 Task: Look for space in Mairinque, Brazil from 15th June, 2023 to 21st June, 2023 for 5 adults in price range Rs.14000 to Rs.25000. Place can be entire place with 3 bedrooms having 3 beds and 3 bathrooms. Property type can be house, flat, guest house. Booking option can be shelf check-in. Required host language is Spanish.
Action: Mouse moved to (585, 148)
Screenshot: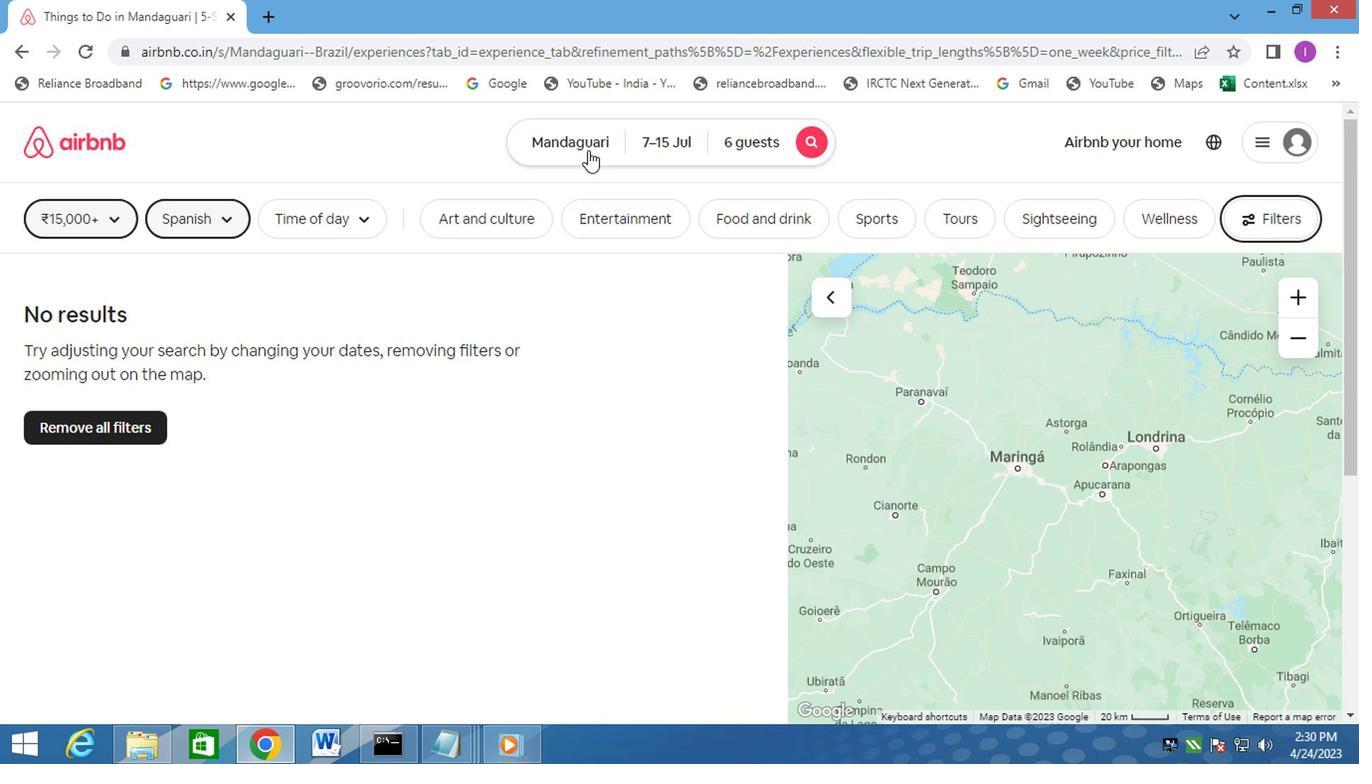
Action: Mouse pressed left at (585, 148)
Screenshot: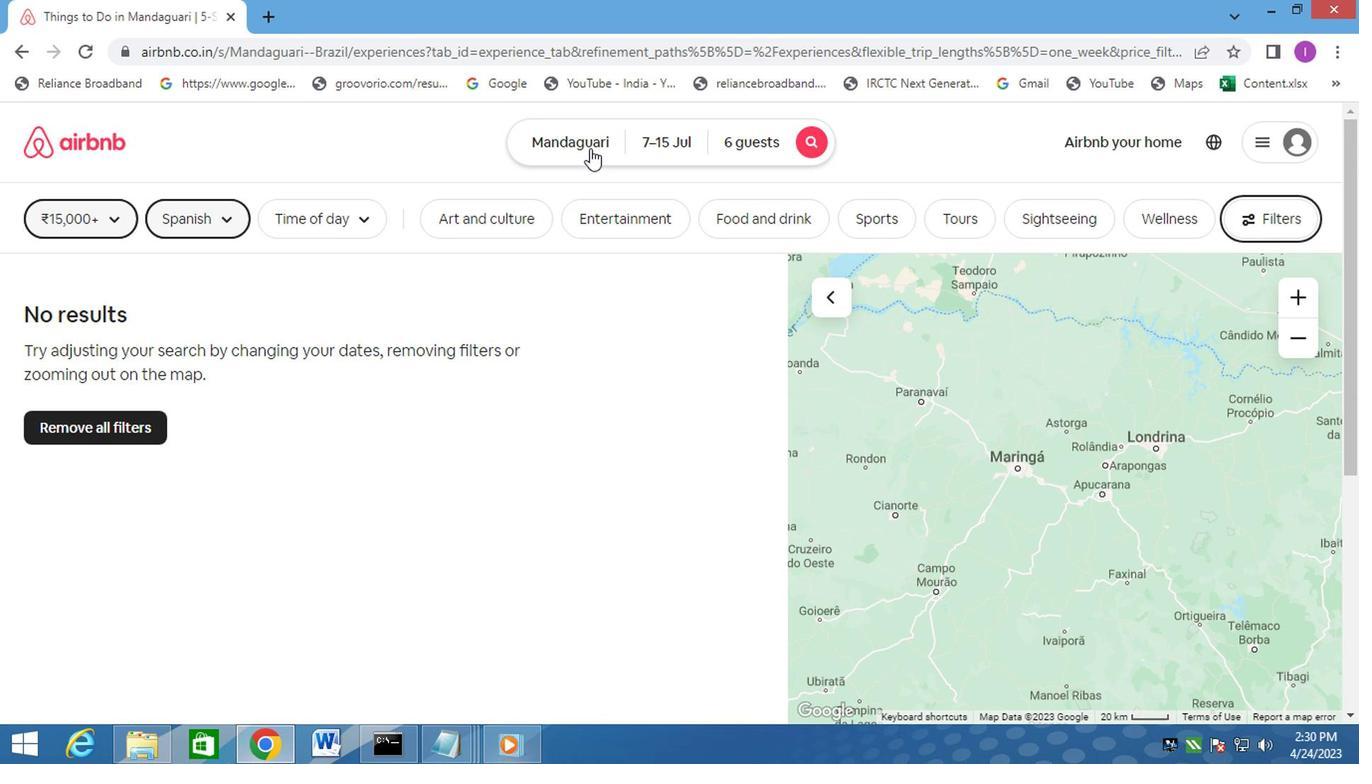 
Action: Mouse moved to (541, 206)
Screenshot: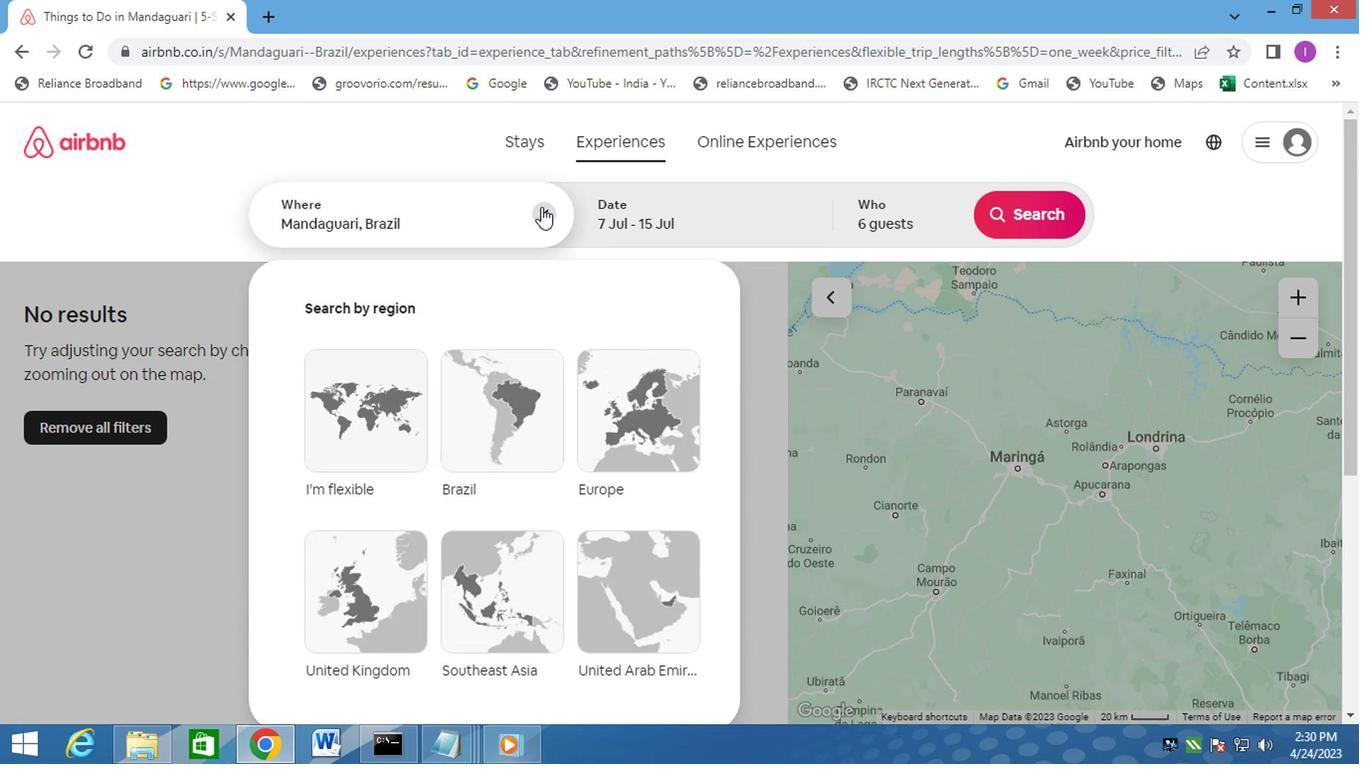 
Action: Mouse pressed left at (541, 206)
Screenshot: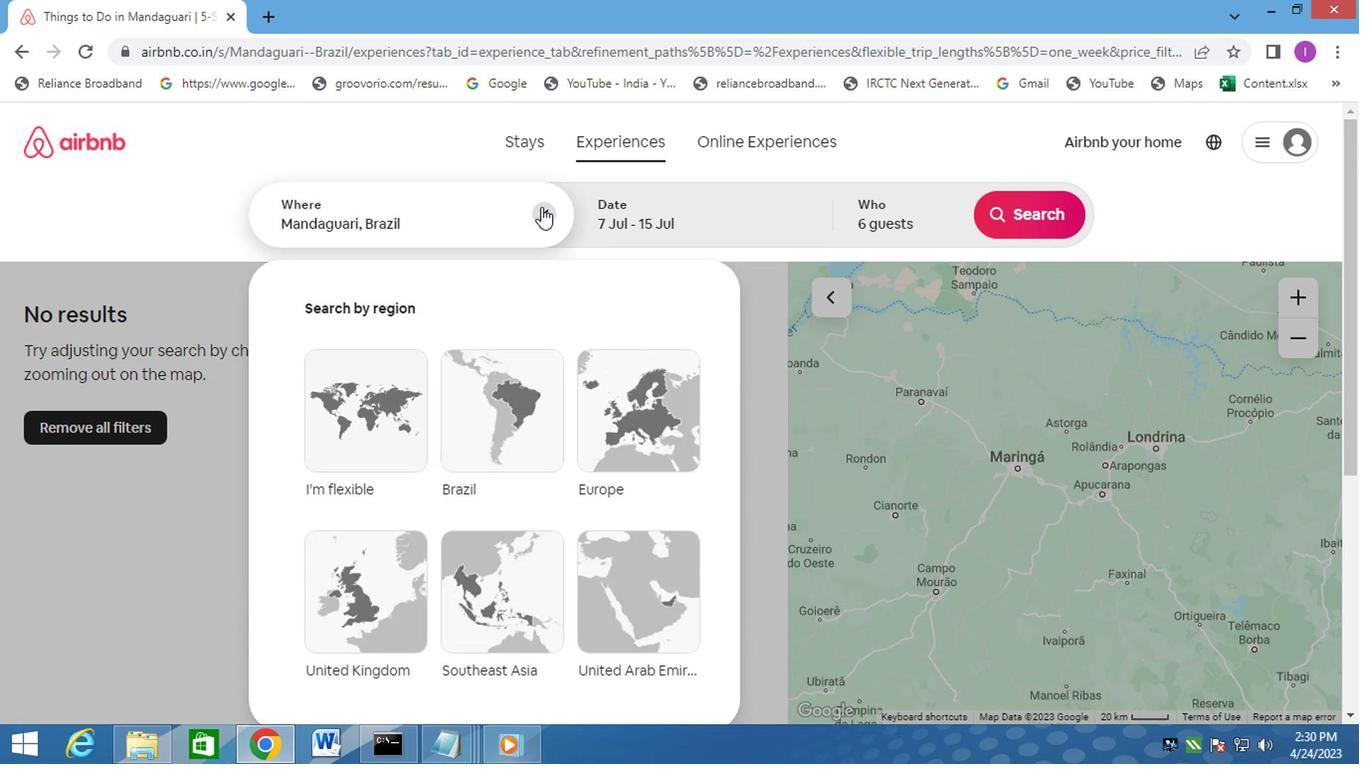 
Action: Mouse moved to (415, 225)
Screenshot: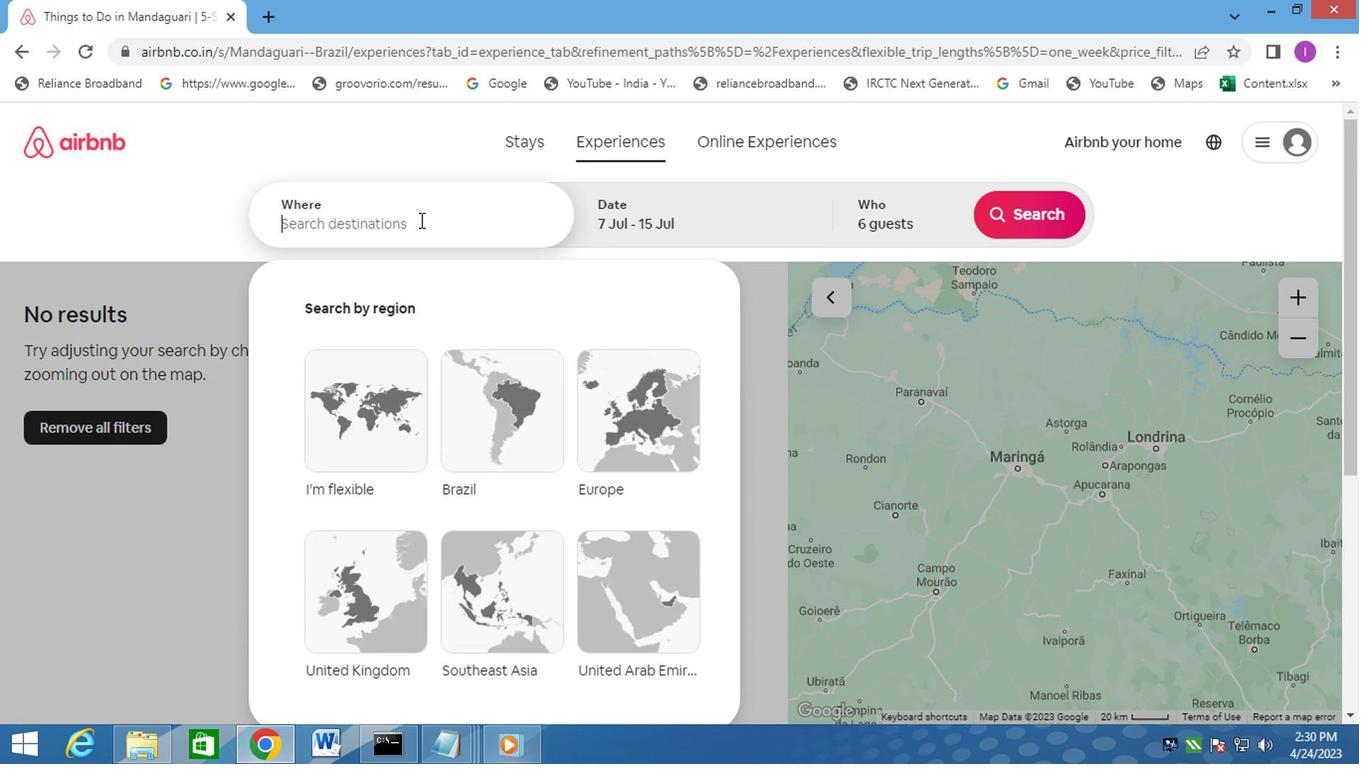 
Action: Key pressed <Key.shift>MAIRINQUE,<Key.shift>BRAZIL
Screenshot: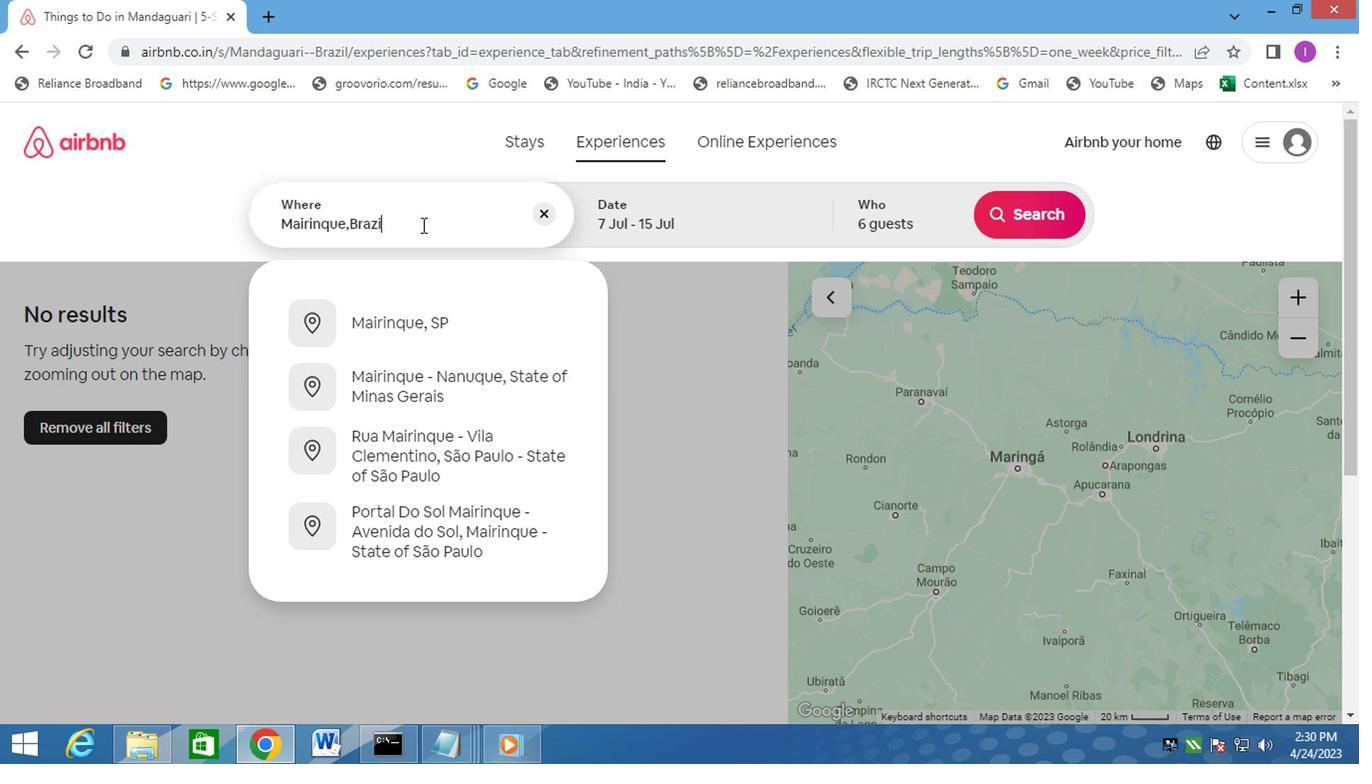 
Action: Mouse moved to (710, 210)
Screenshot: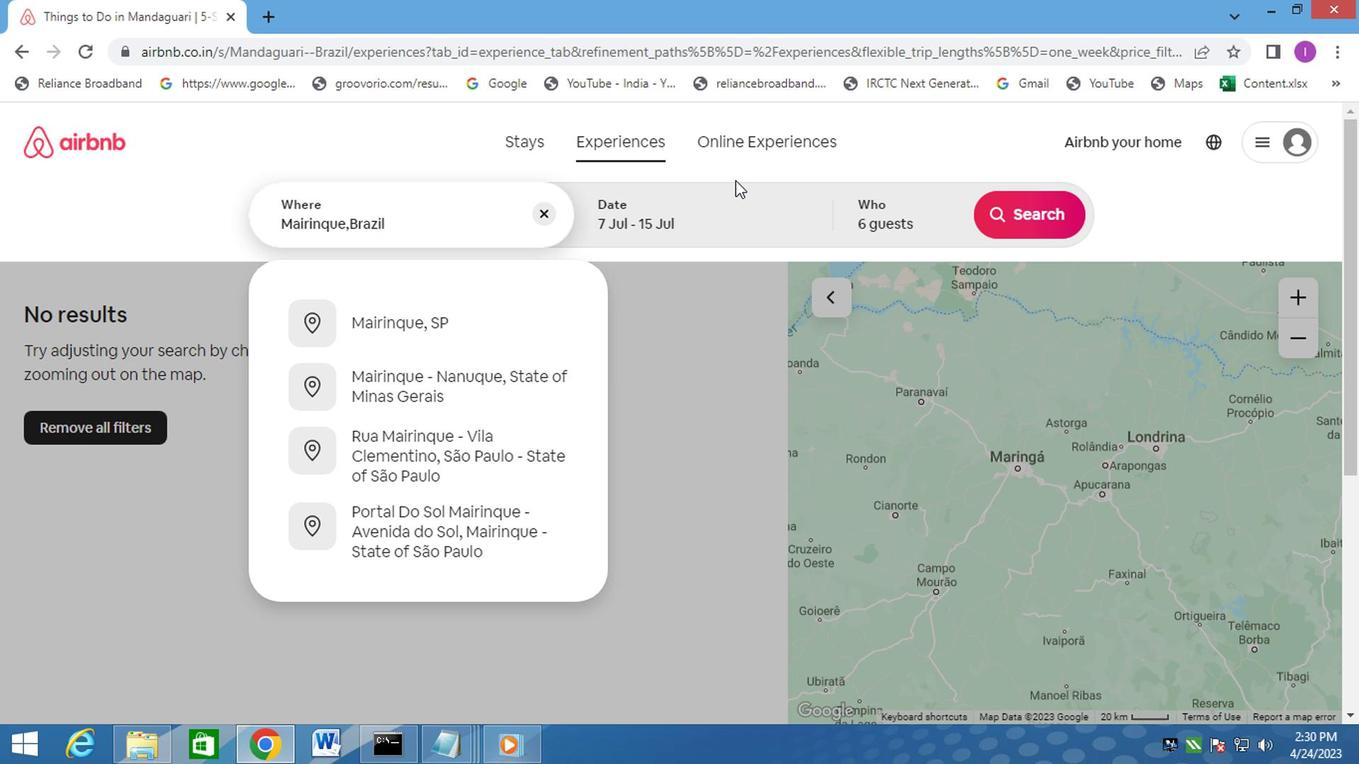 
Action: Mouse pressed left at (710, 210)
Screenshot: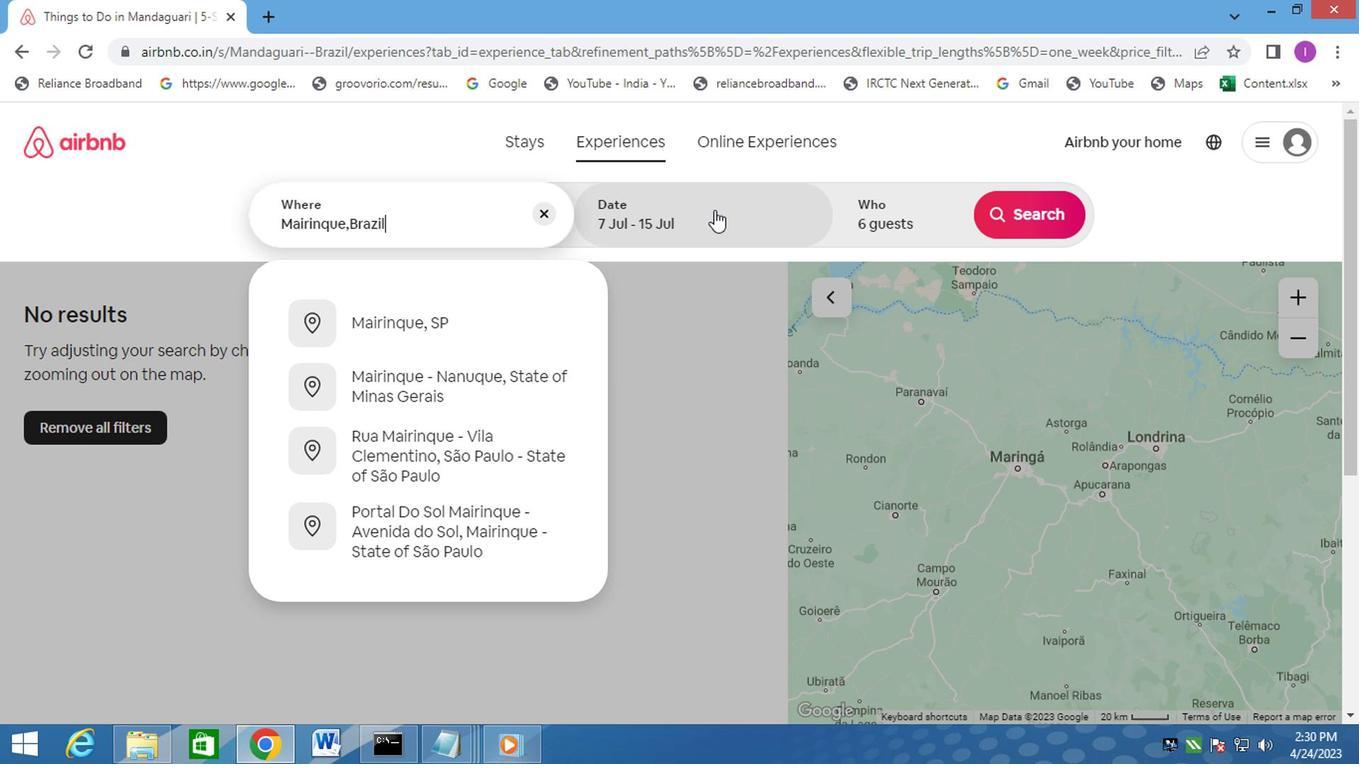 
Action: Mouse moved to (305, 327)
Screenshot: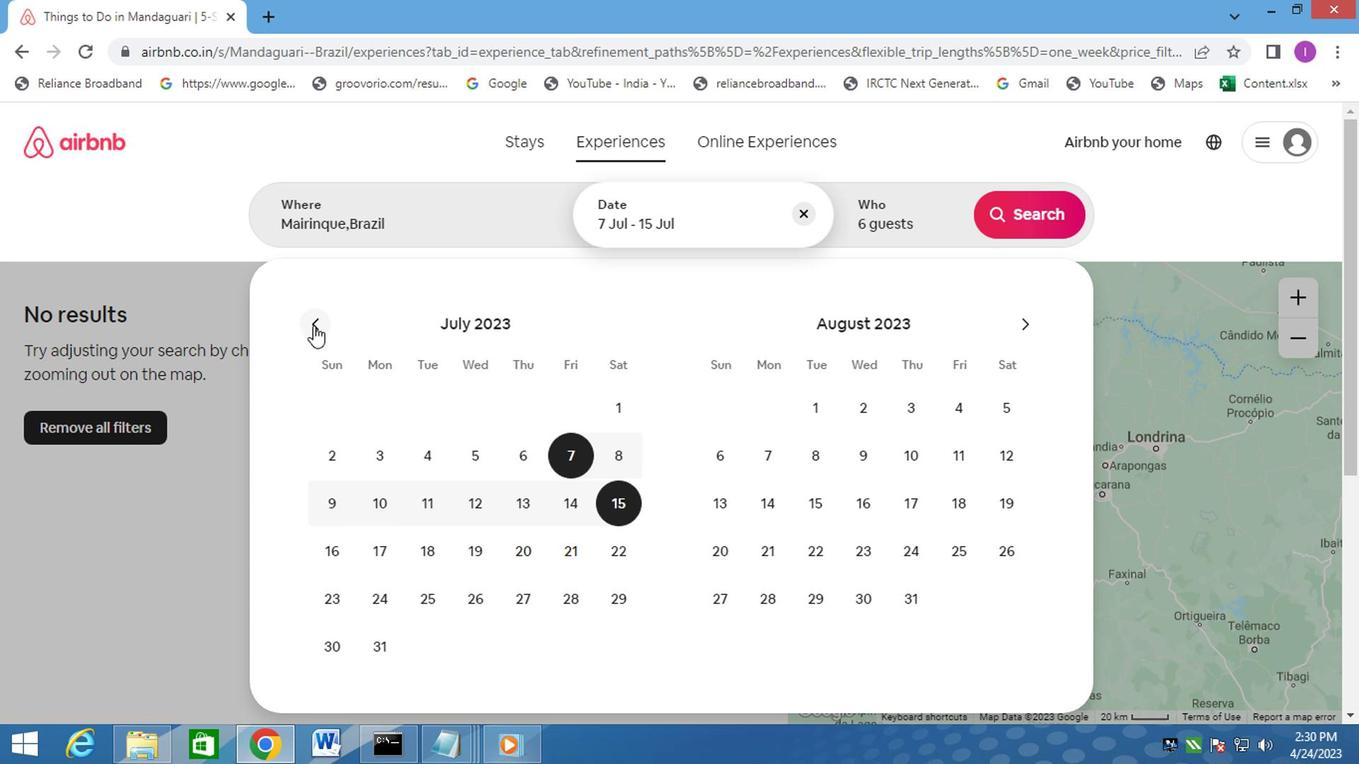 
Action: Mouse pressed left at (305, 327)
Screenshot: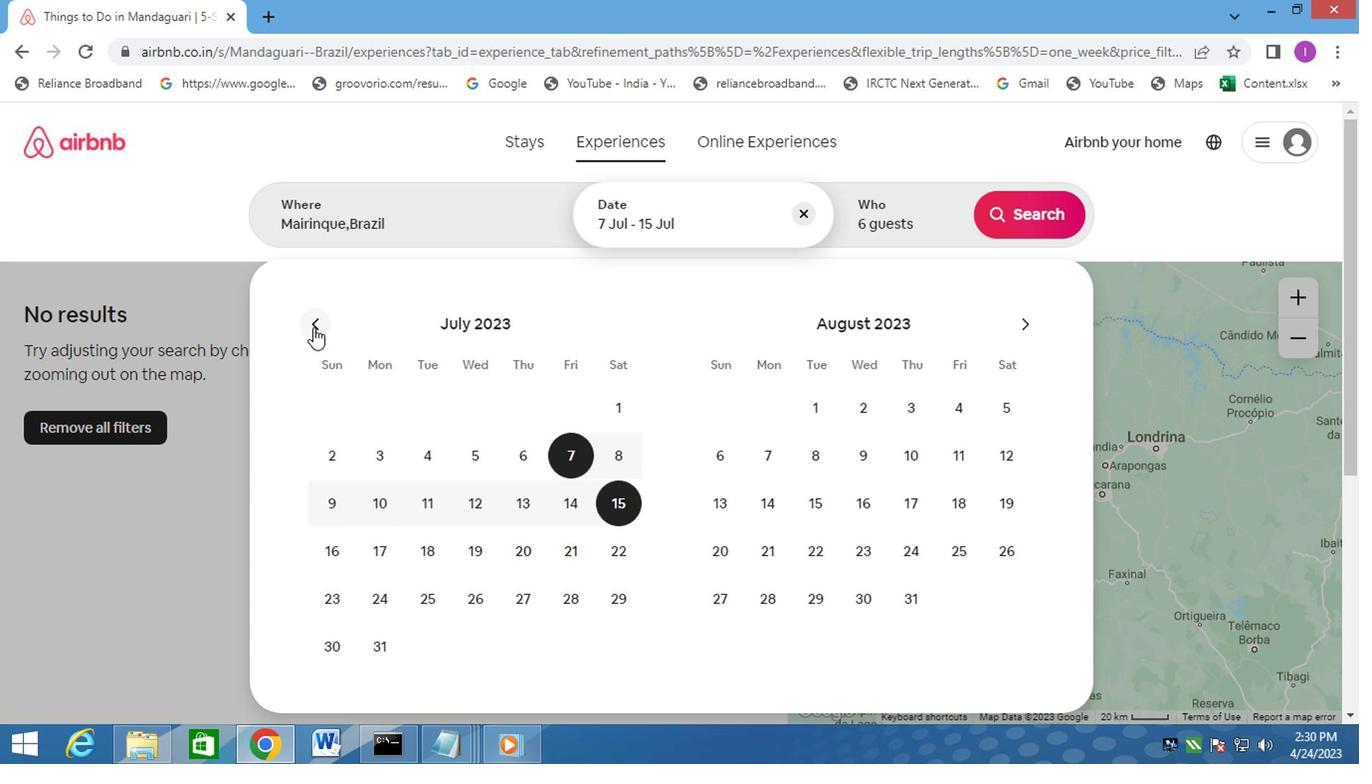 
Action: Mouse moved to (517, 499)
Screenshot: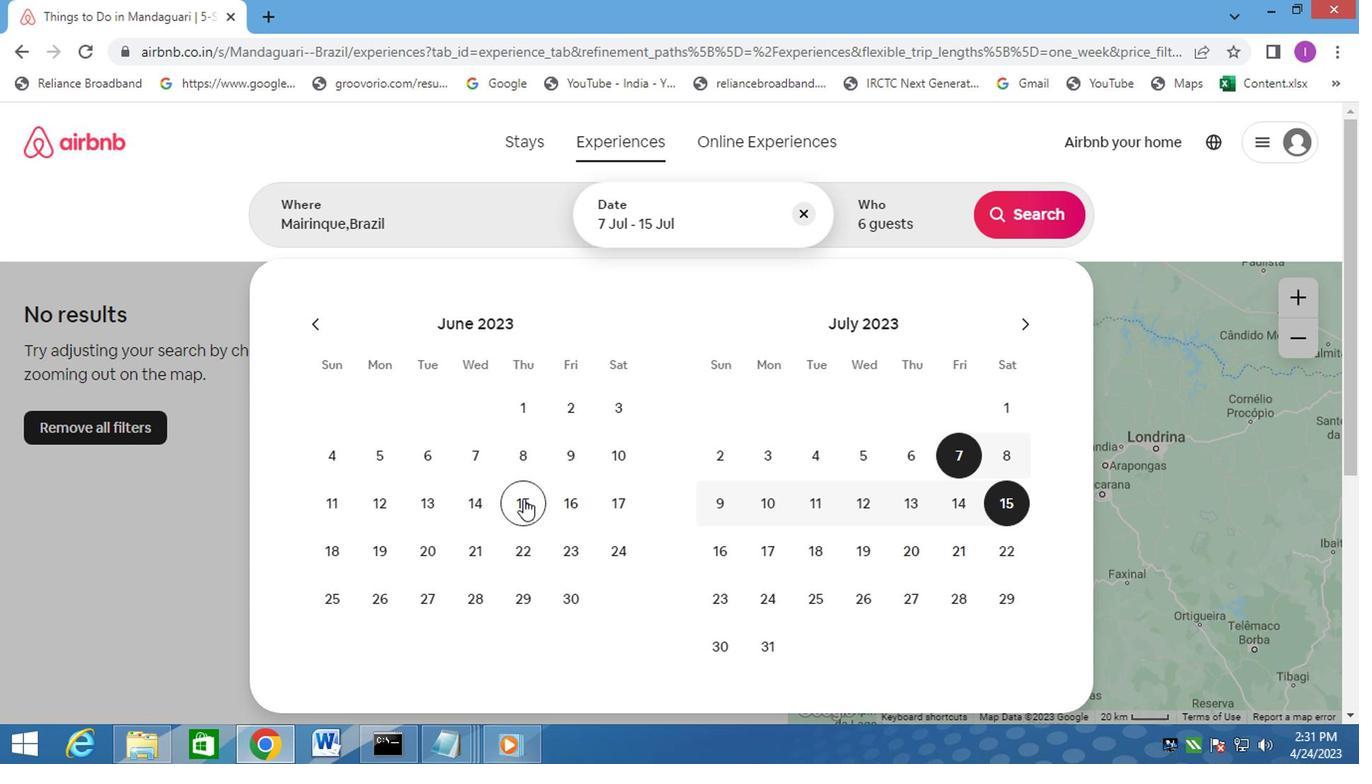 
Action: Mouse pressed left at (517, 499)
Screenshot: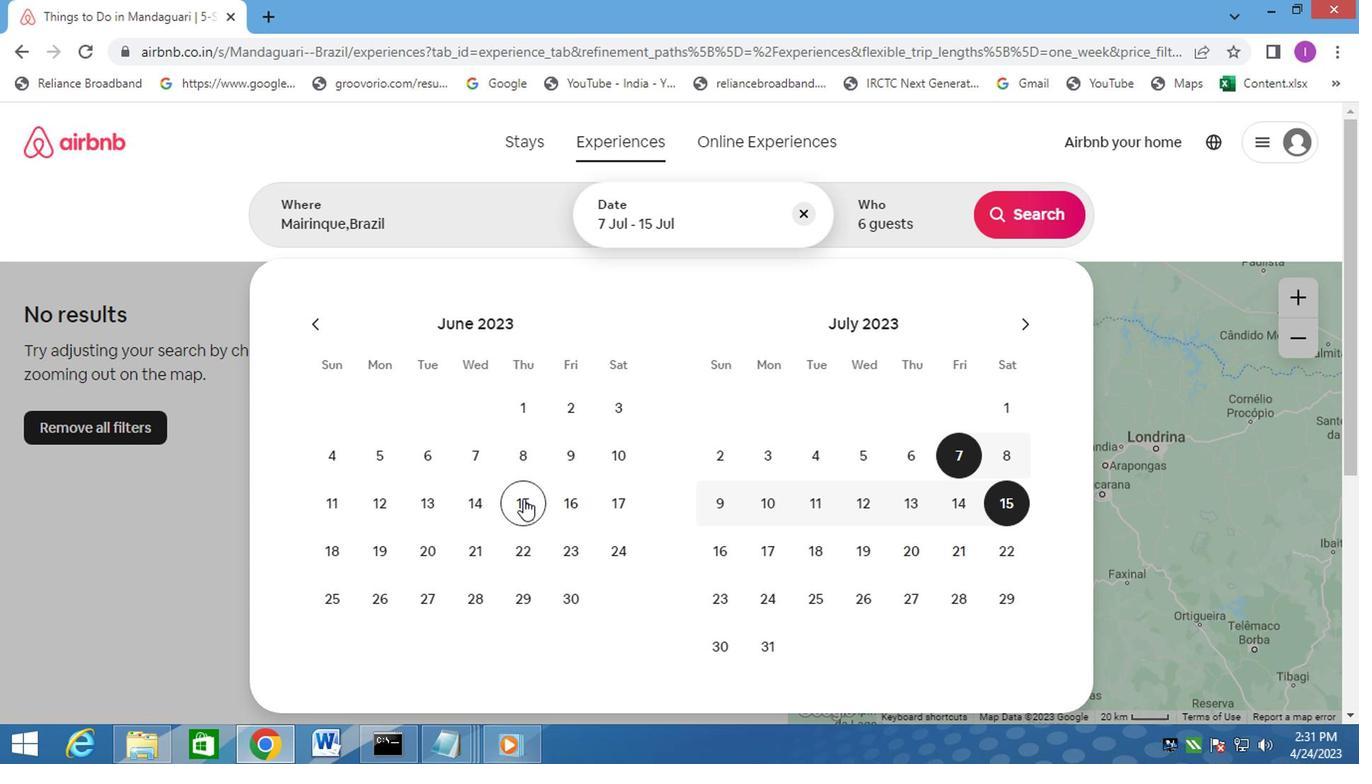 
Action: Mouse moved to (475, 548)
Screenshot: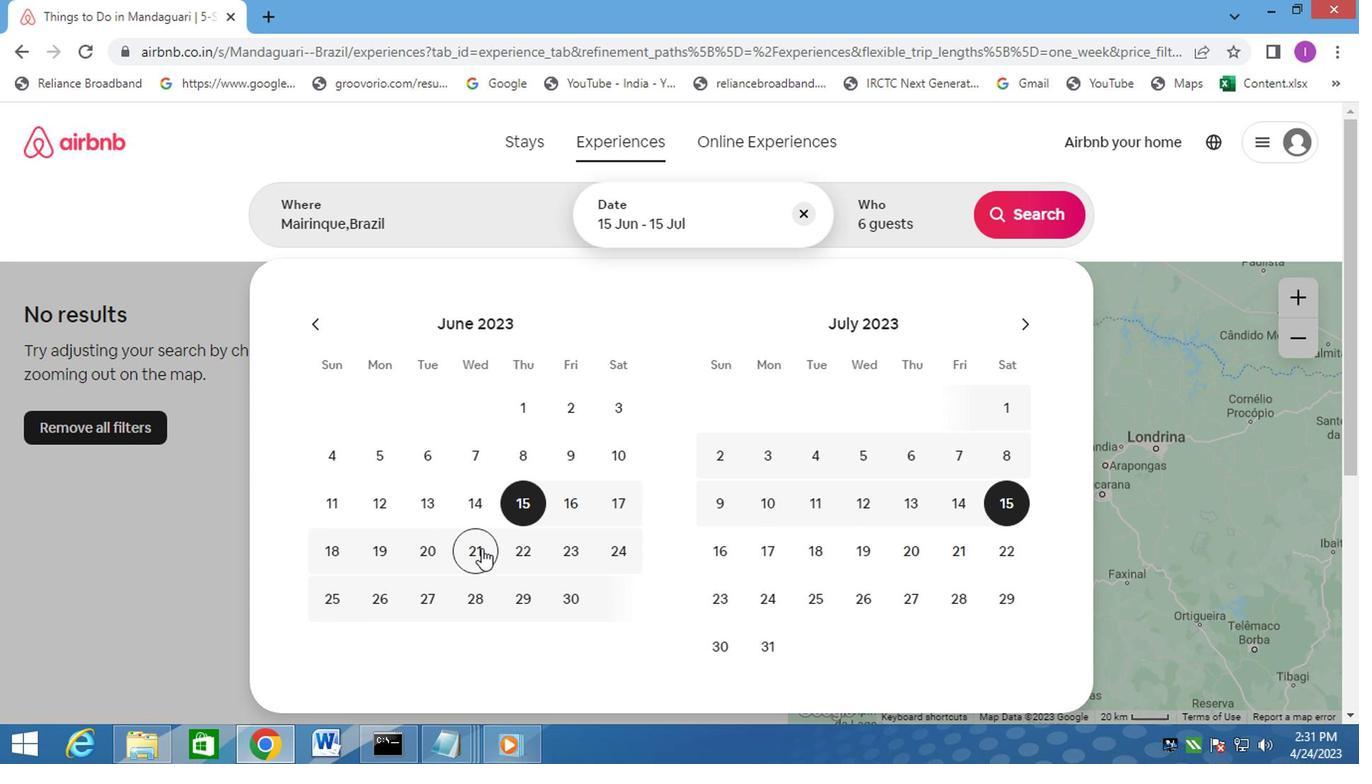 
Action: Mouse pressed left at (475, 548)
Screenshot: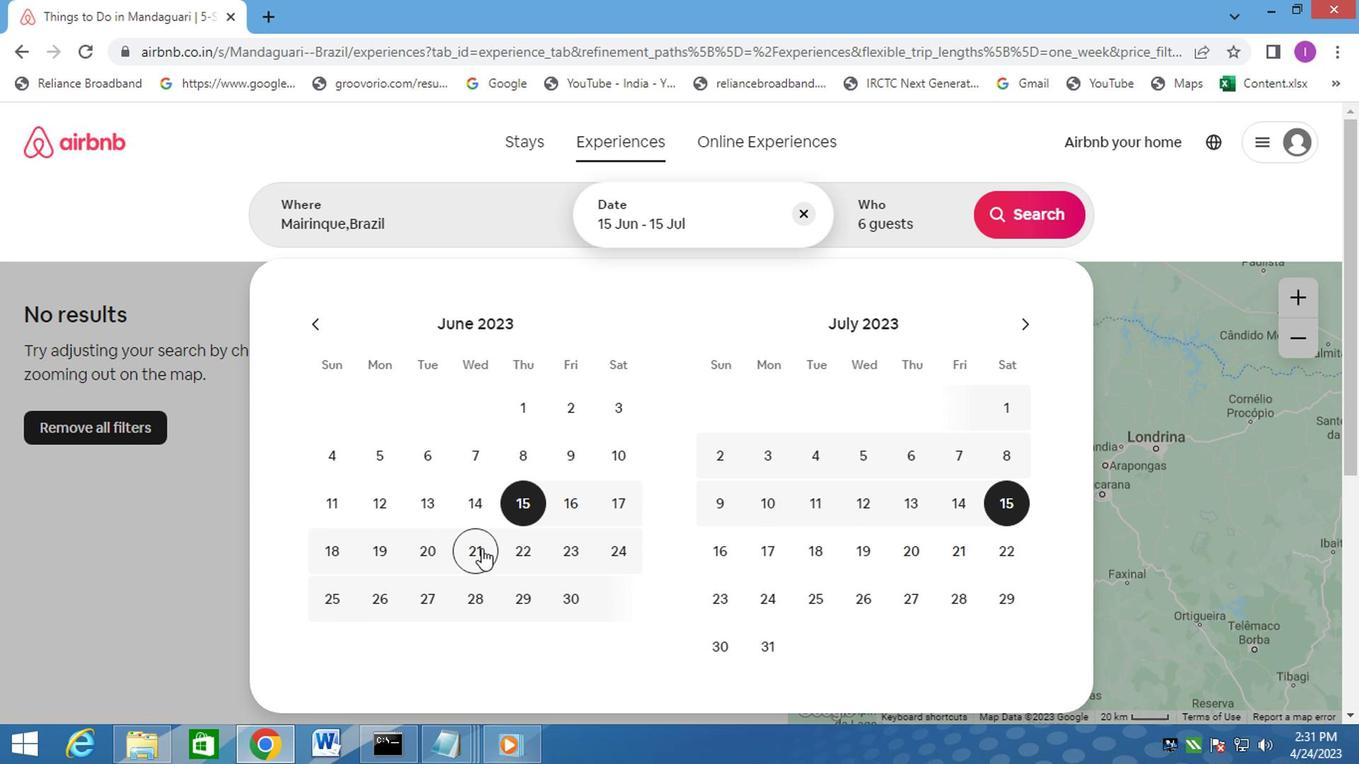 
Action: Mouse moved to (920, 214)
Screenshot: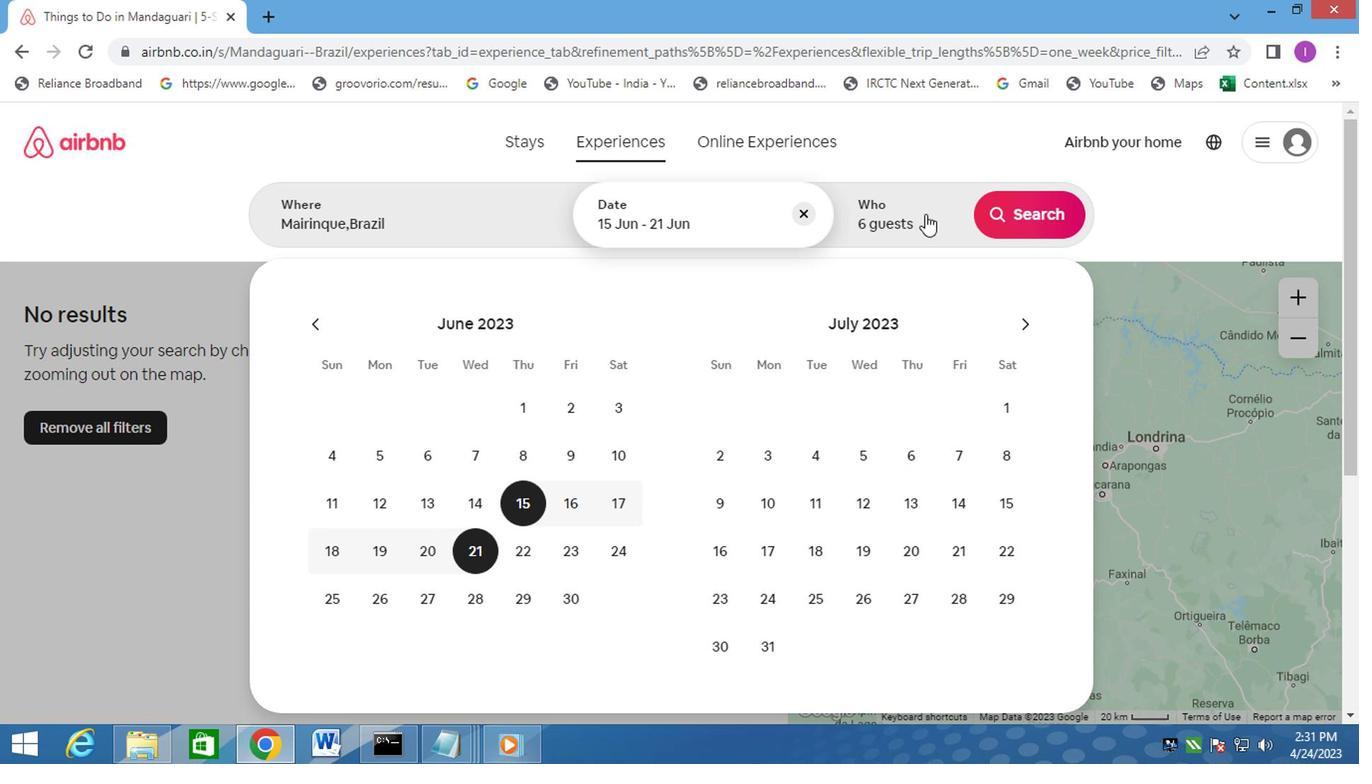 
Action: Mouse pressed left at (920, 214)
Screenshot: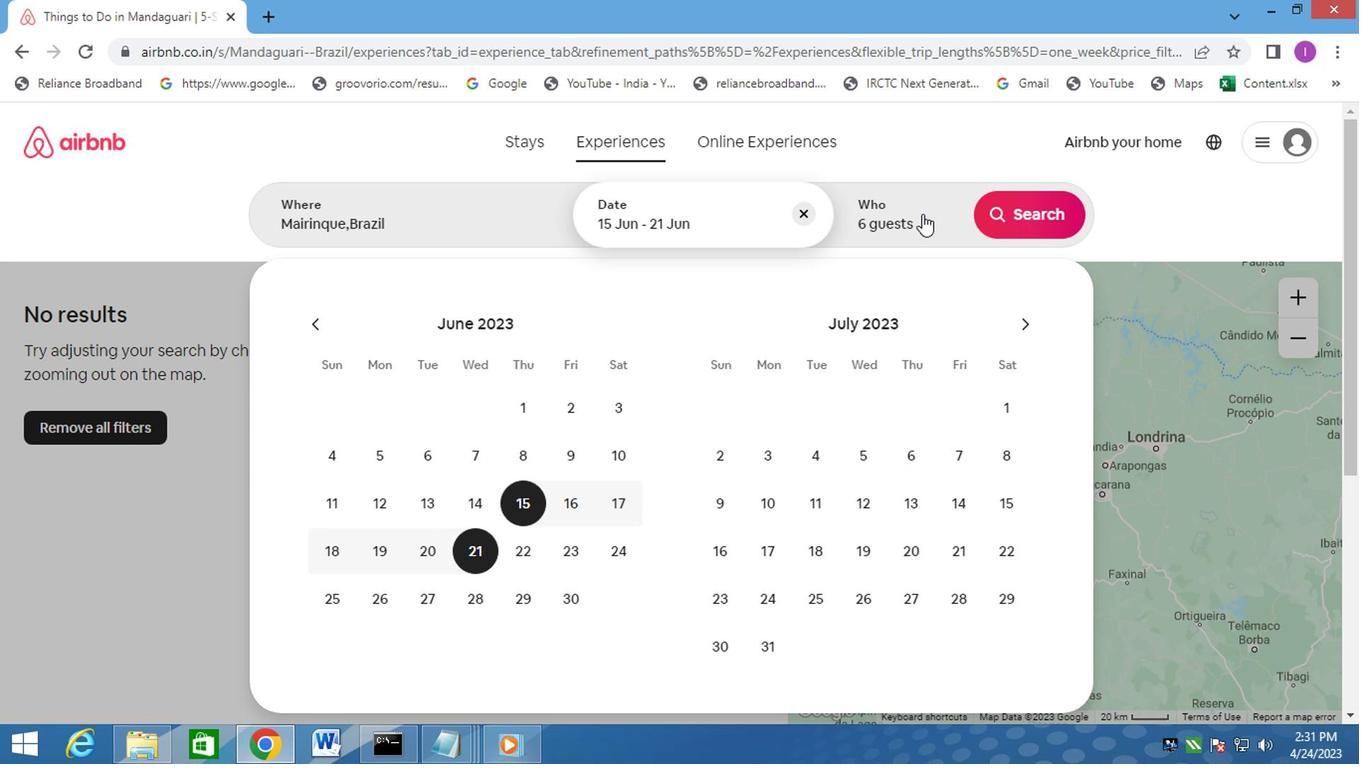
Action: Mouse moved to (964, 321)
Screenshot: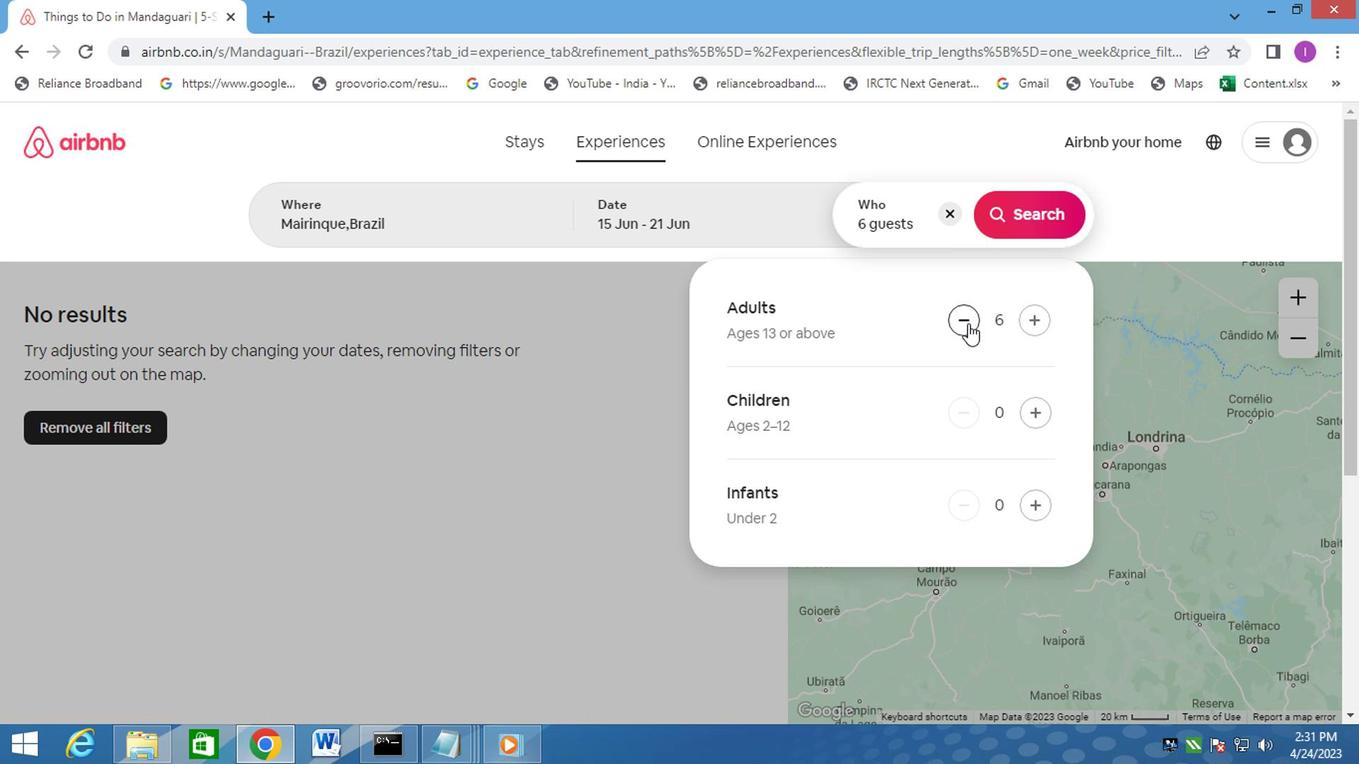
Action: Mouse pressed left at (964, 321)
Screenshot: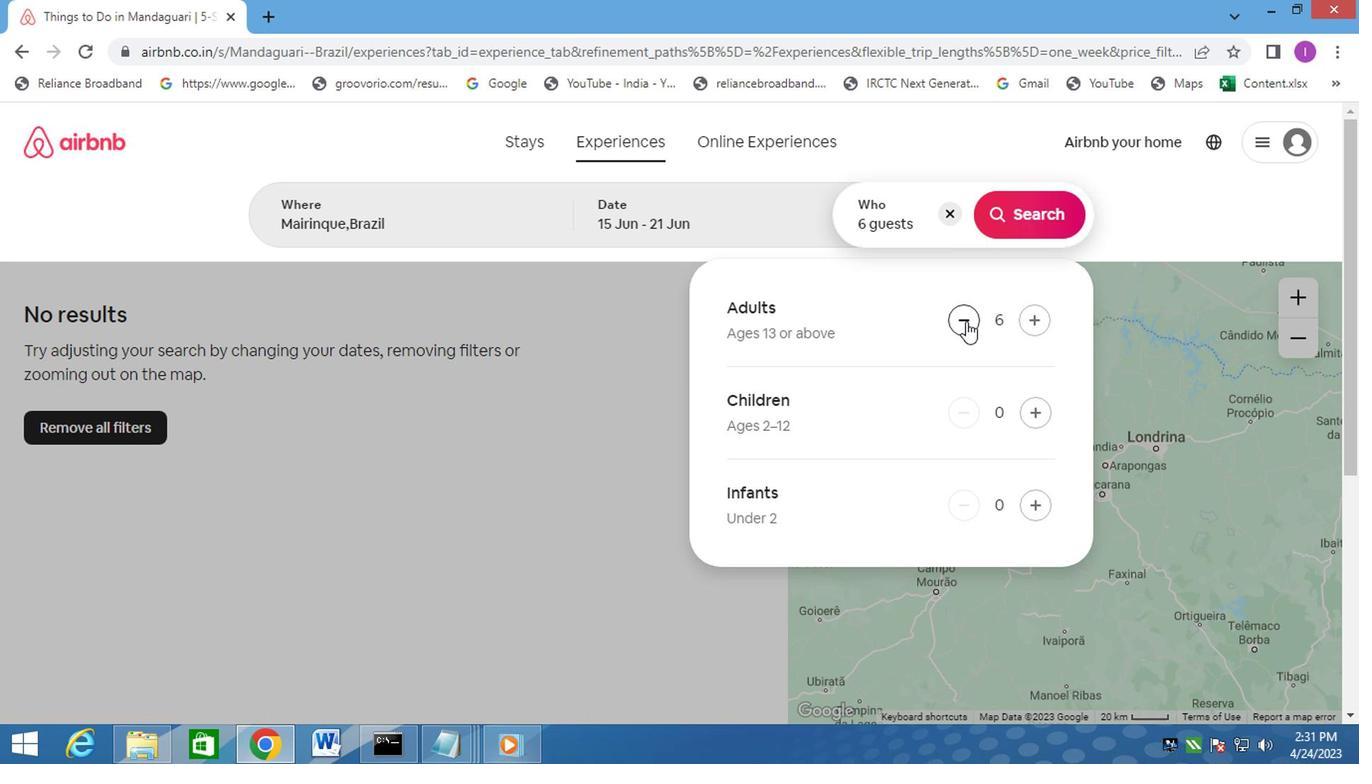 
Action: Mouse moved to (1034, 207)
Screenshot: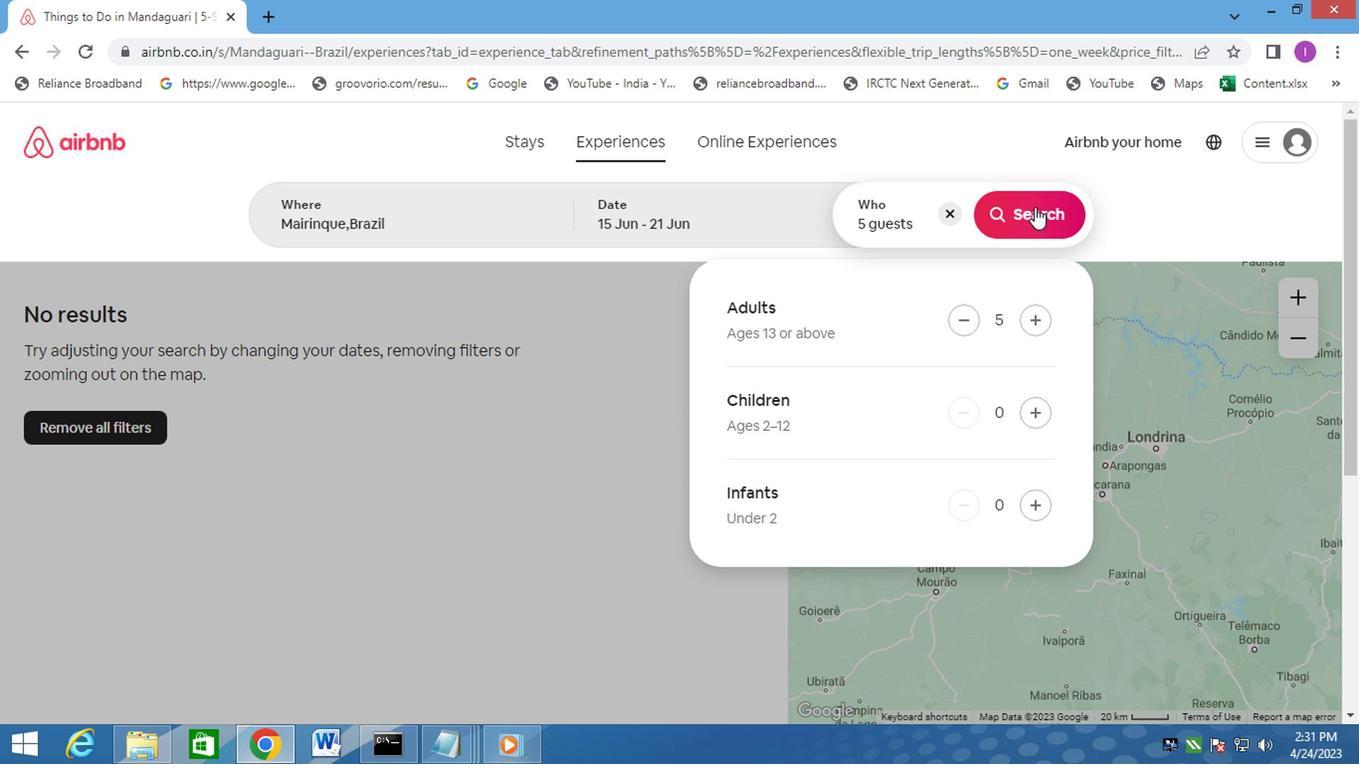 
Action: Mouse pressed left at (1034, 207)
Screenshot: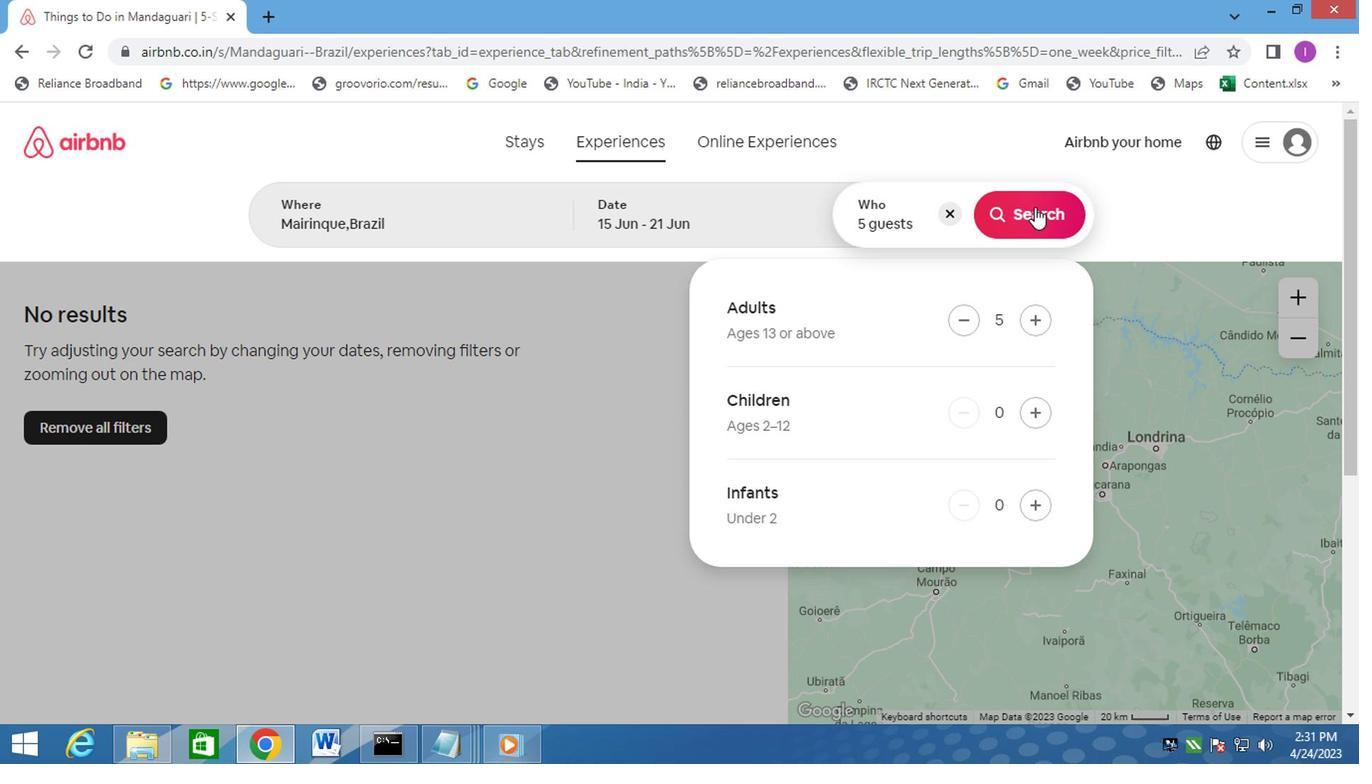 
Action: Mouse moved to (1286, 217)
Screenshot: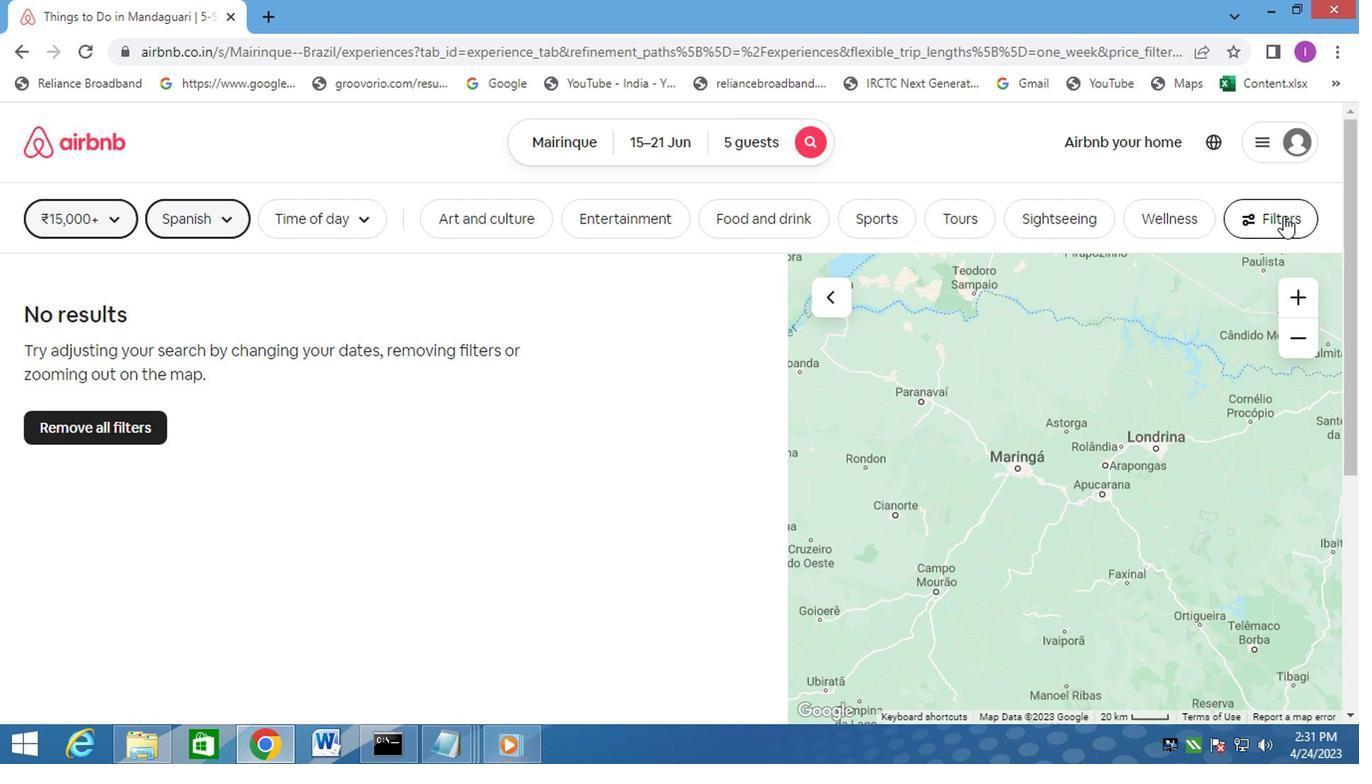
Action: Mouse pressed left at (1286, 217)
Screenshot: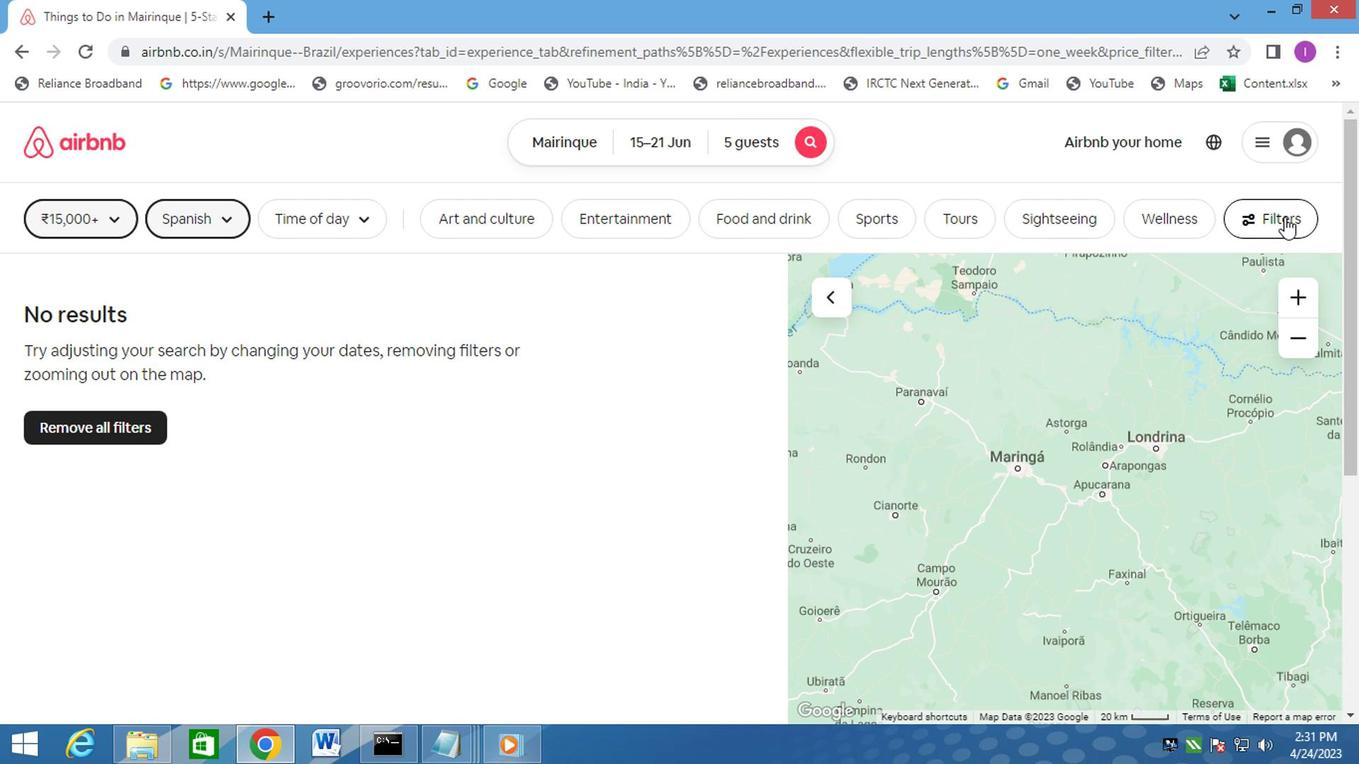 
Action: Mouse moved to (566, 298)
Screenshot: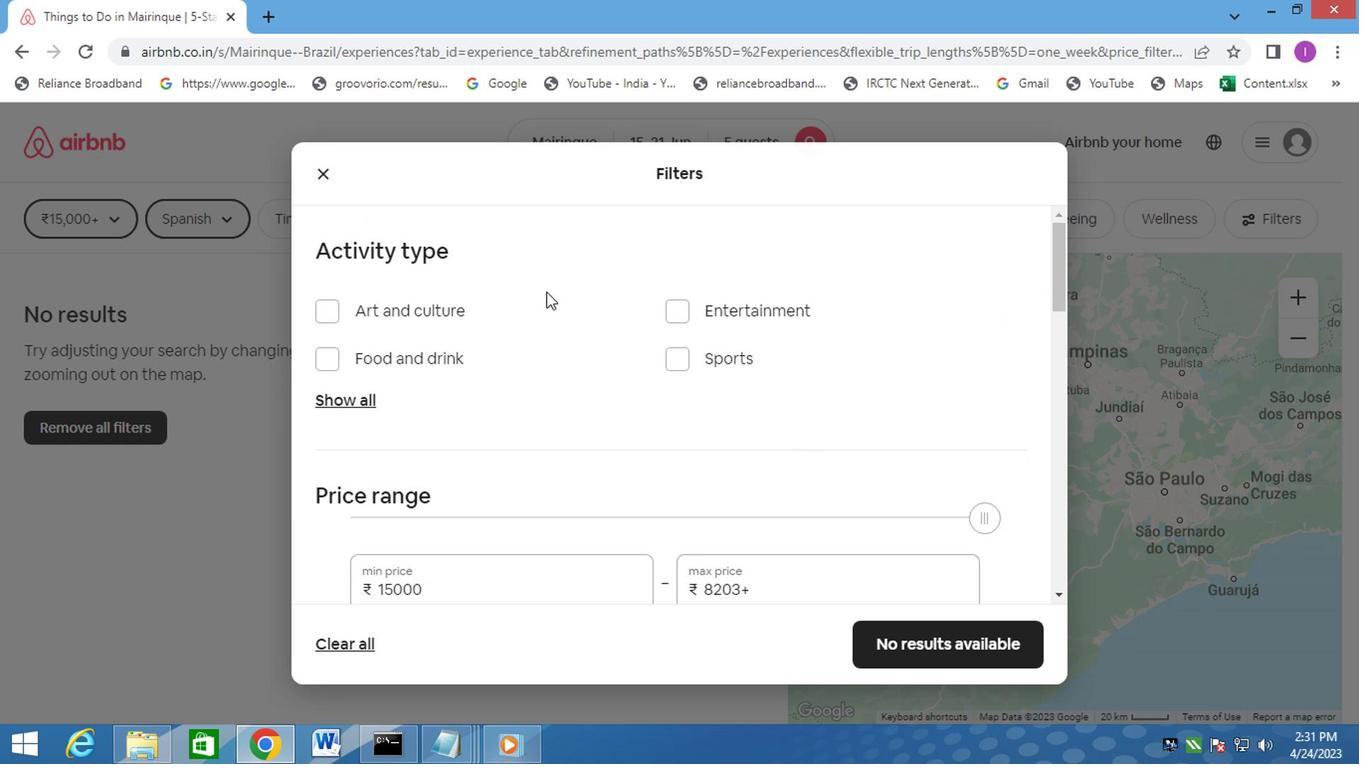
Action: Mouse scrolled (566, 298) with delta (0, 0)
Screenshot: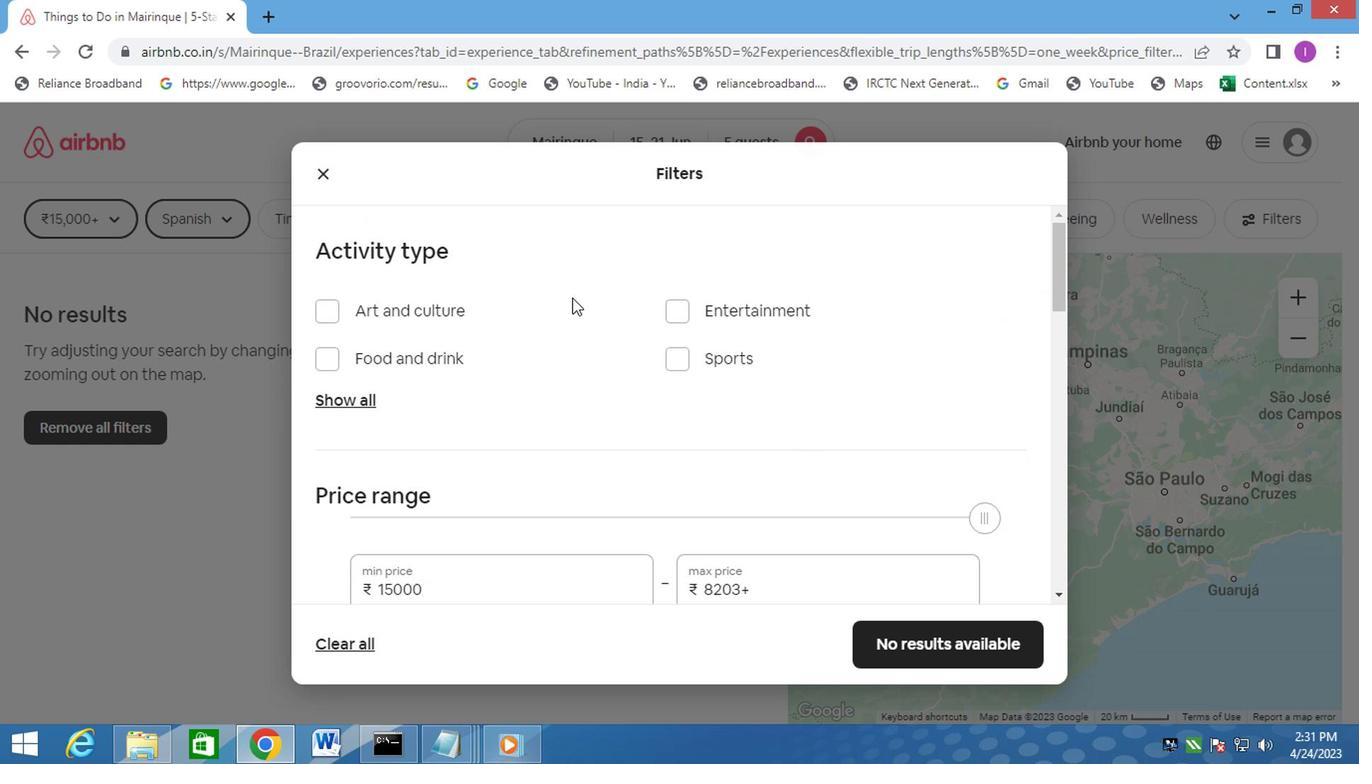 
Action: Mouse scrolled (566, 298) with delta (0, 0)
Screenshot: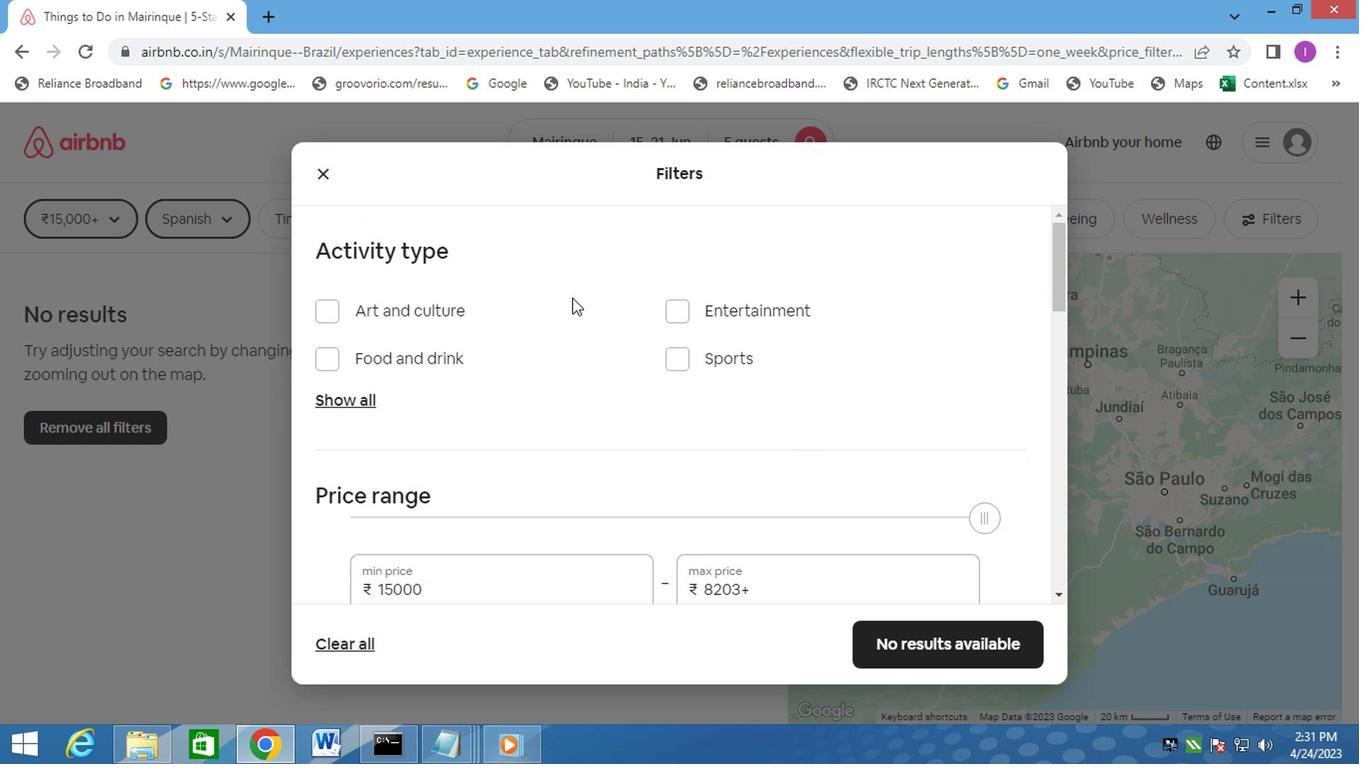 
Action: Mouse moved to (568, 298)
Screenshot: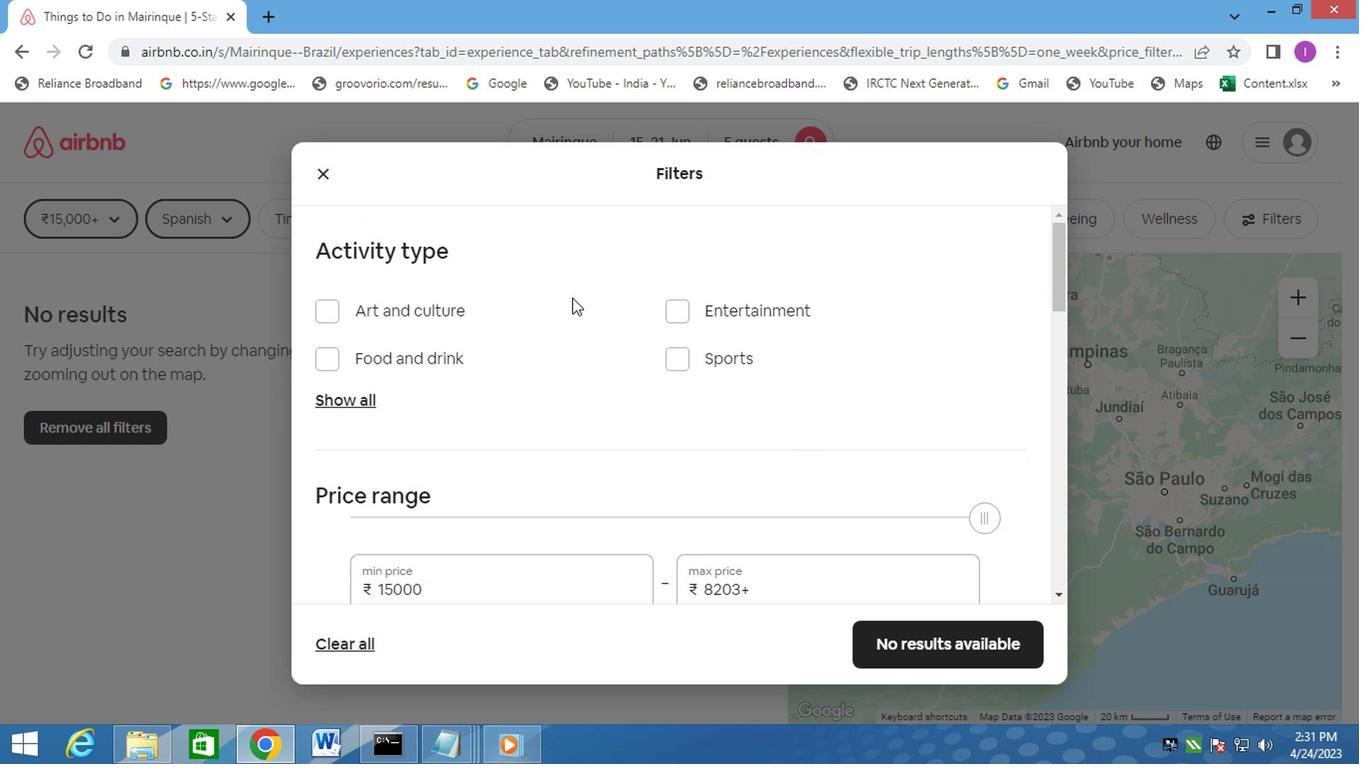 
Action: Mouse scrolled (568, 298) with delta (0, 0)
Screenshot: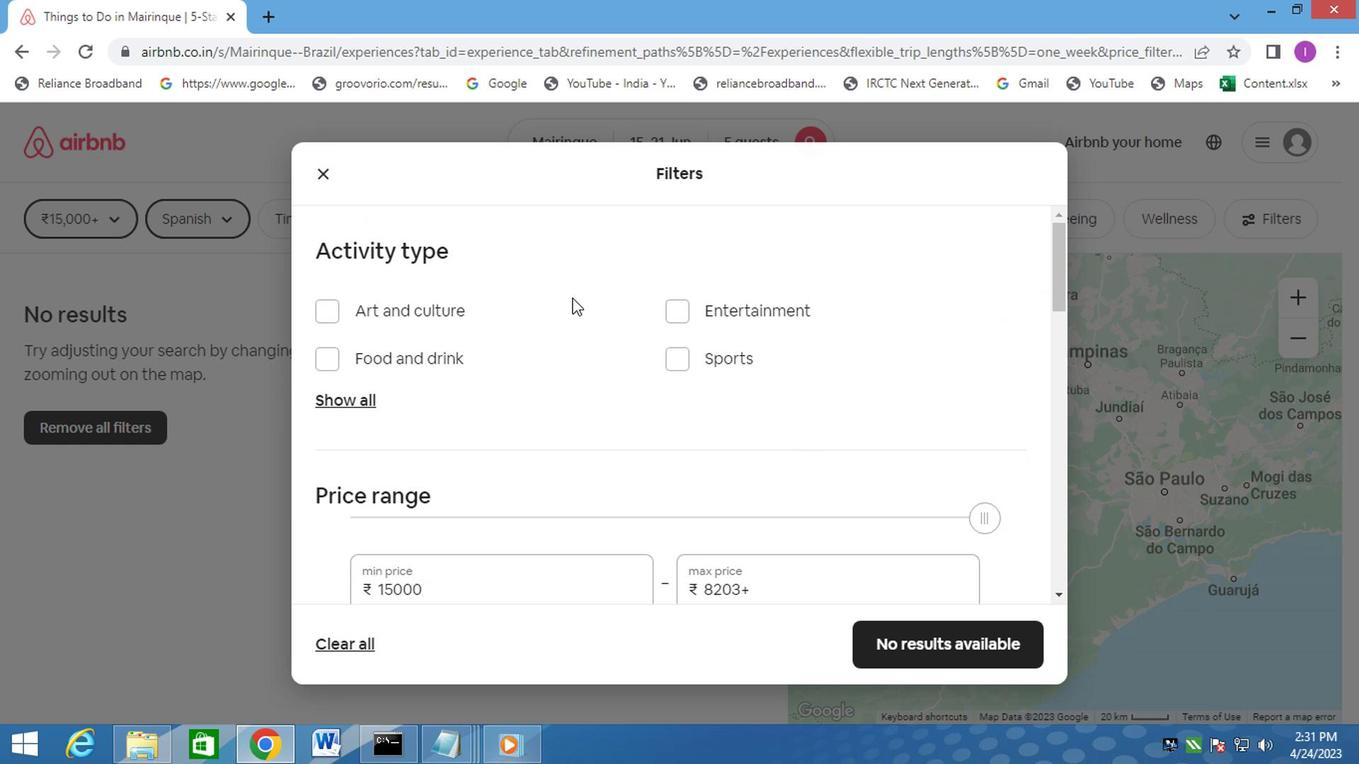 
Action: Mouse moved to (570, 303)
Screenshot: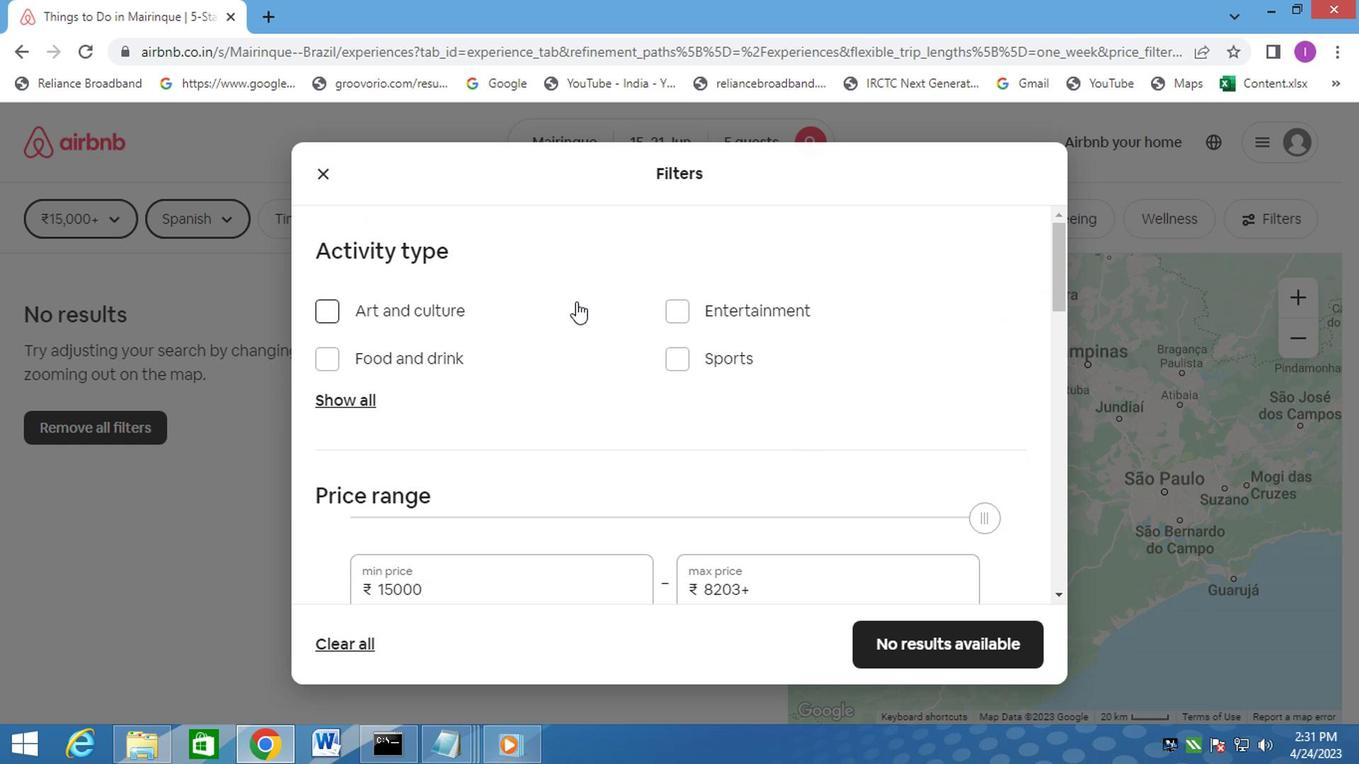 
Action: Mouse scrolled (570, 301) with delta (0, -1)
Screenshot: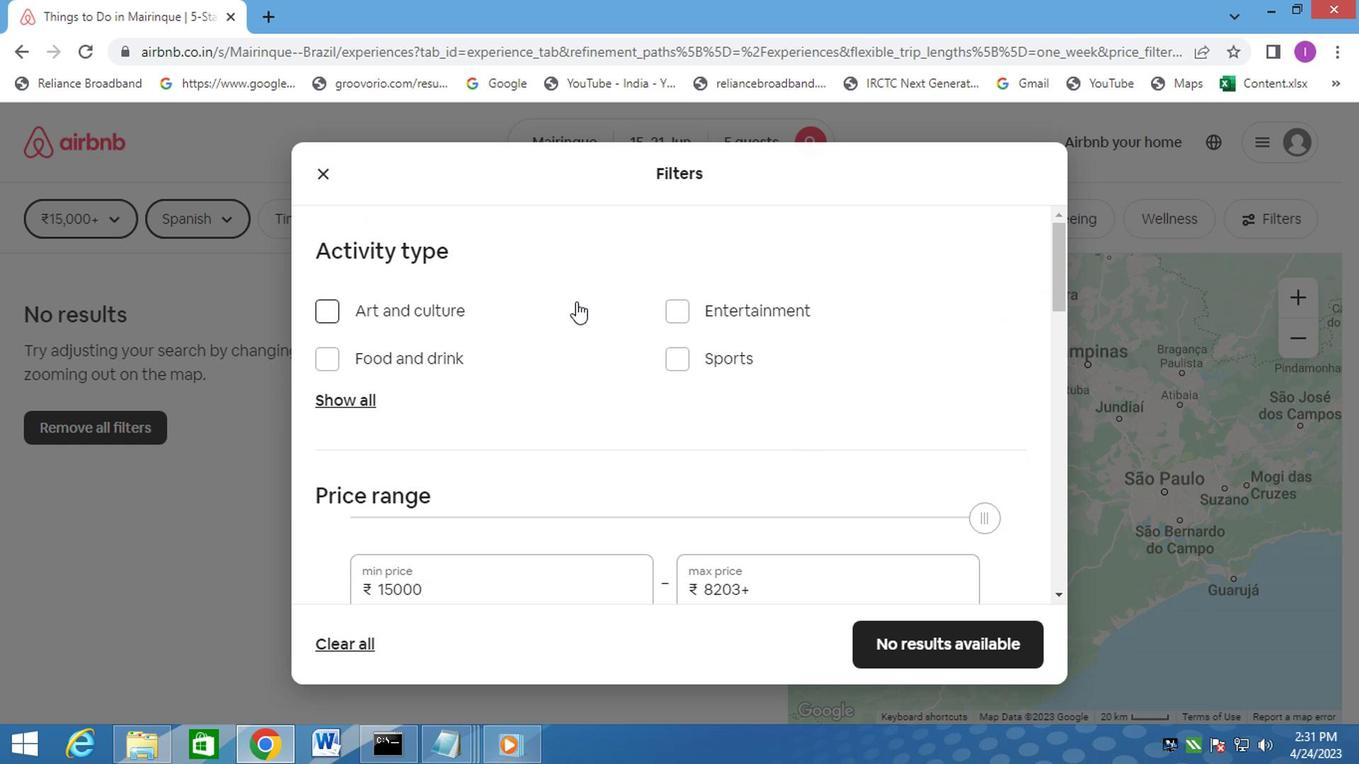 
Action: Mouse moved to (570, 303)
Screenshot: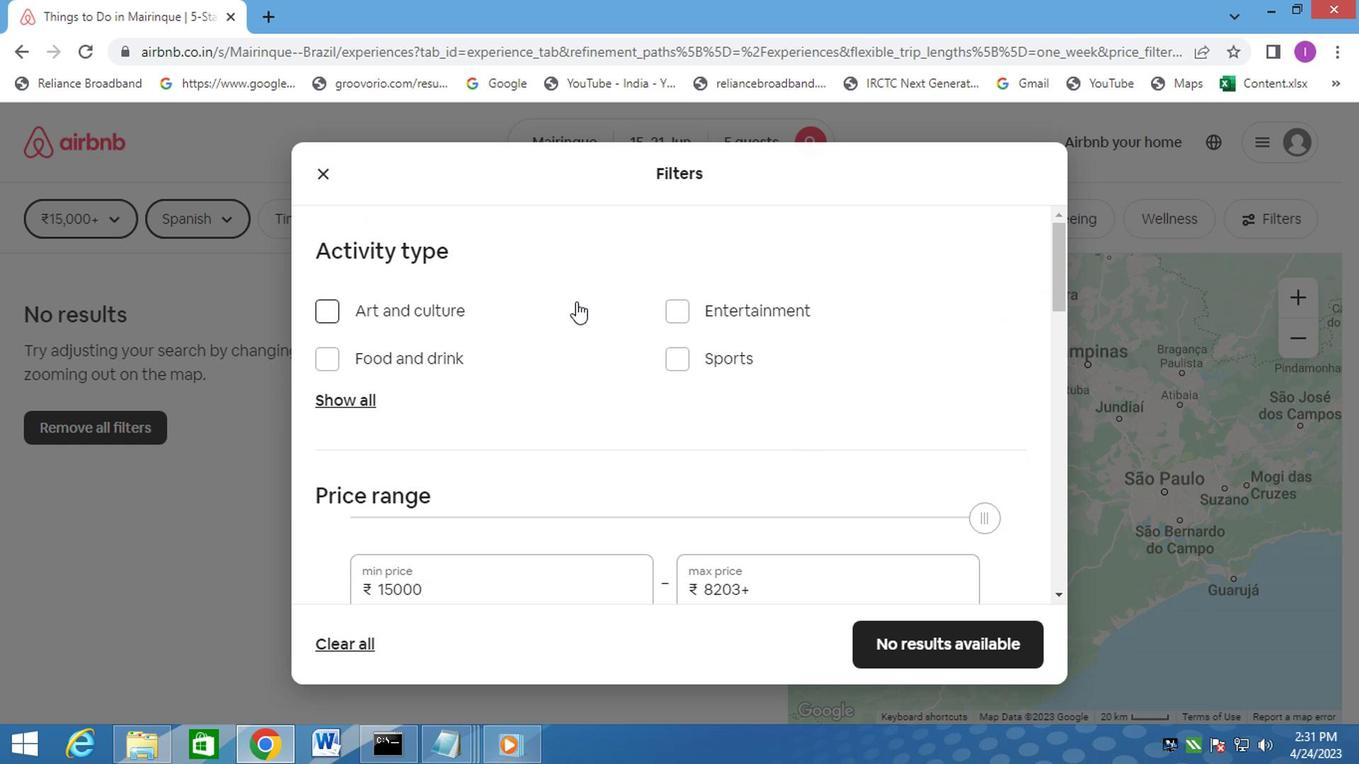 
Action: Mouse scrolled (570, 303) with delta (0, 0)
Screenshot: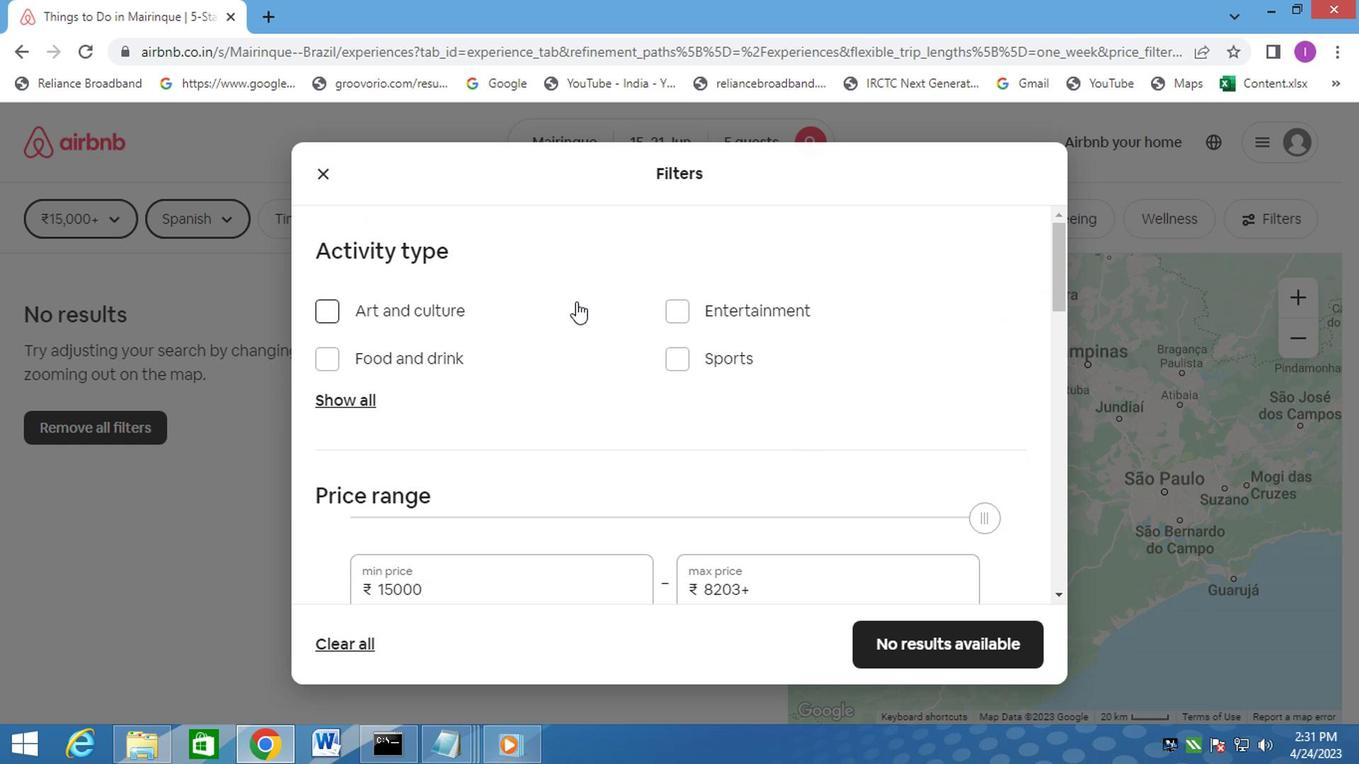 
Action: Mouse moved to (573, 308)
Screenshot: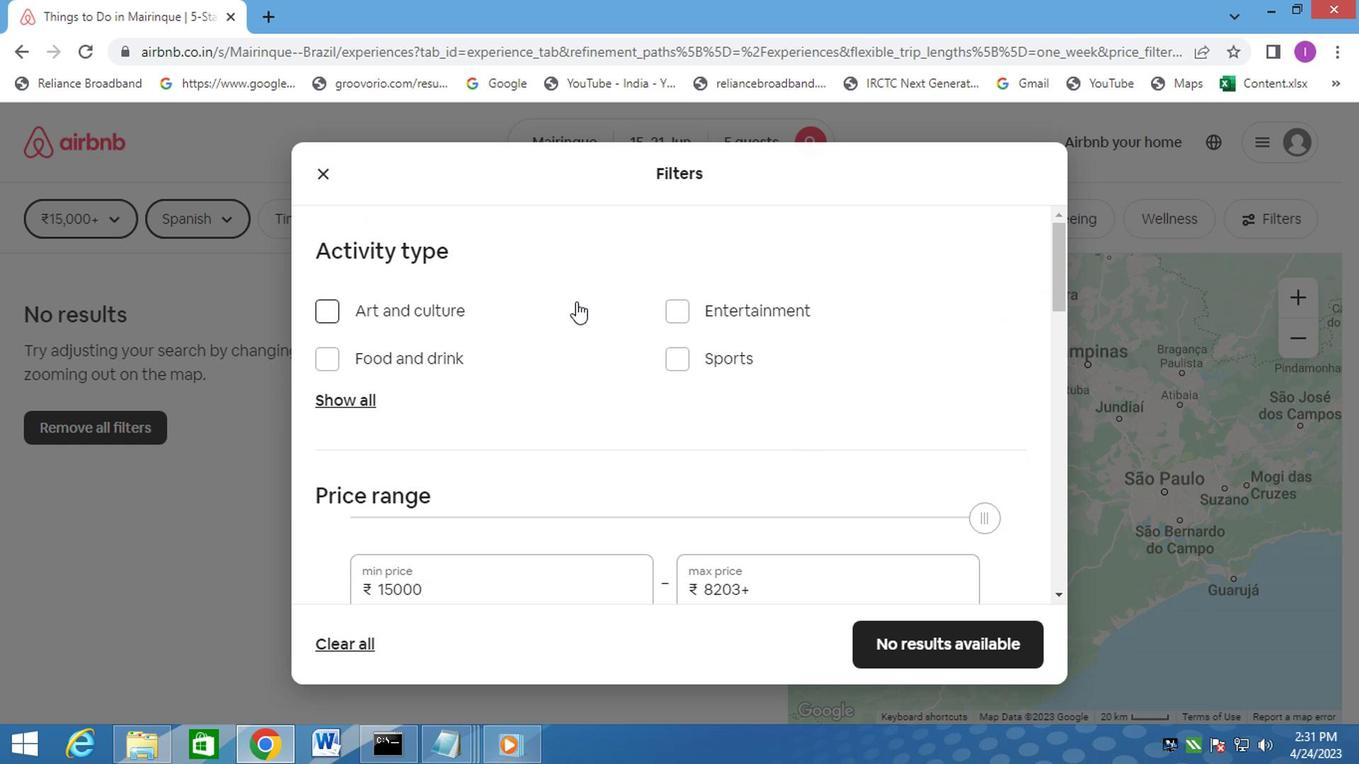 
Action: Mouse scrolled (573, 306) with delta (0, -1)
Screenshot: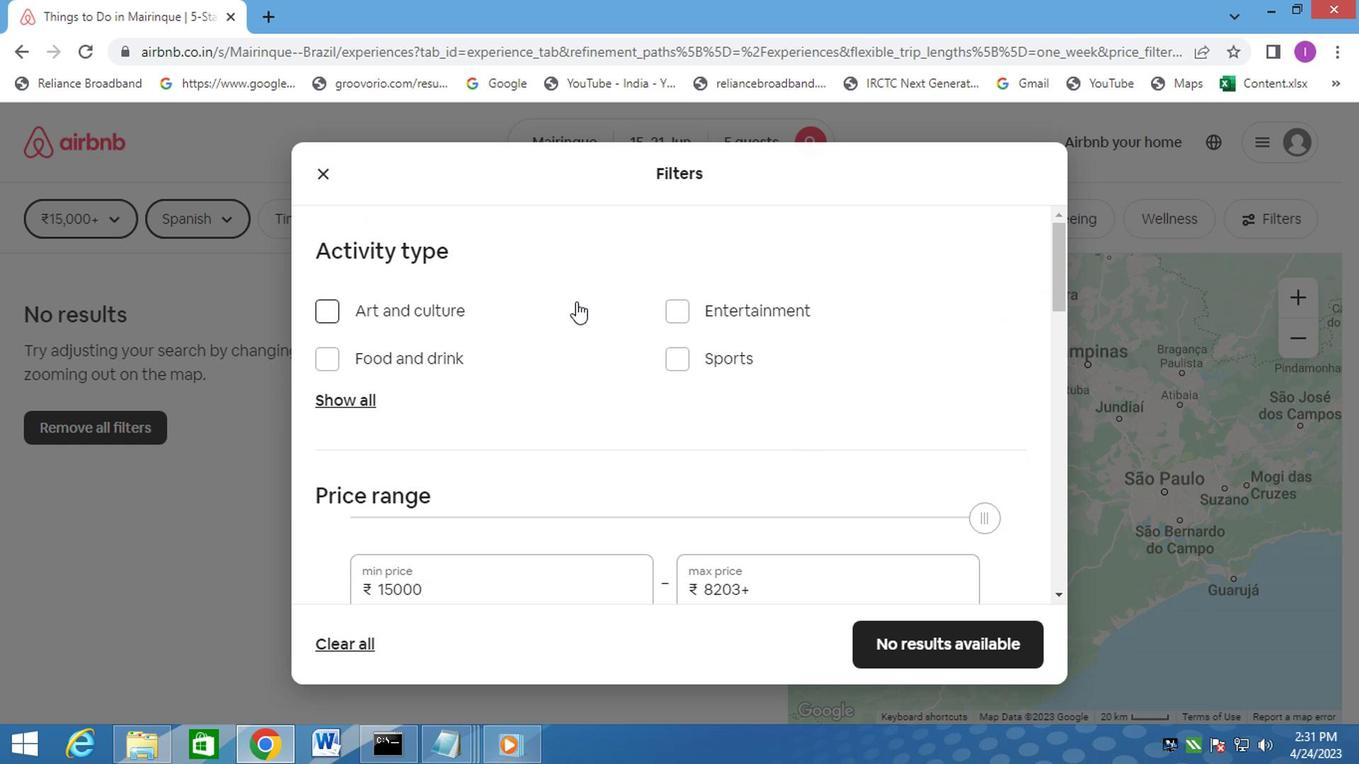 
Action: Mouse moved to (386, 291)
Screenshot: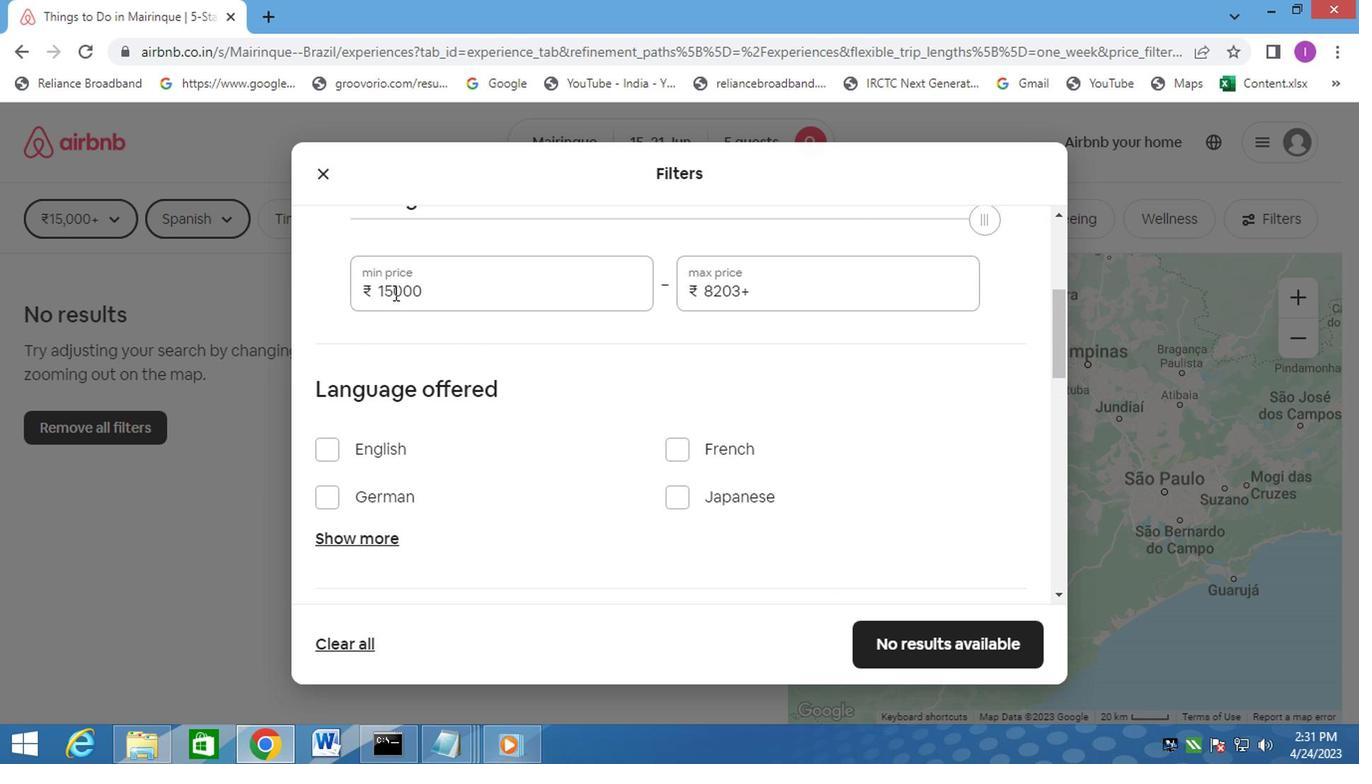 
Action: Mouse pressed left at (386, 291)
Screenshot: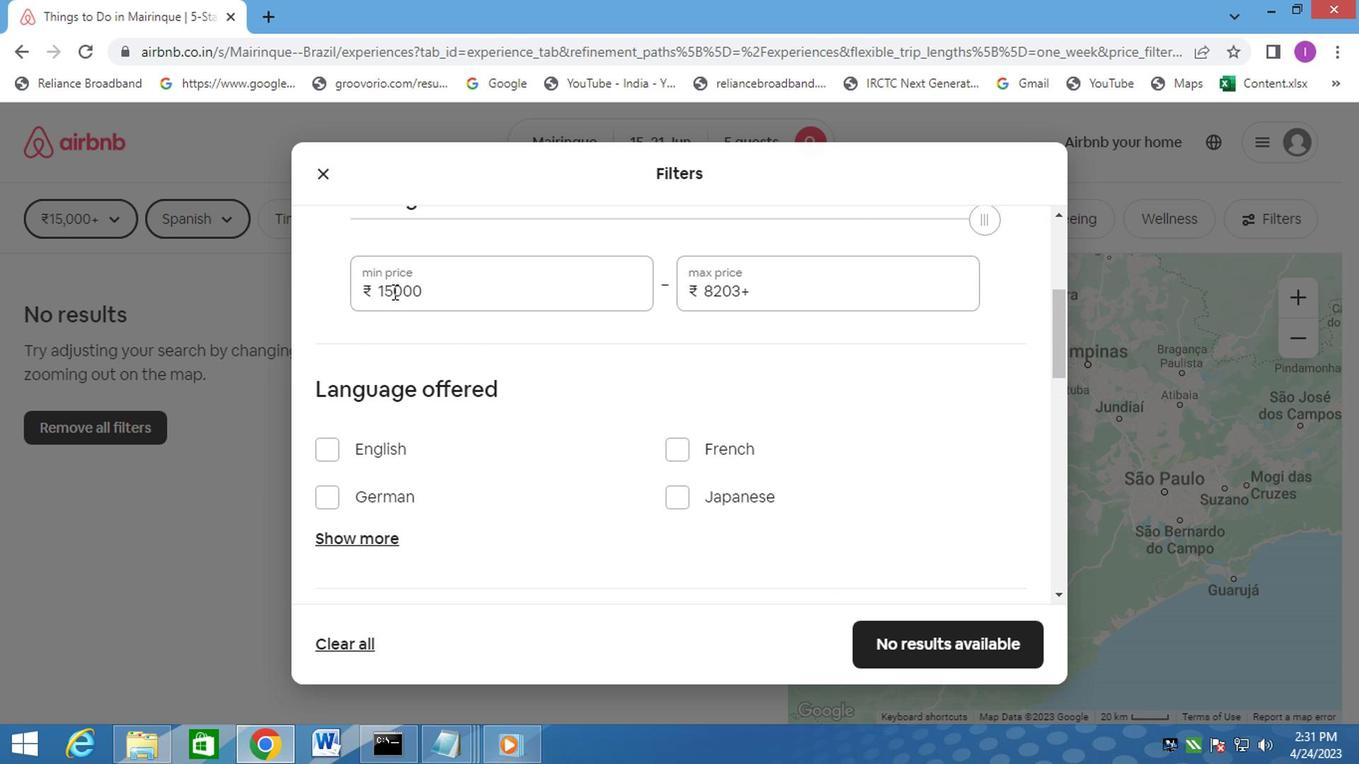 
Action: Mouse moved to (709, 246)
Screenshot: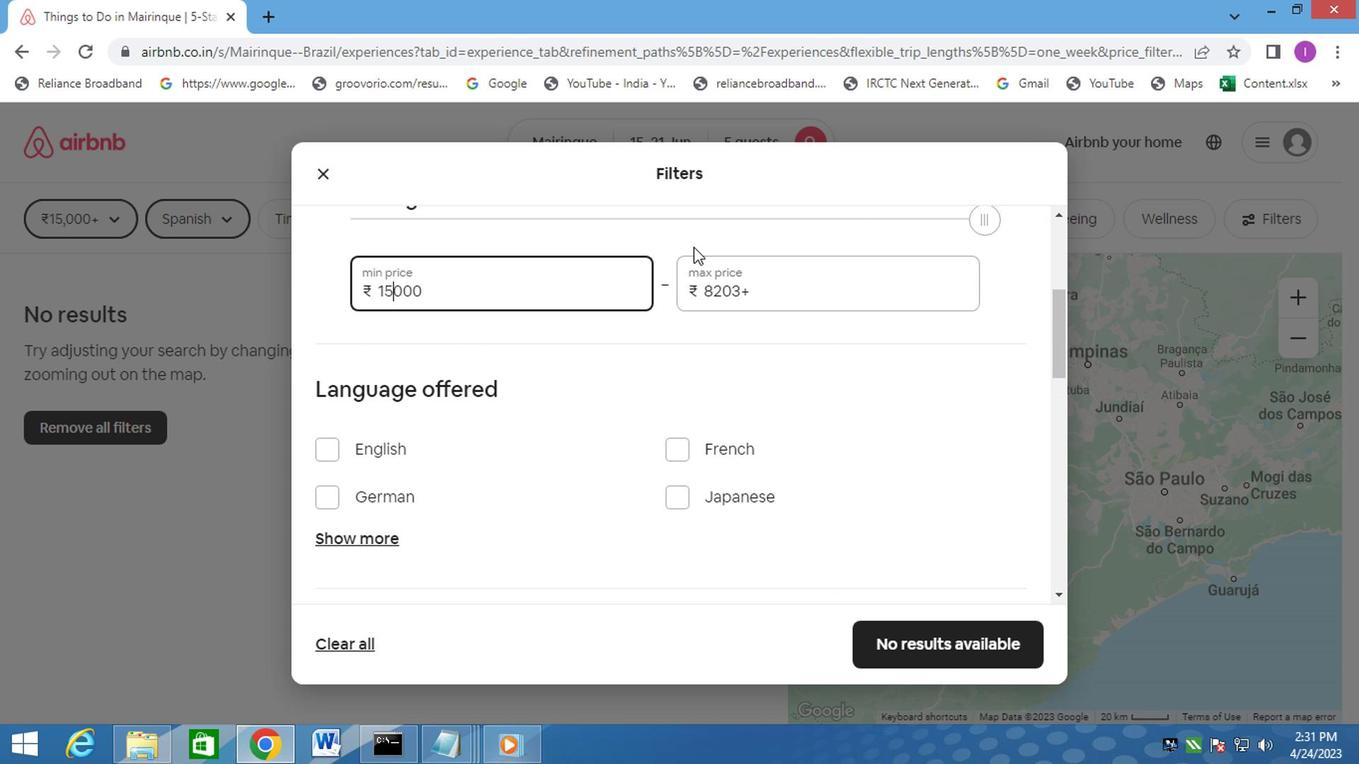 
Action: Key pressed <Key.backspace>4
Screenshot: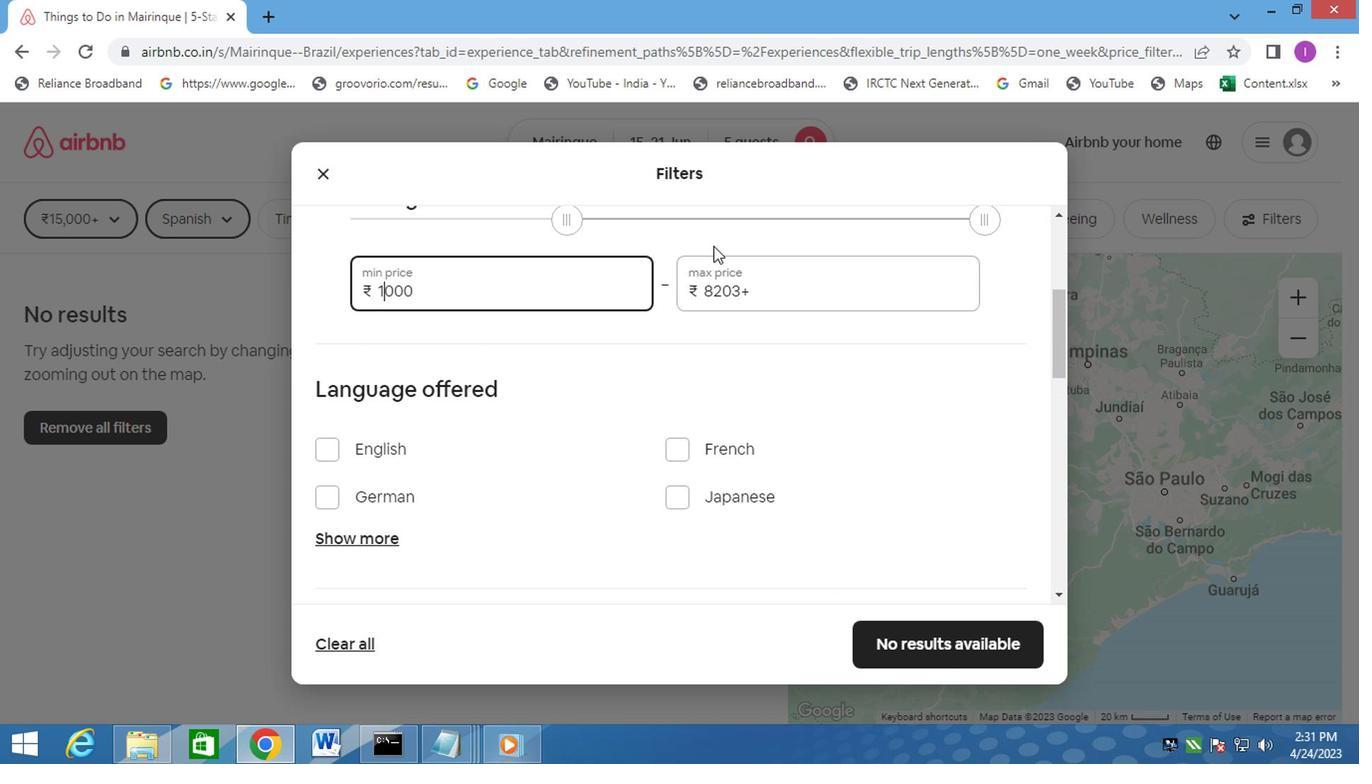 
Action: Mouse moved to (763, 286)
Screenshot: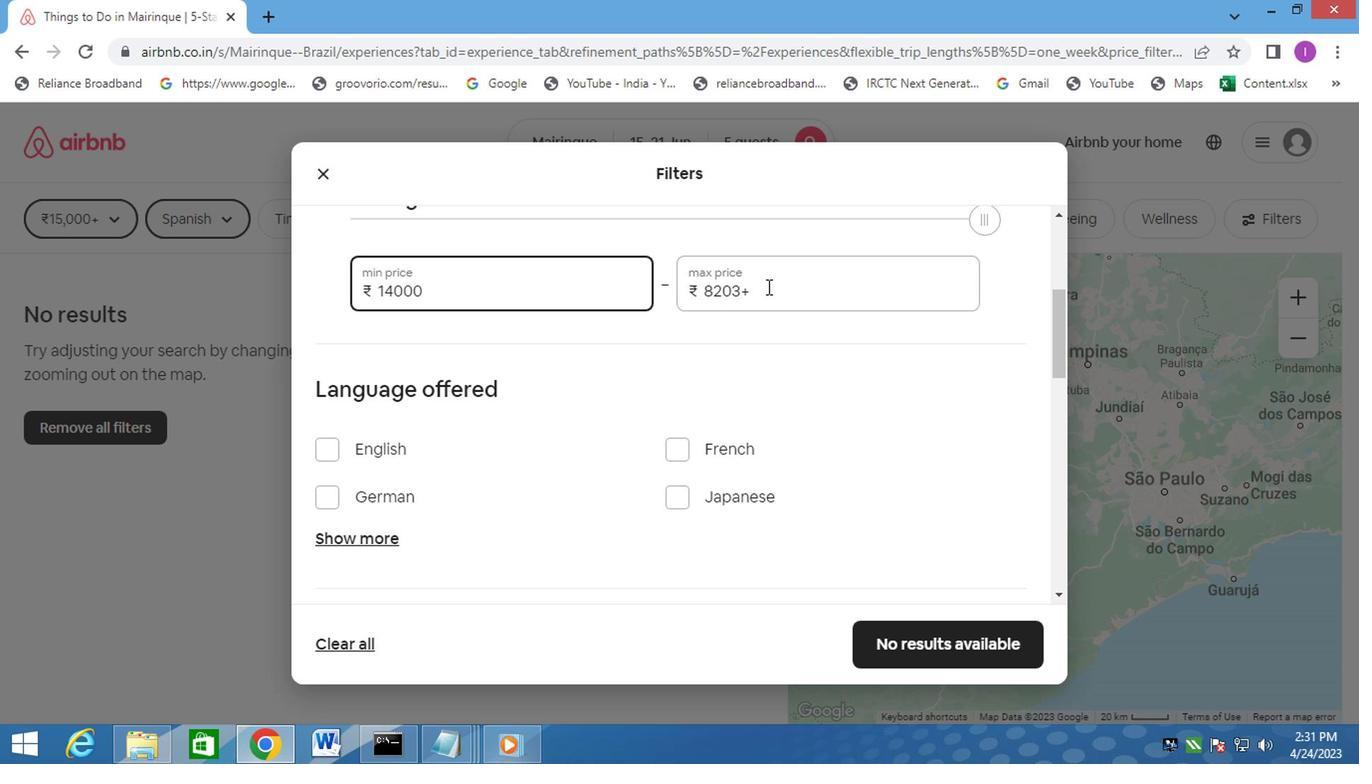 
Action: Mouse pressed left at (763, 286)
Screenshot: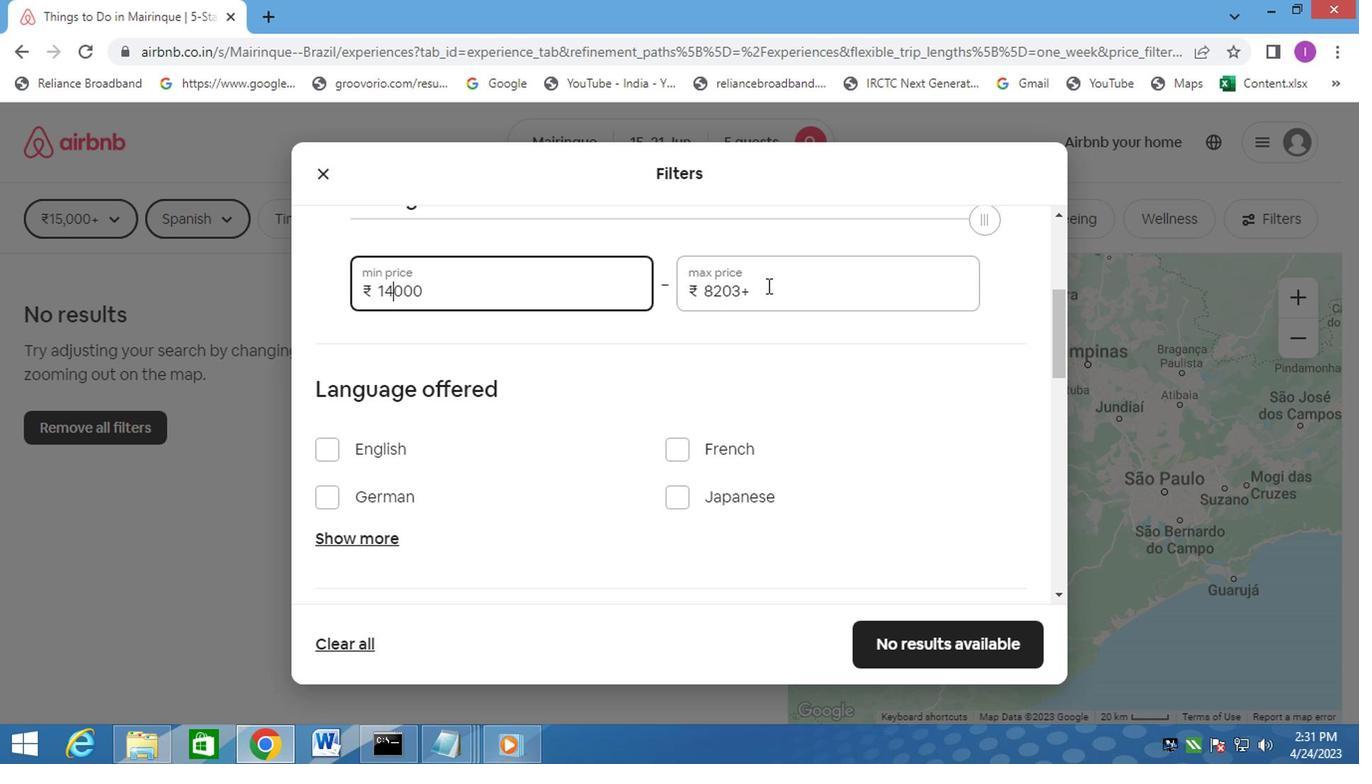
Action: Mouse moved to (457, 300)
Screenshot: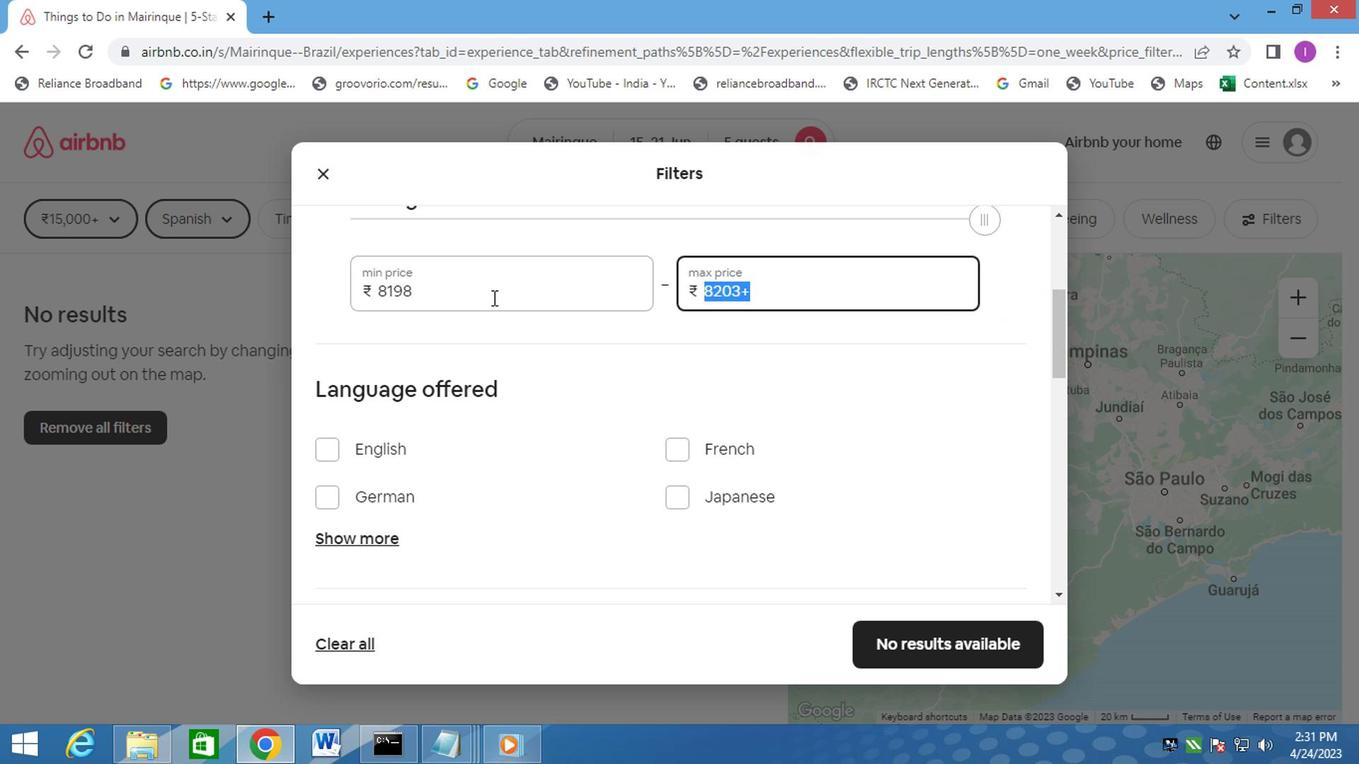 
Action: Mouse pressed left at (457, 300)
Screenshot: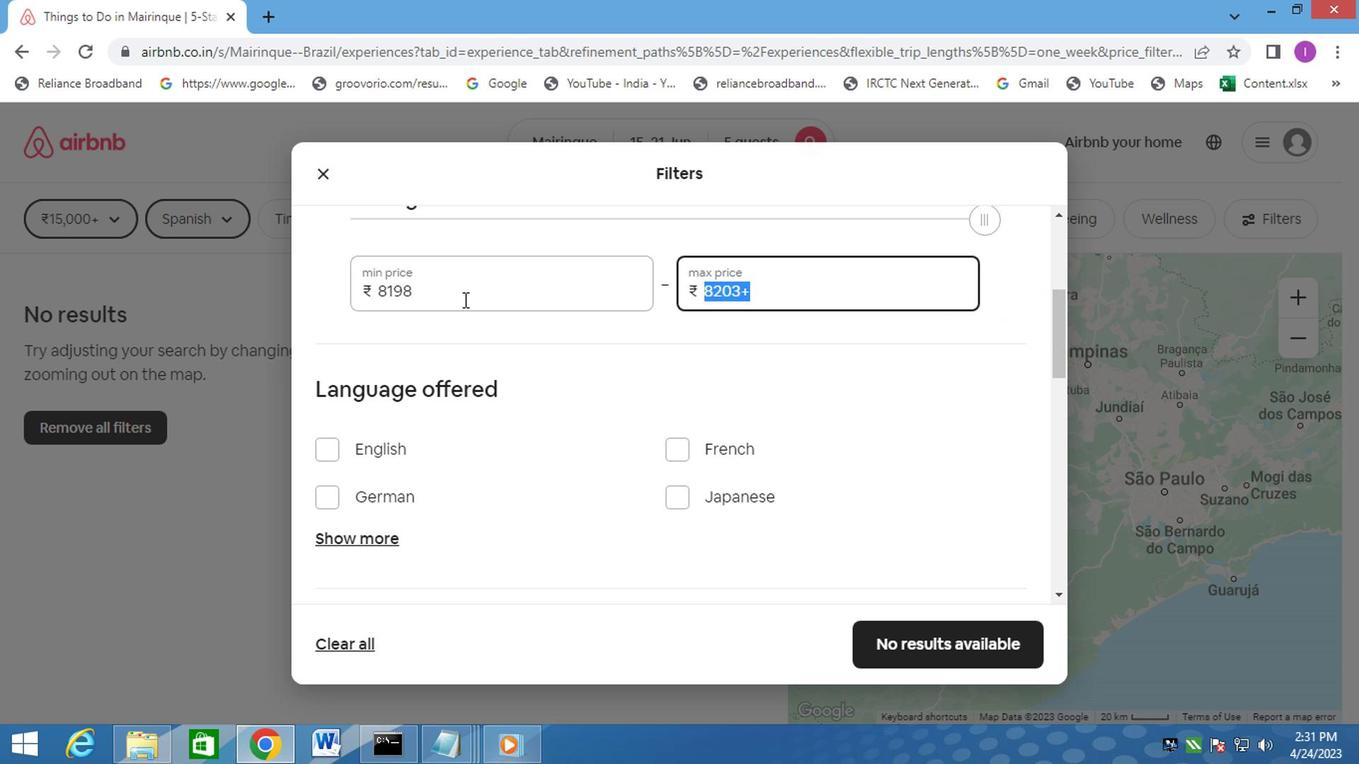 
Action: Mouse moved to (837, 257)
Screenshot: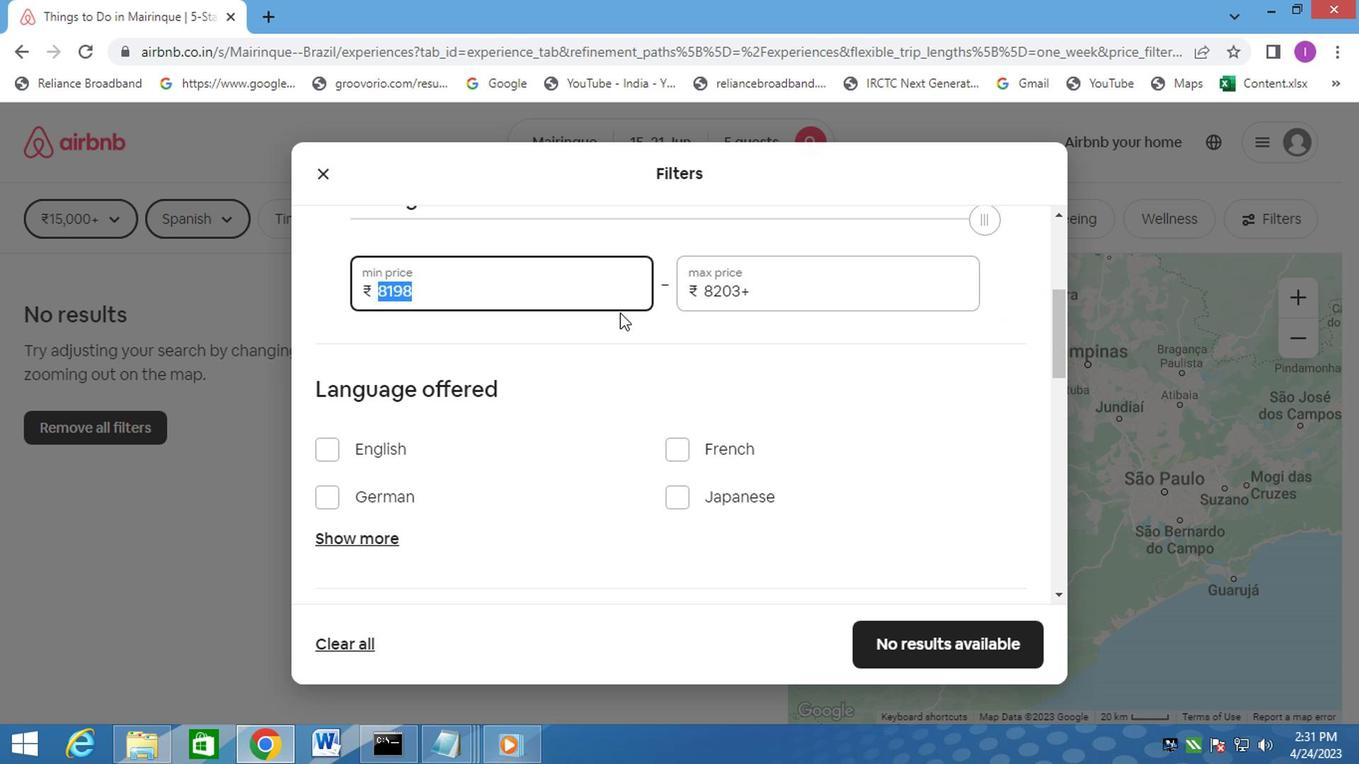 
Action: Key pressed 14000
Screenshot: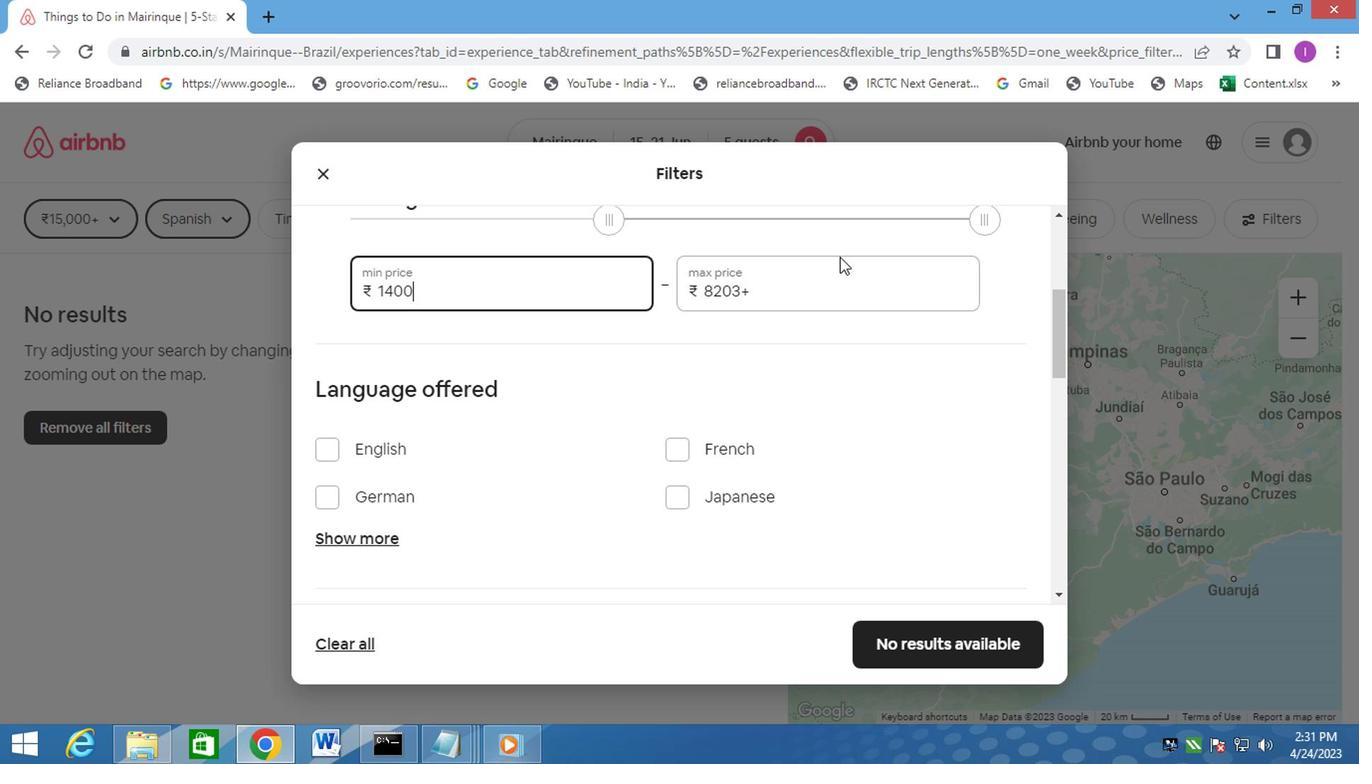 
Action: Mouse moved to (813, 274)
Screenshot: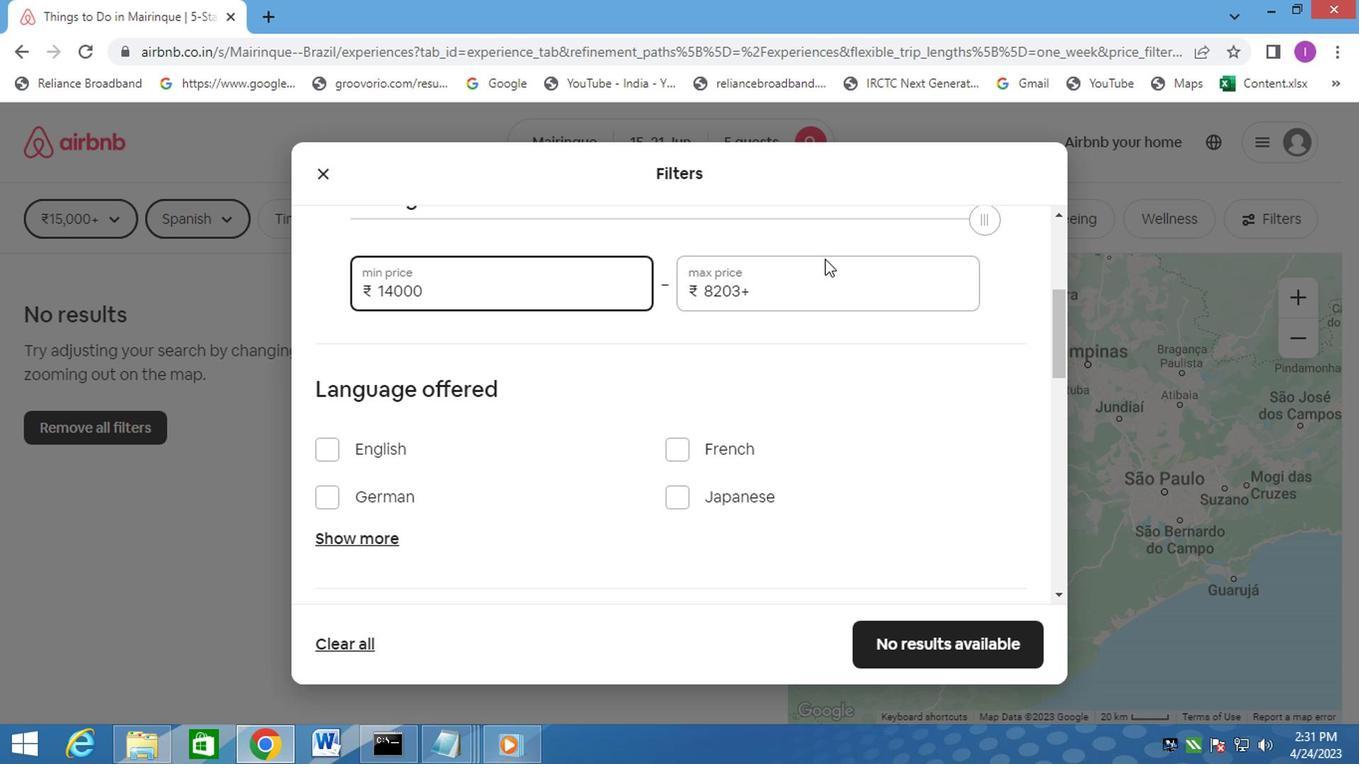 
Action: Mouse pressed left at (813, 274)
Screenshot: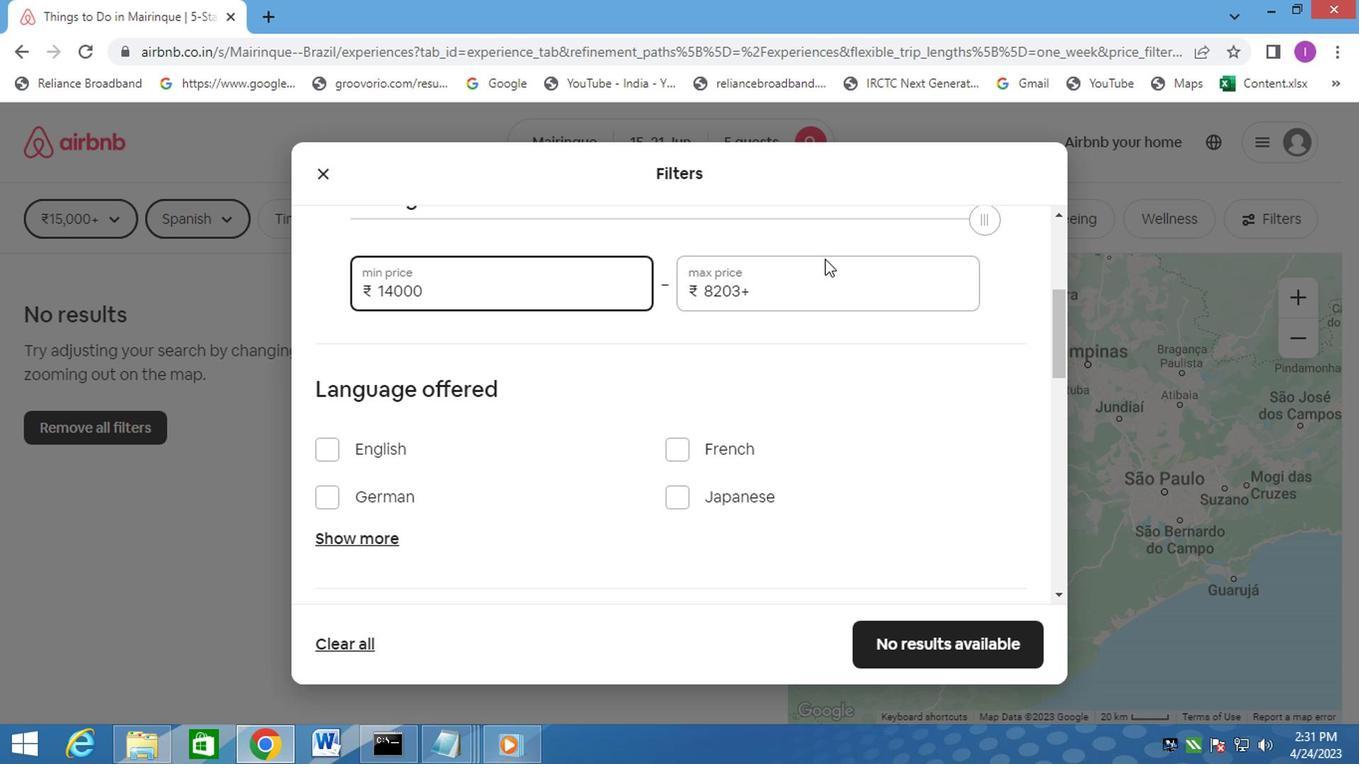 
Action: Mouse moved to (1231, 162)
Screenshot: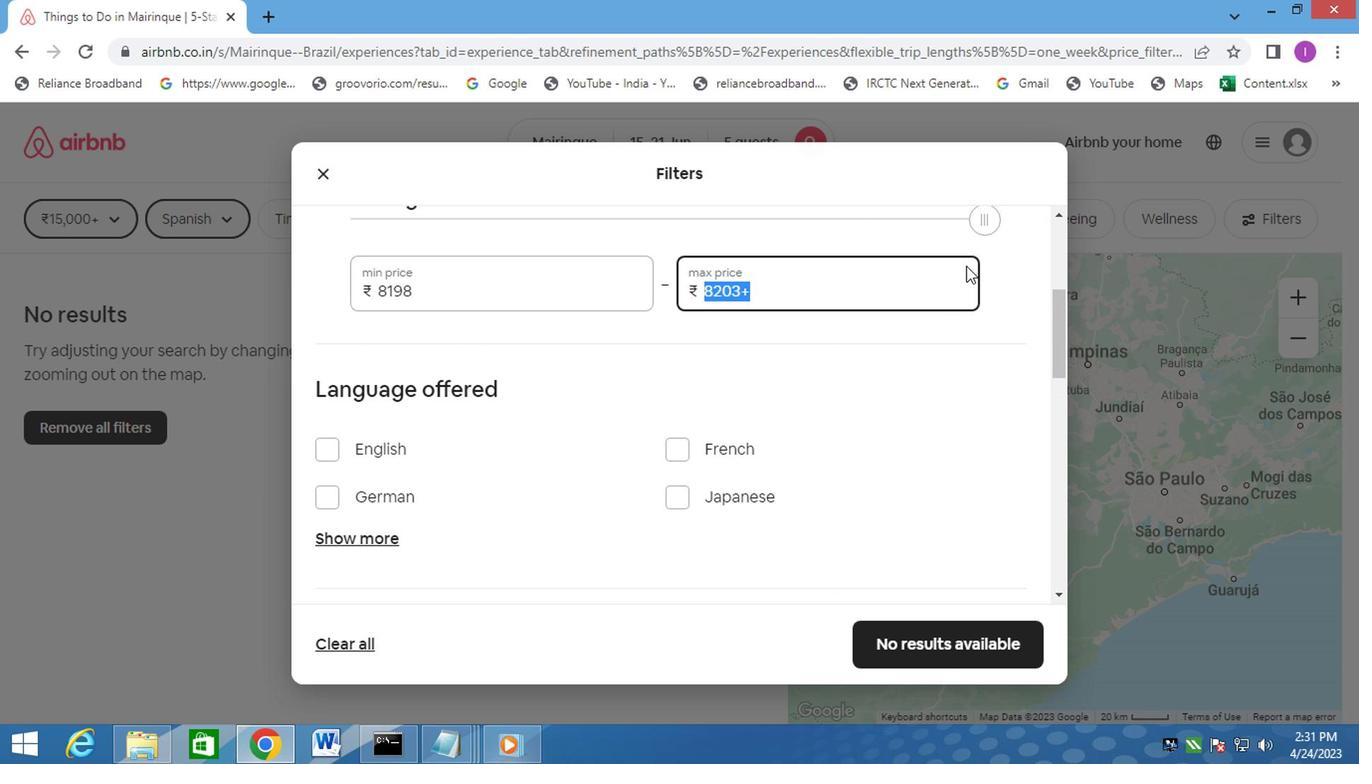 
Action: Key pressed 25000
Screenshot: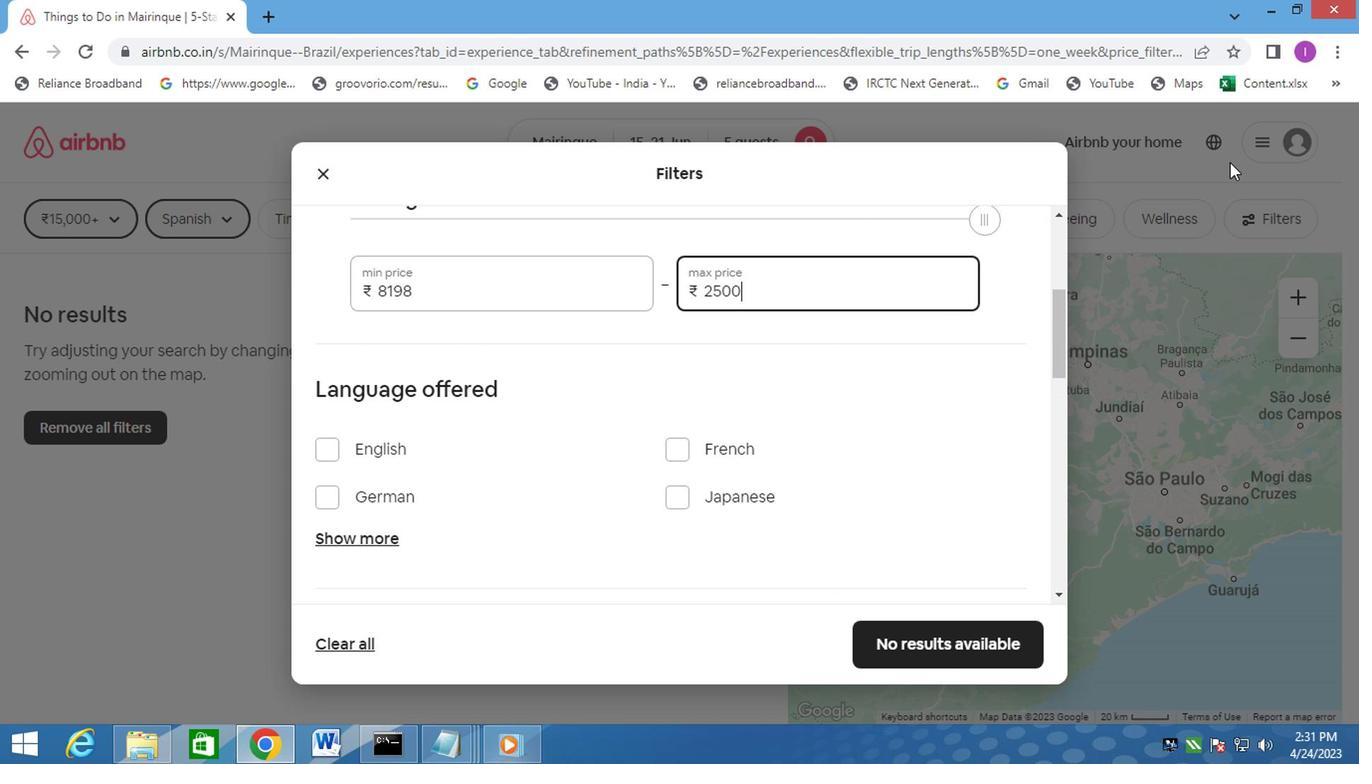 
Action: Mouse moved to (575, 269)
Screenshot: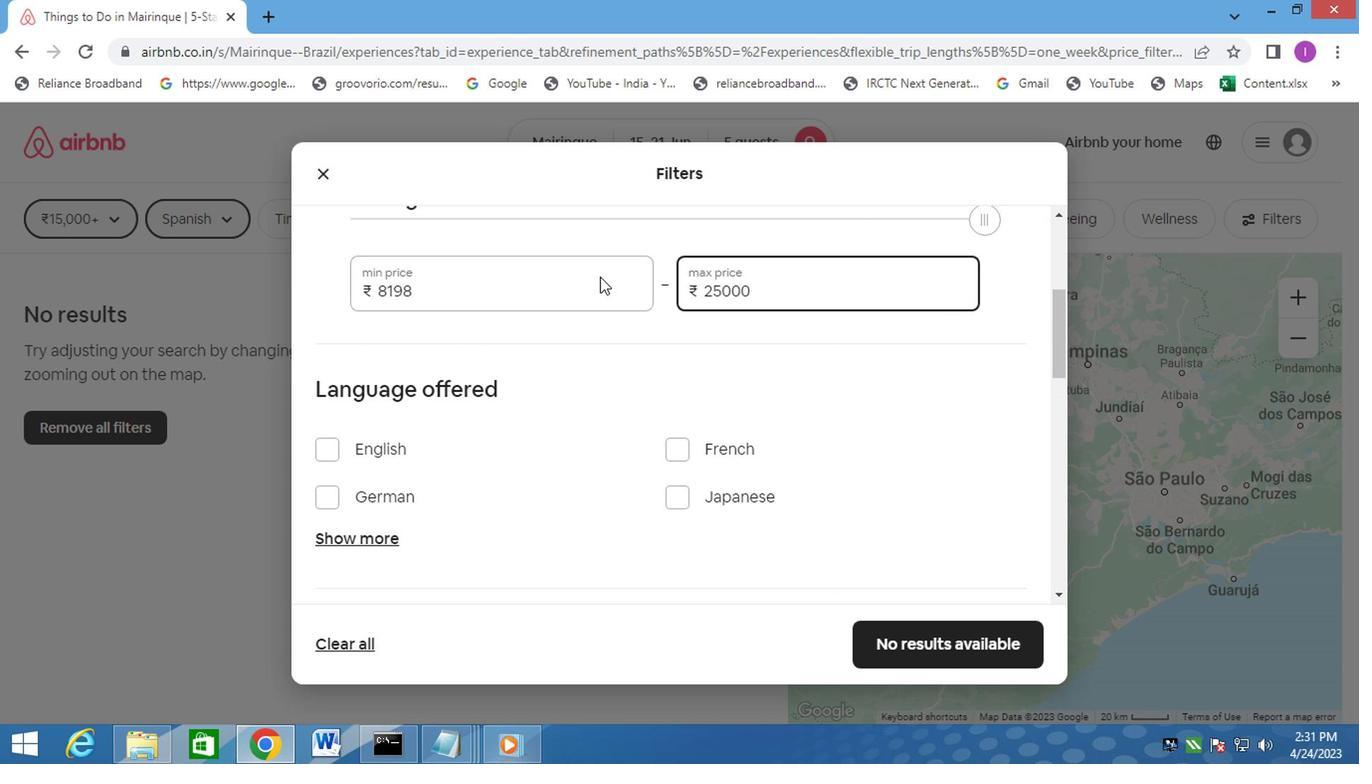 
Action: Mouse pressed left at (575, 269)
Screenshot: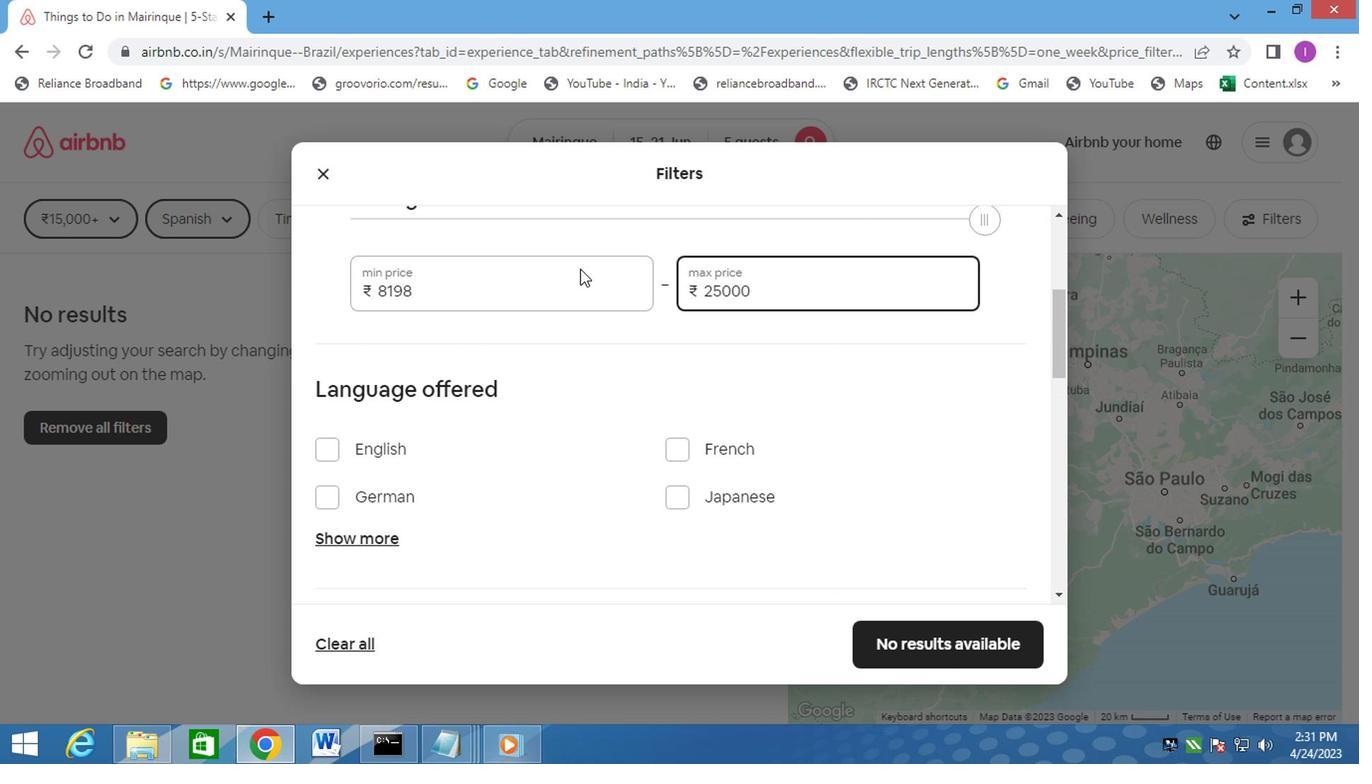 
Action: Mouse moved to (398, 293)
Screenshot: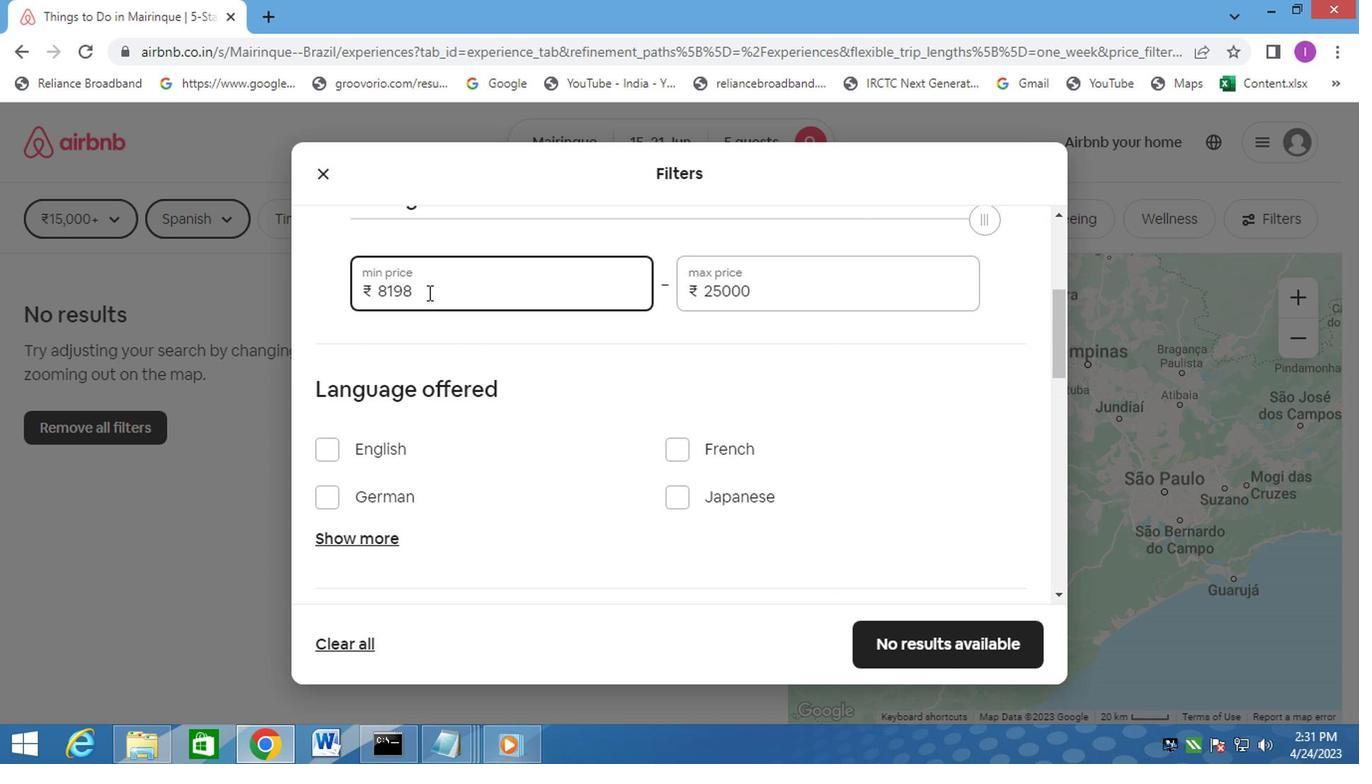 
Action: Mouse pressed left at (421, 293)
Screenshot: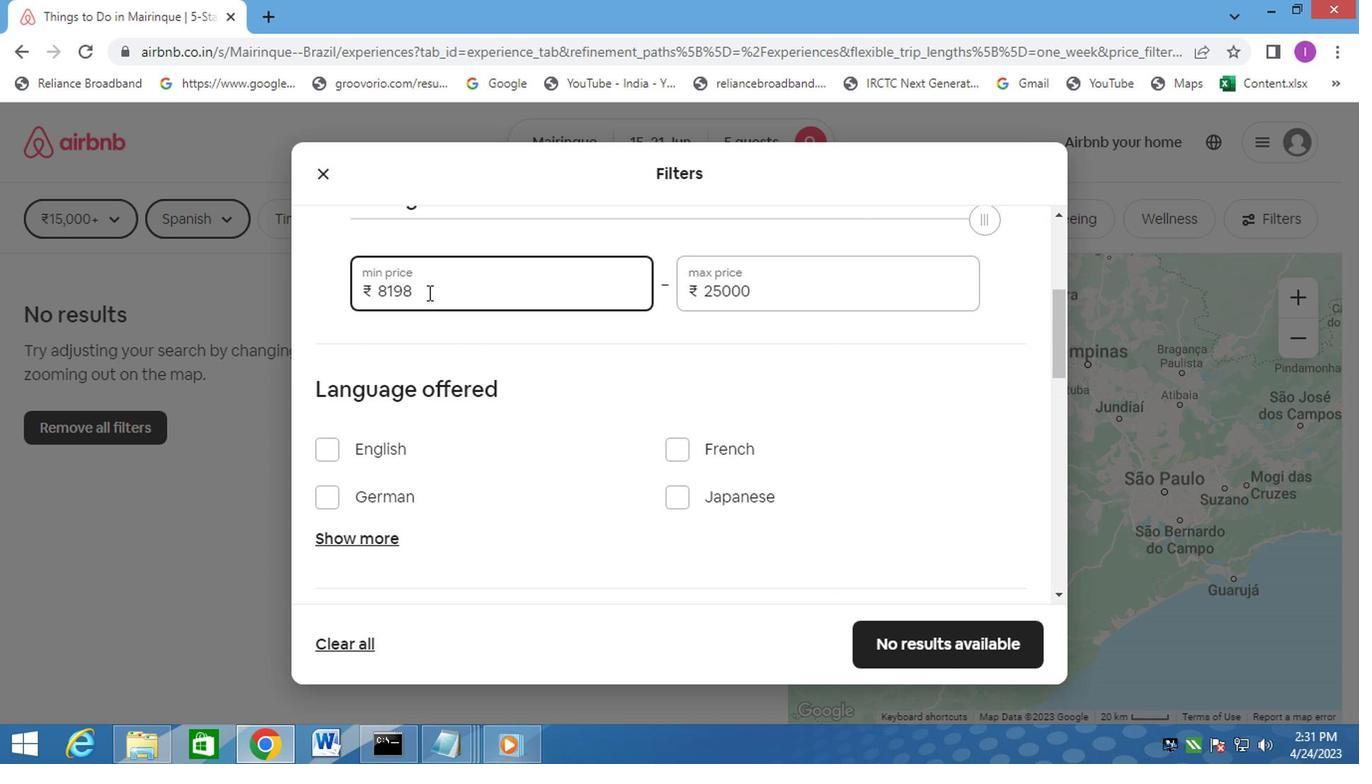 
Action: Mouse moved to (349, 295)
Screenshot: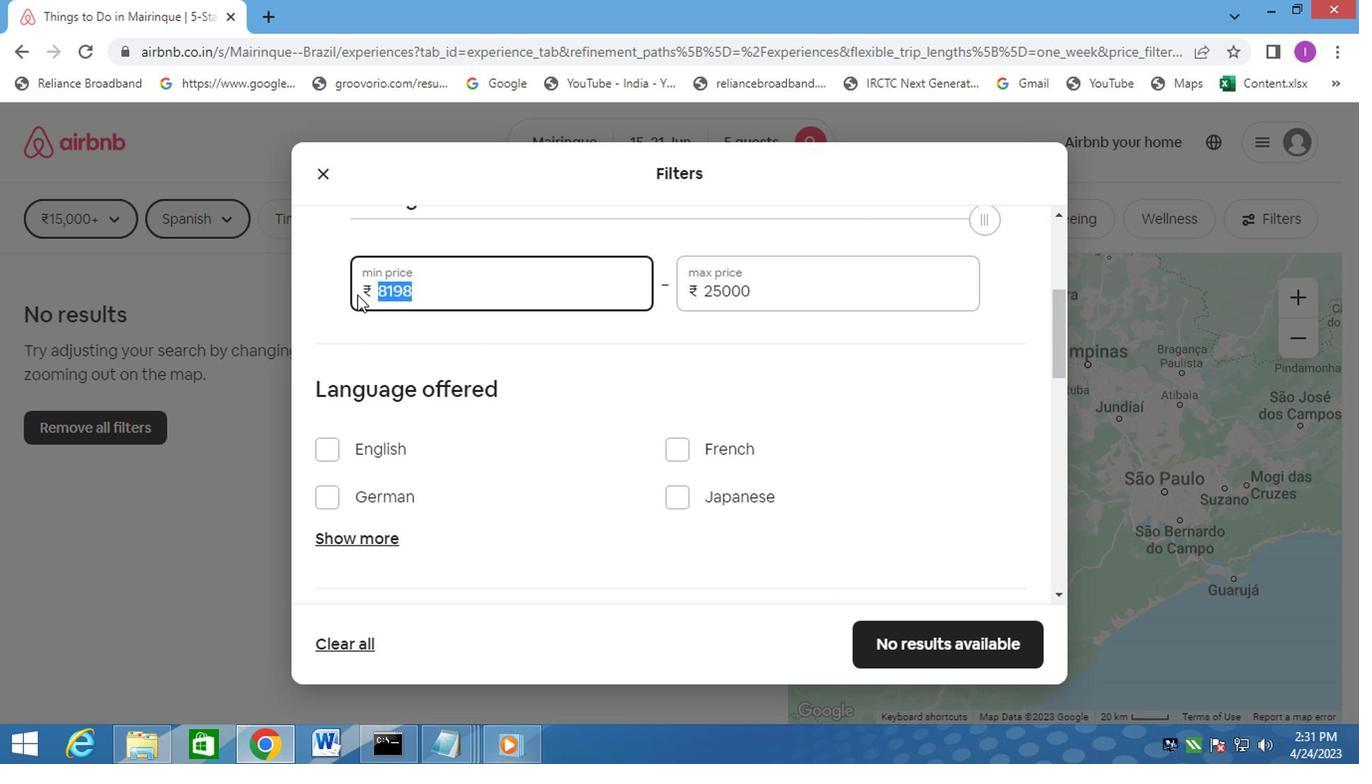
Action: Key pressed 14000
Screenshot: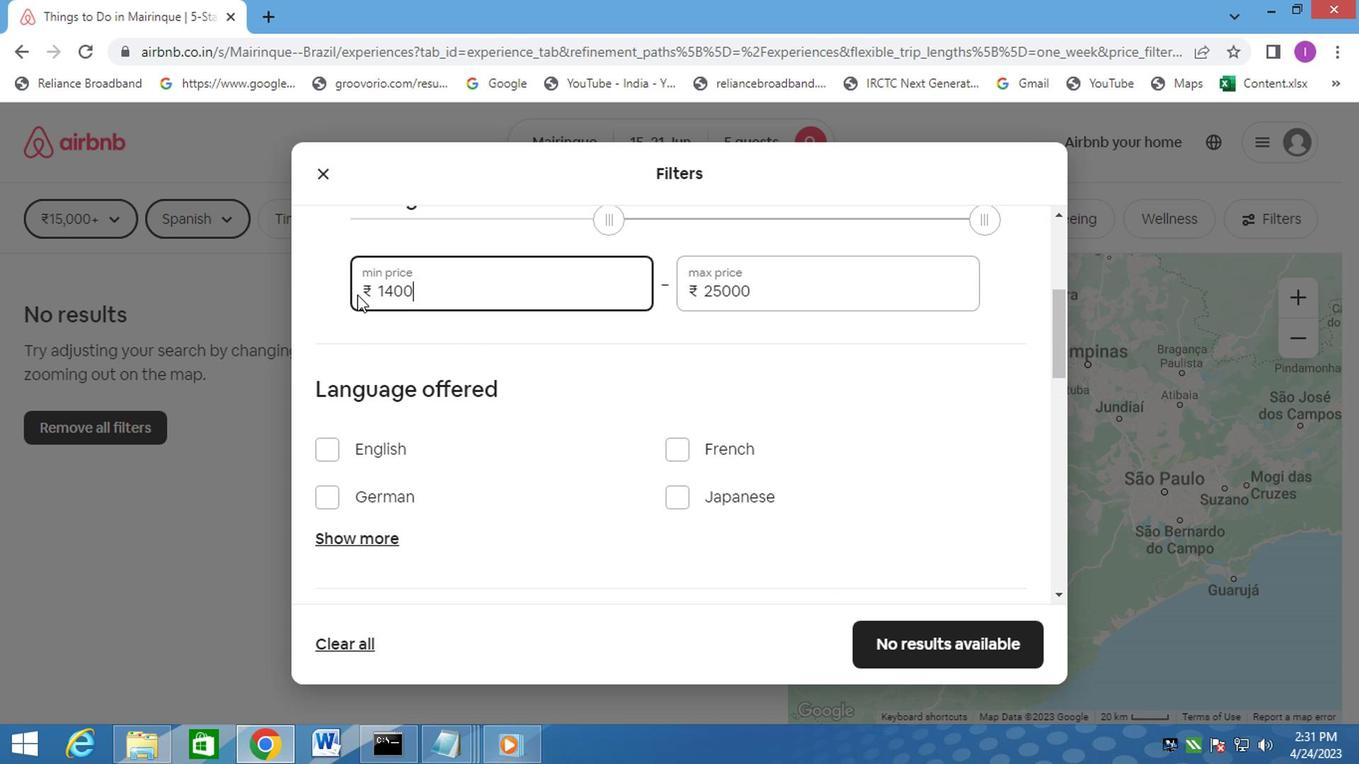 
Action: Mouse moved to (366, 537)
Screenshot: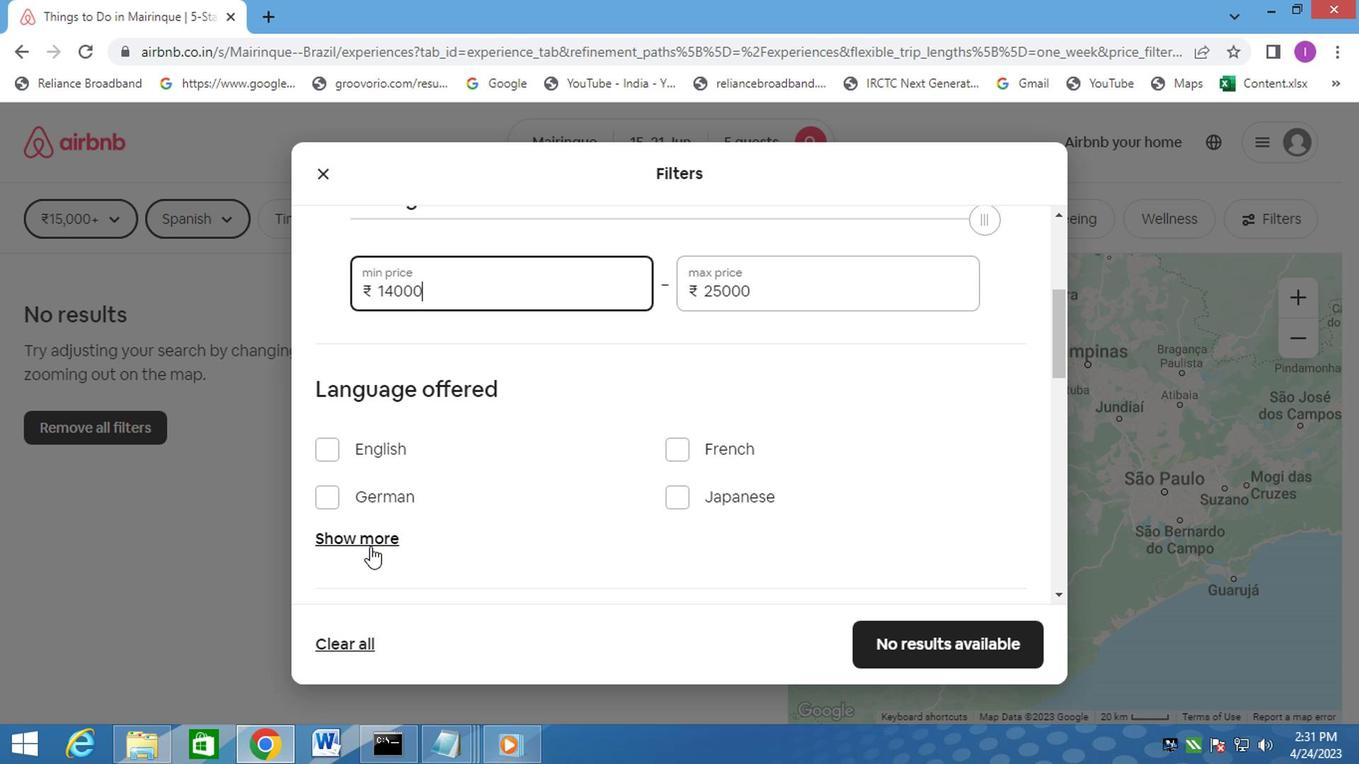 
Action: Mouse pressed left at (366, 537)
Screenshot: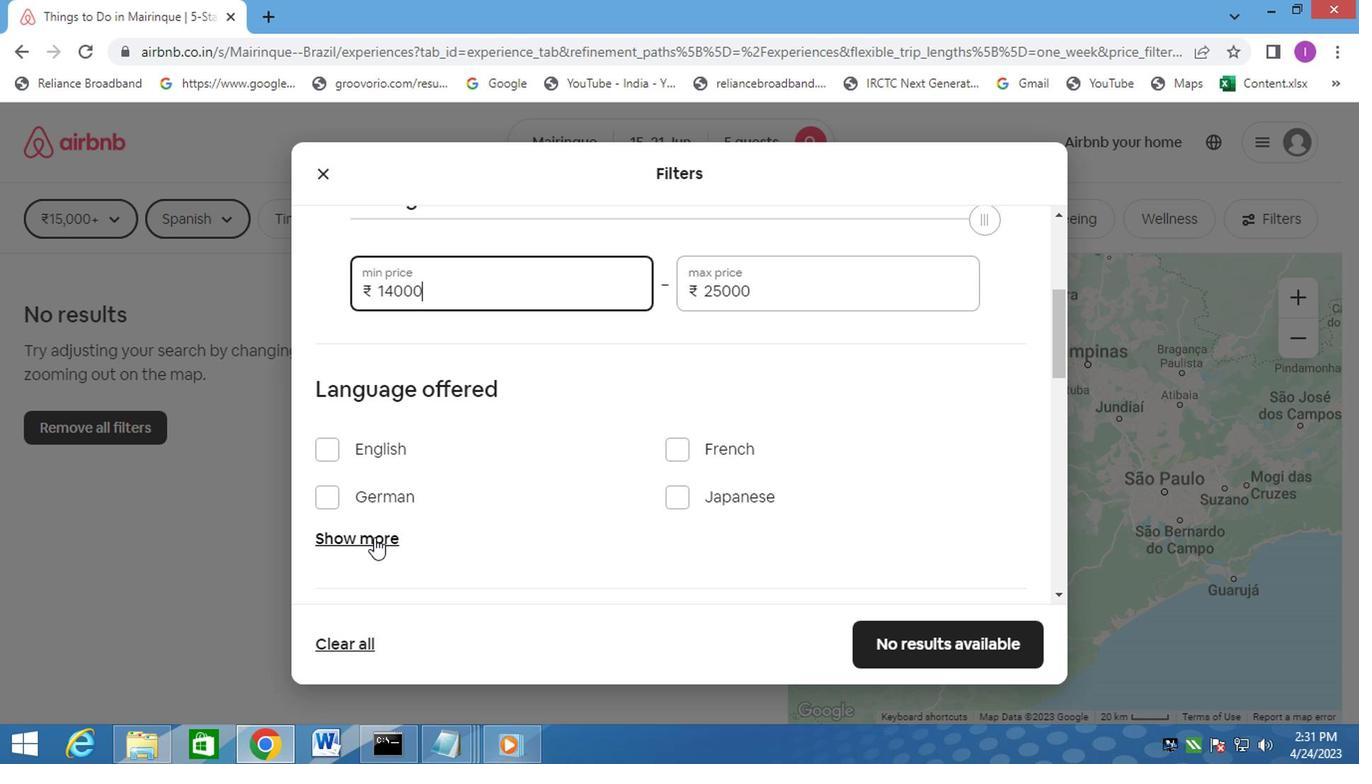 
Action: Mouse moved to (782, 544)
Screenshot: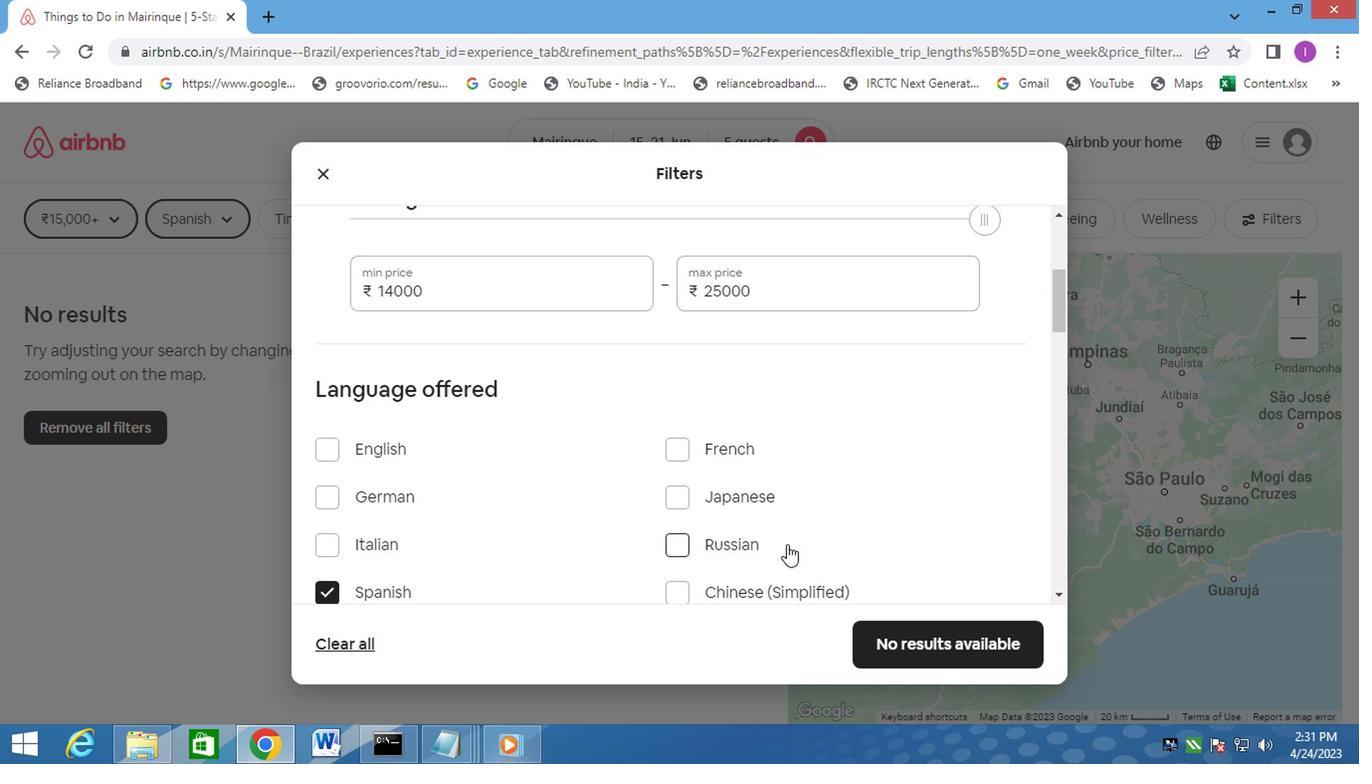 
Action: Mouse scrolled (782, 543) with delta (0, 0)
Screenshot: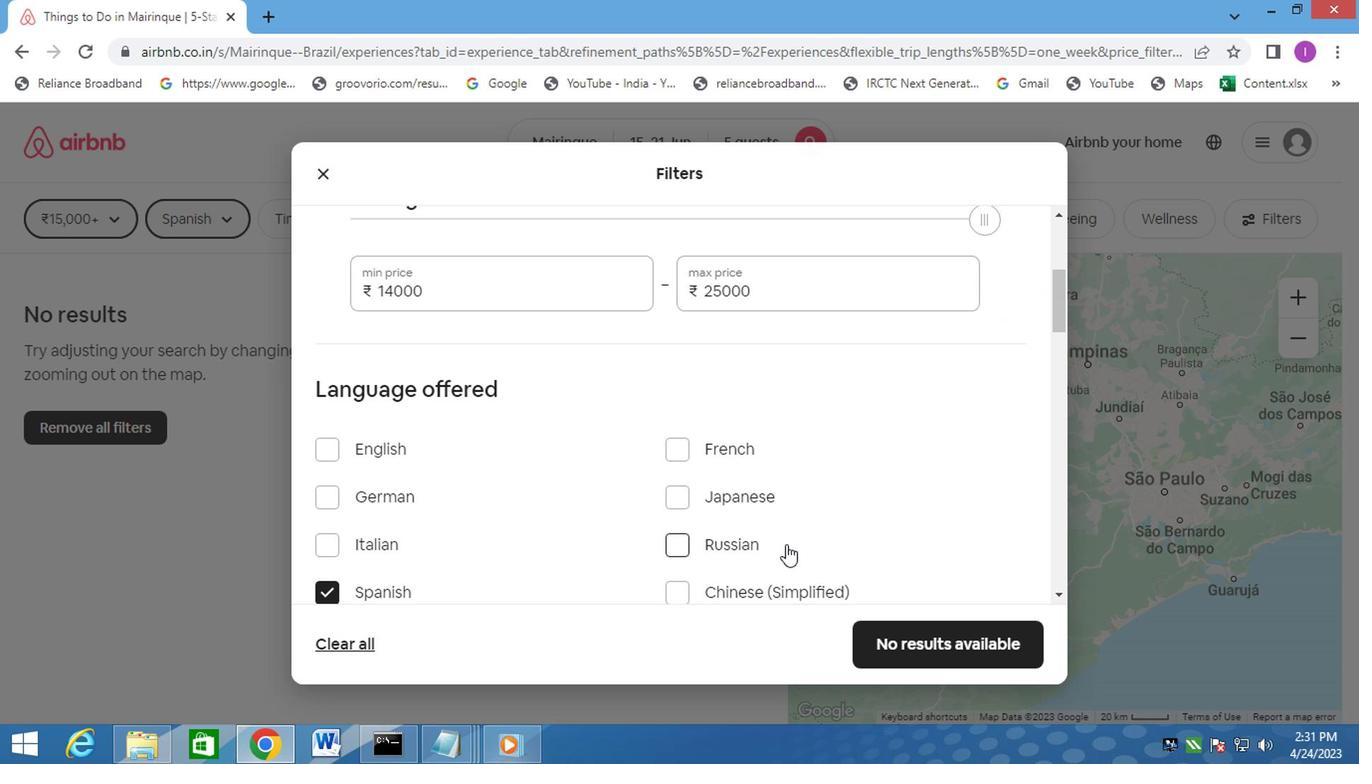 
Action: Mouse scrolled (782, 543) with delta (0, 0)
Screenshot: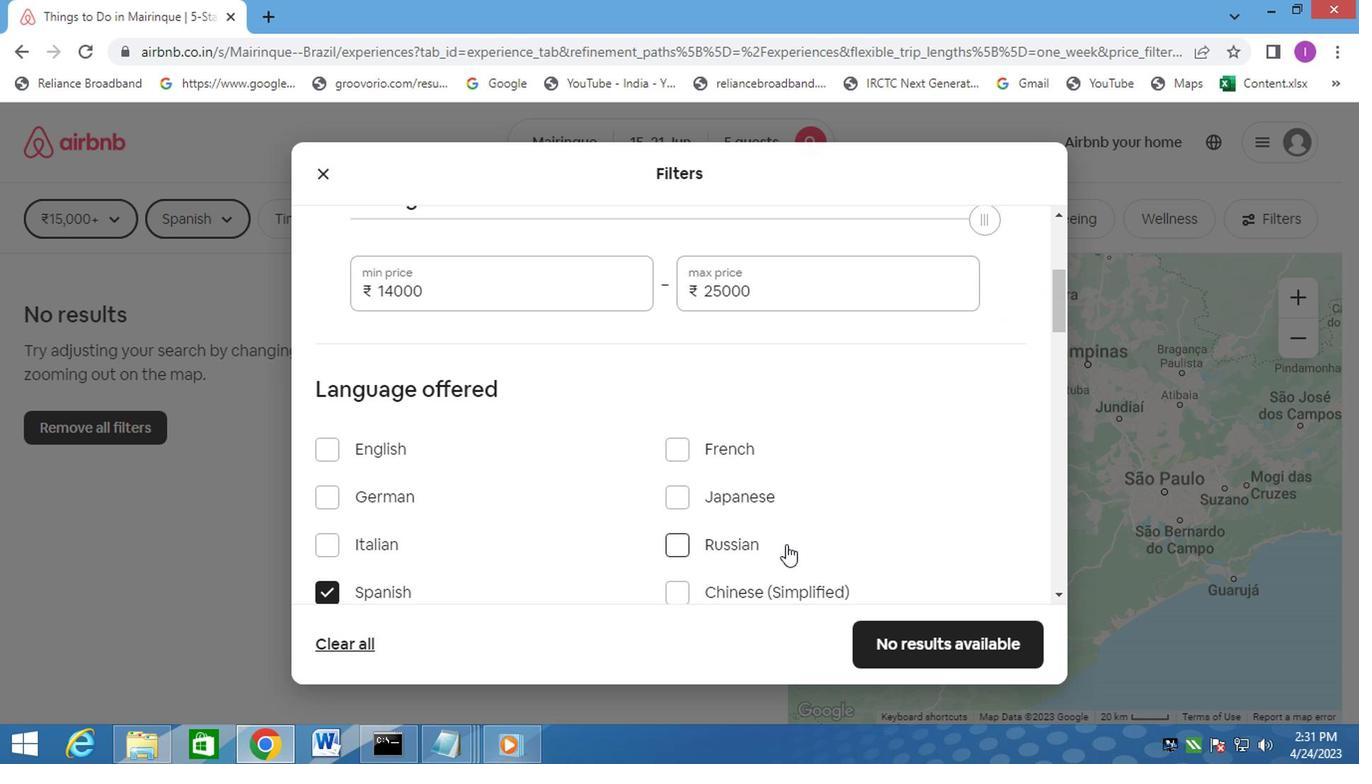 
Action: Mouse scrolled (782, 543) with delta (0, 0)
Screenshot: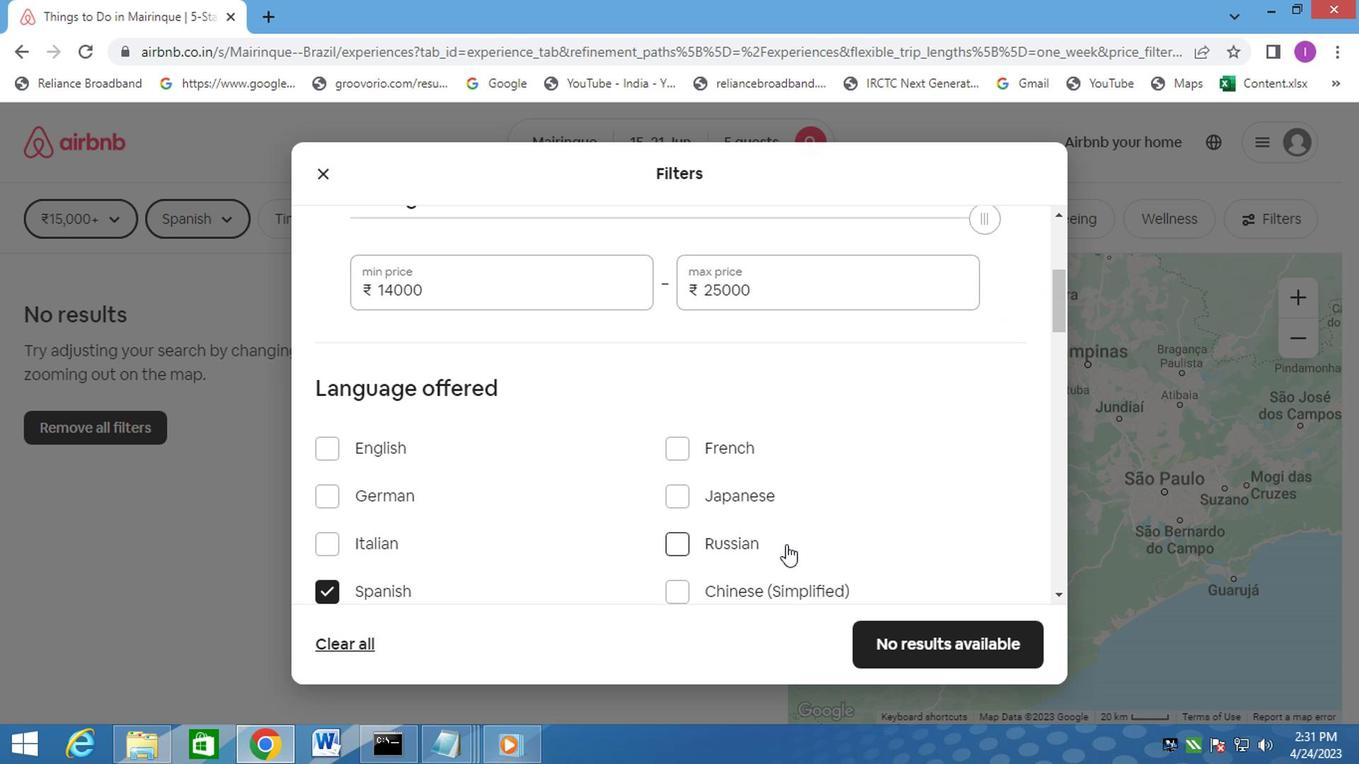 
Action: Mouse moved to (791, 534)
Screenshot: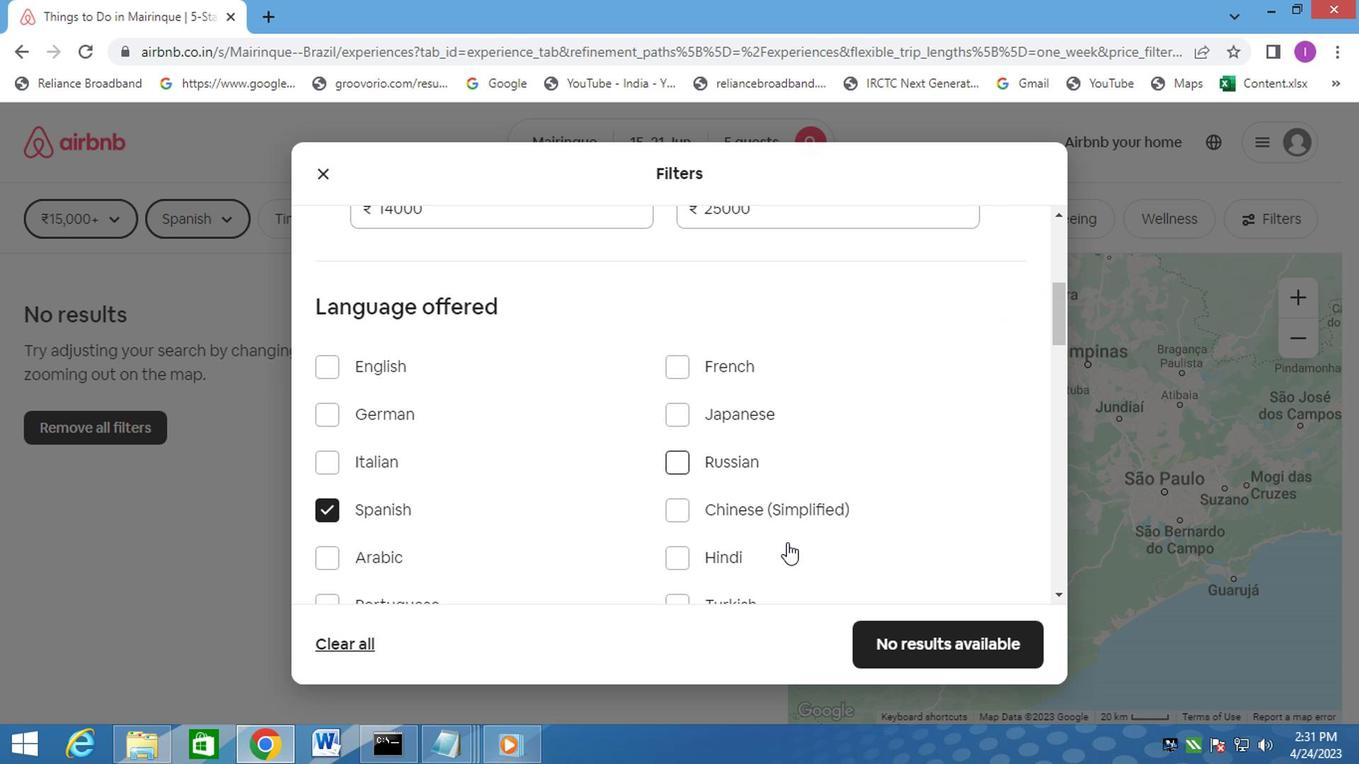 
Action: Mouse scrolled (791, 534) with delta (0, 0)
Screenshot: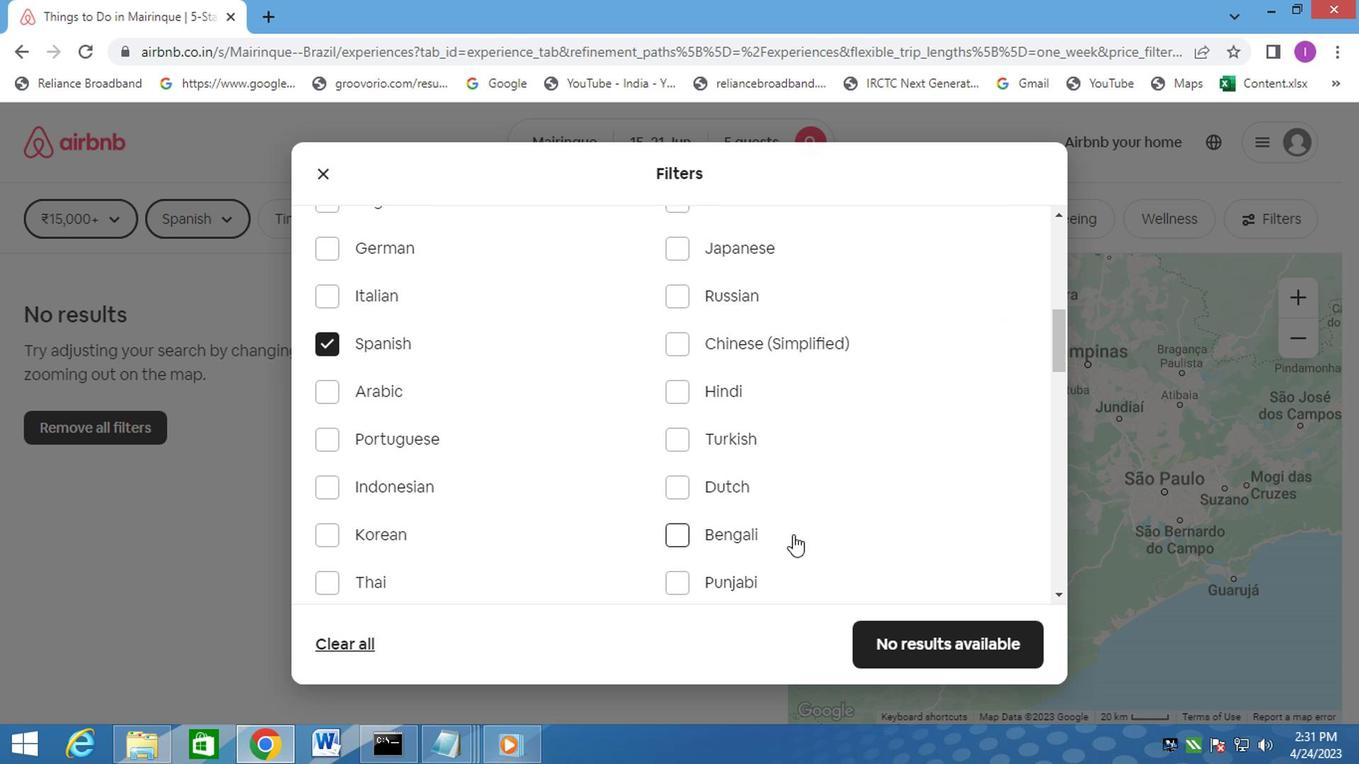
Action: Mouse moved to (796, 532)
Screenshot: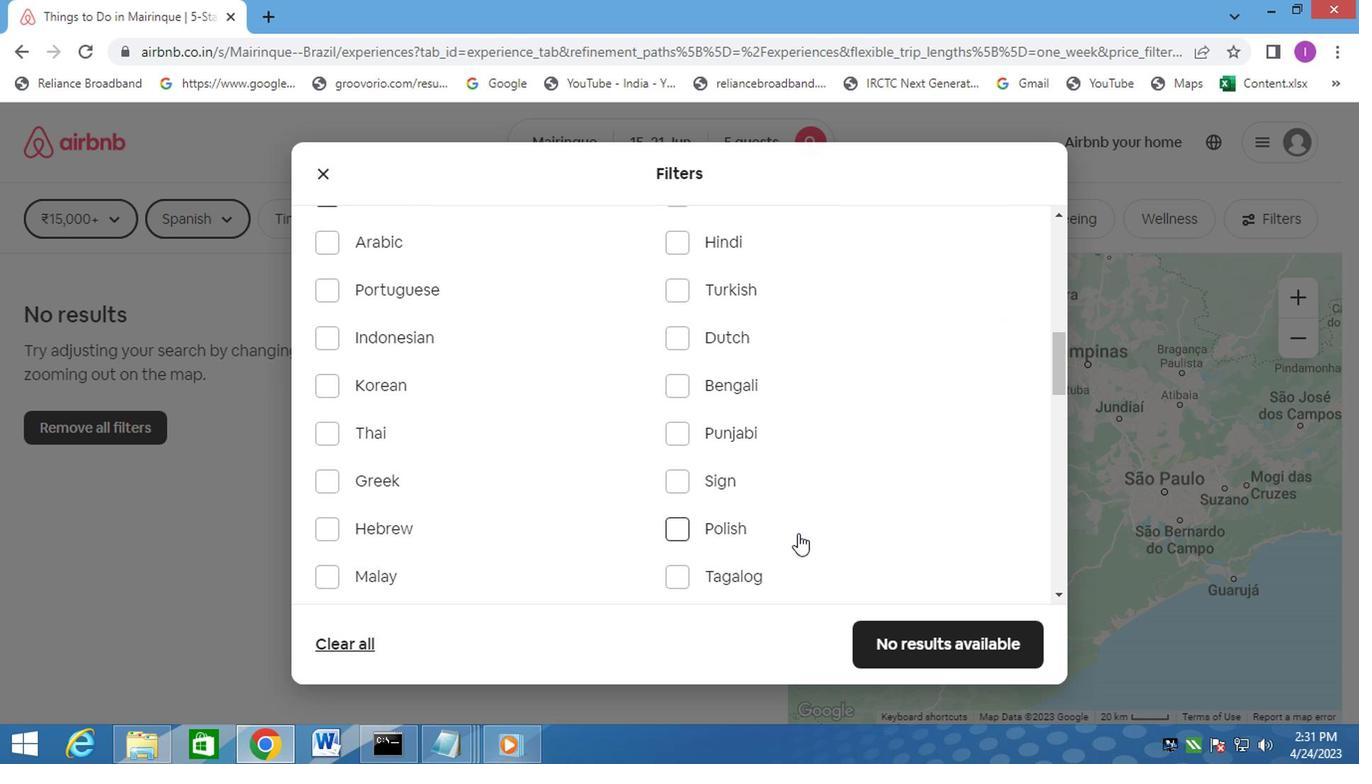 
Action: Mouse scrolled (796, 531) with delta (0, 0)
Screenshot: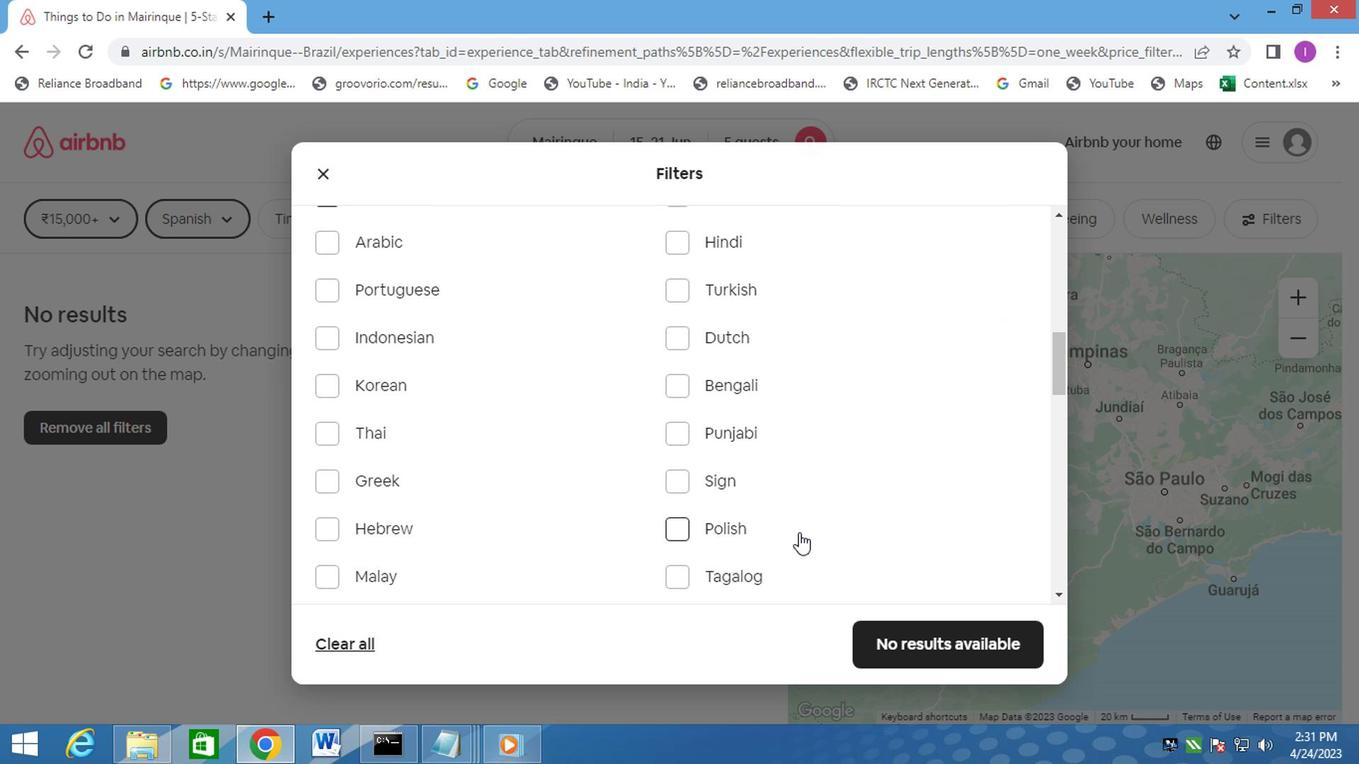 
Action: Mouse scrolled (796, 531) with delta (0, 0)
Screenshot: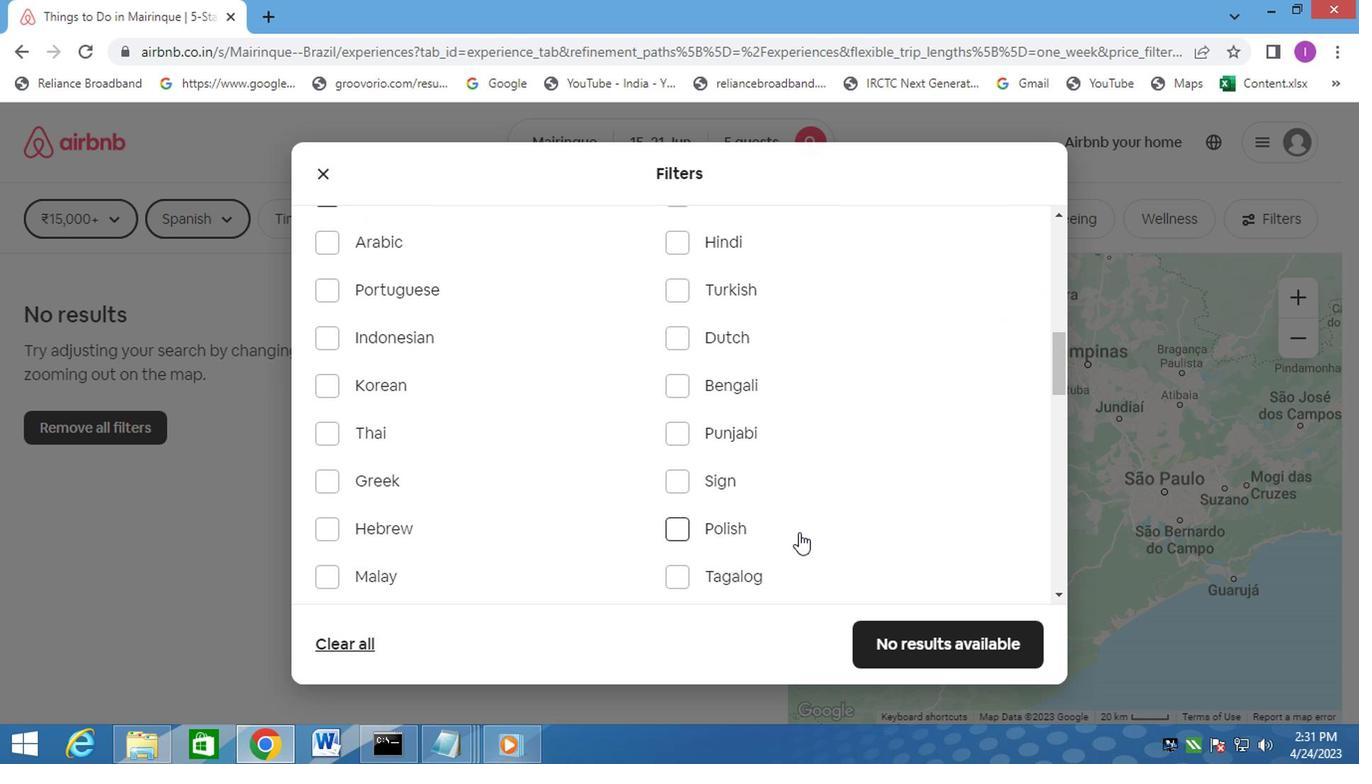 
Action: Mouse moved to (798, 532)
Screenshot: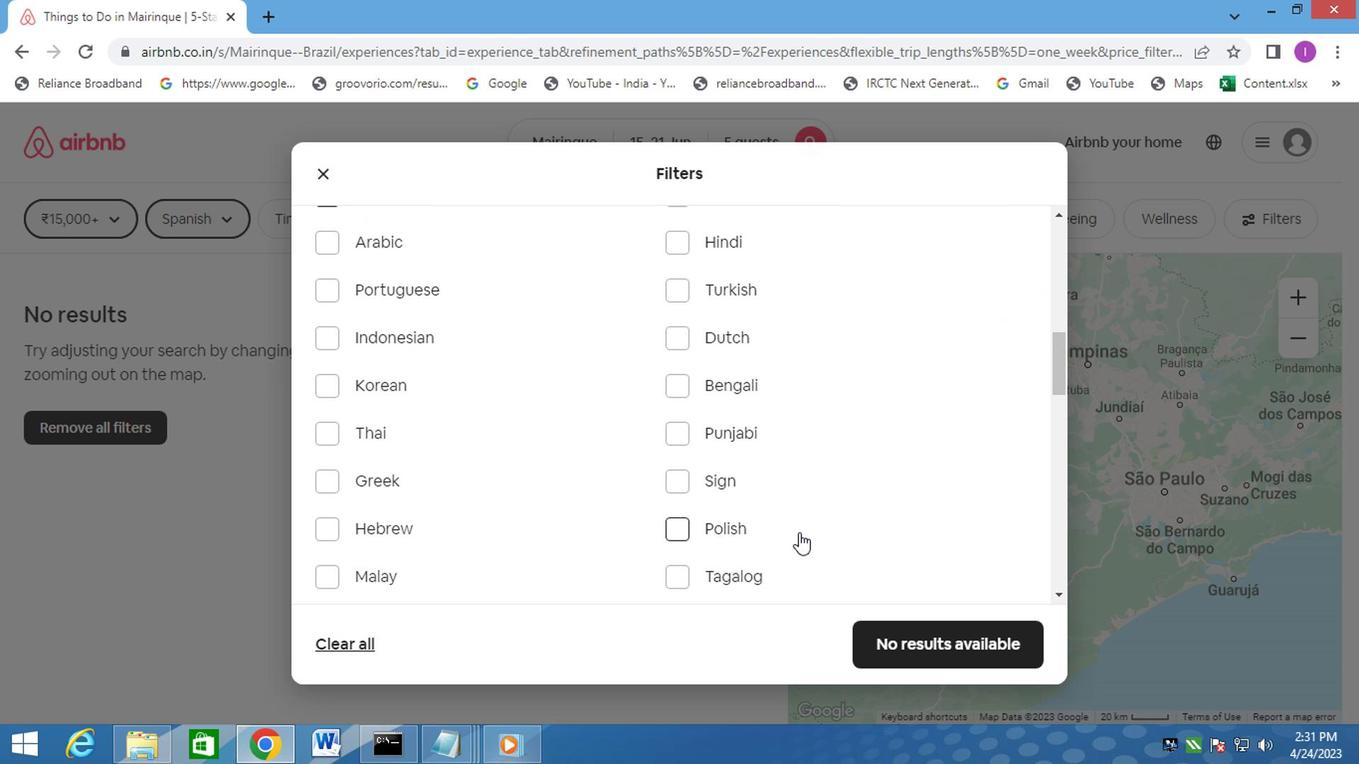 
Action: Mouse scrolled (798, 534) with delta (0, 1)
Screenshot: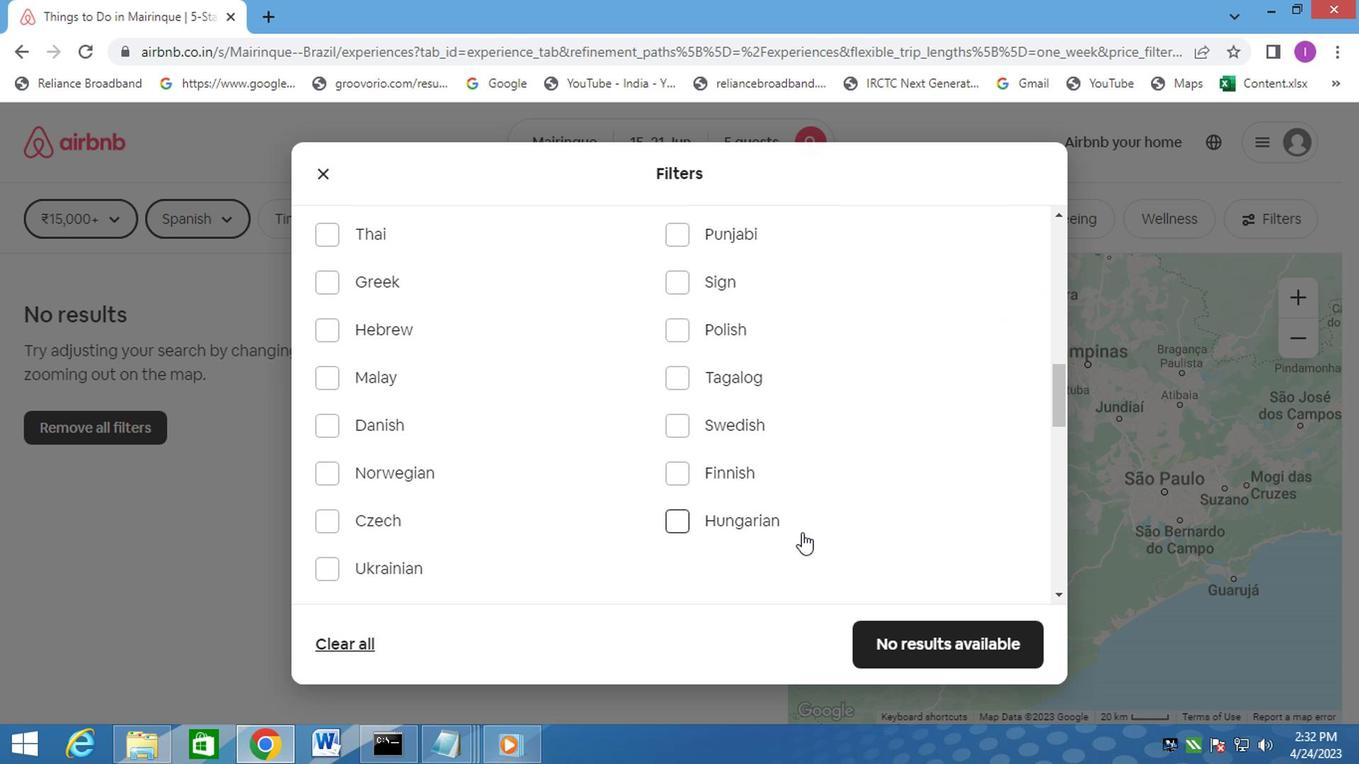
Action: Mouse moved to (798, 532)
Screenshot: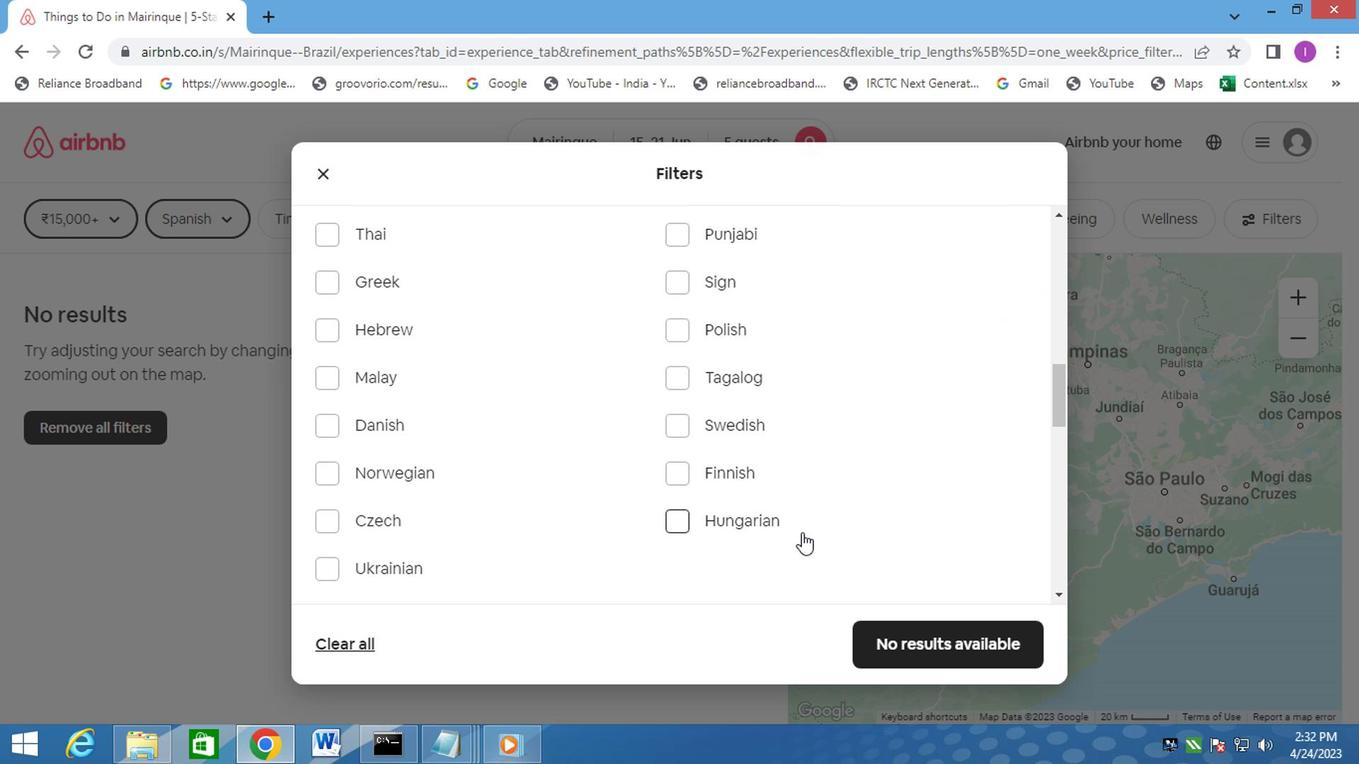 
Action: Mouse scrolled (798, 534) with delta (0, 1)
Screenshot: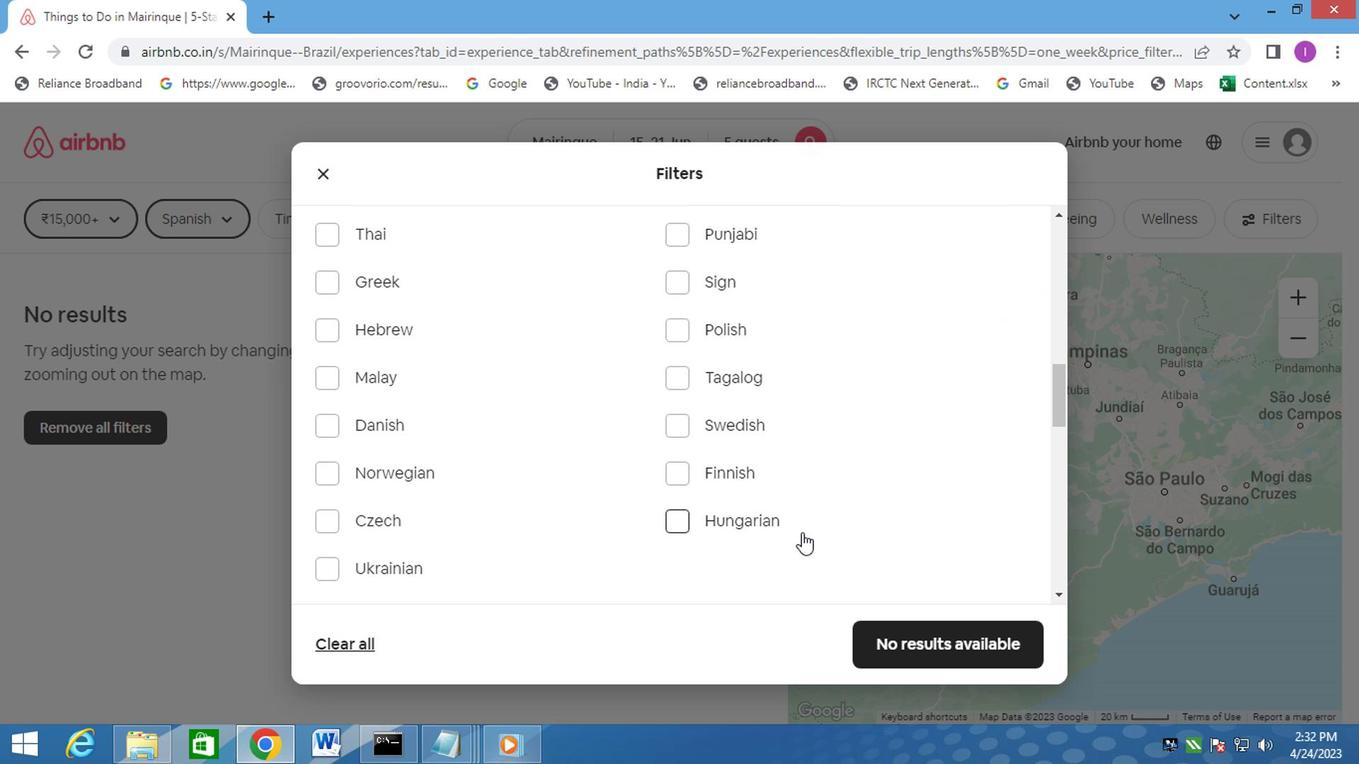 
Action: Mouse scrolled (798, 534) with delta (0, 1)
Screenshot: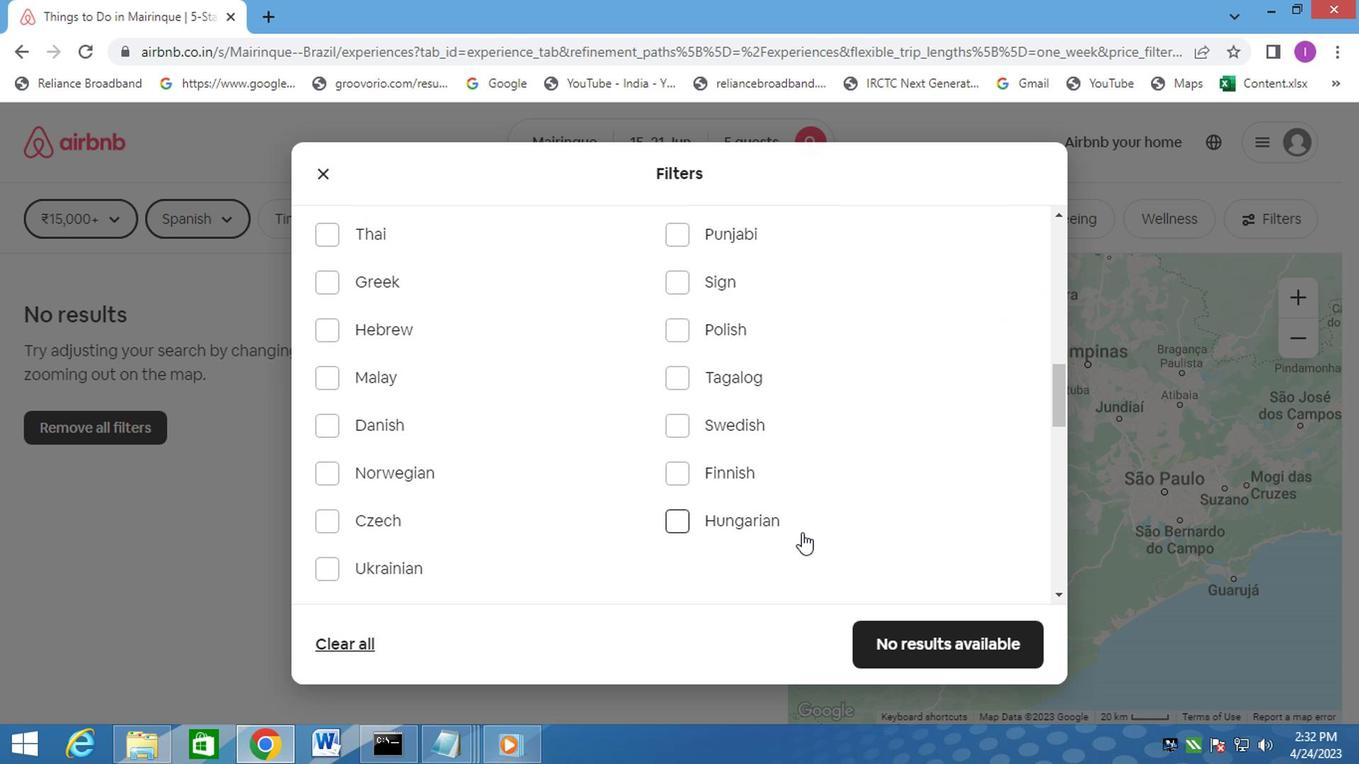 
Action: Mouse moved to (772, 519)
Screenshot: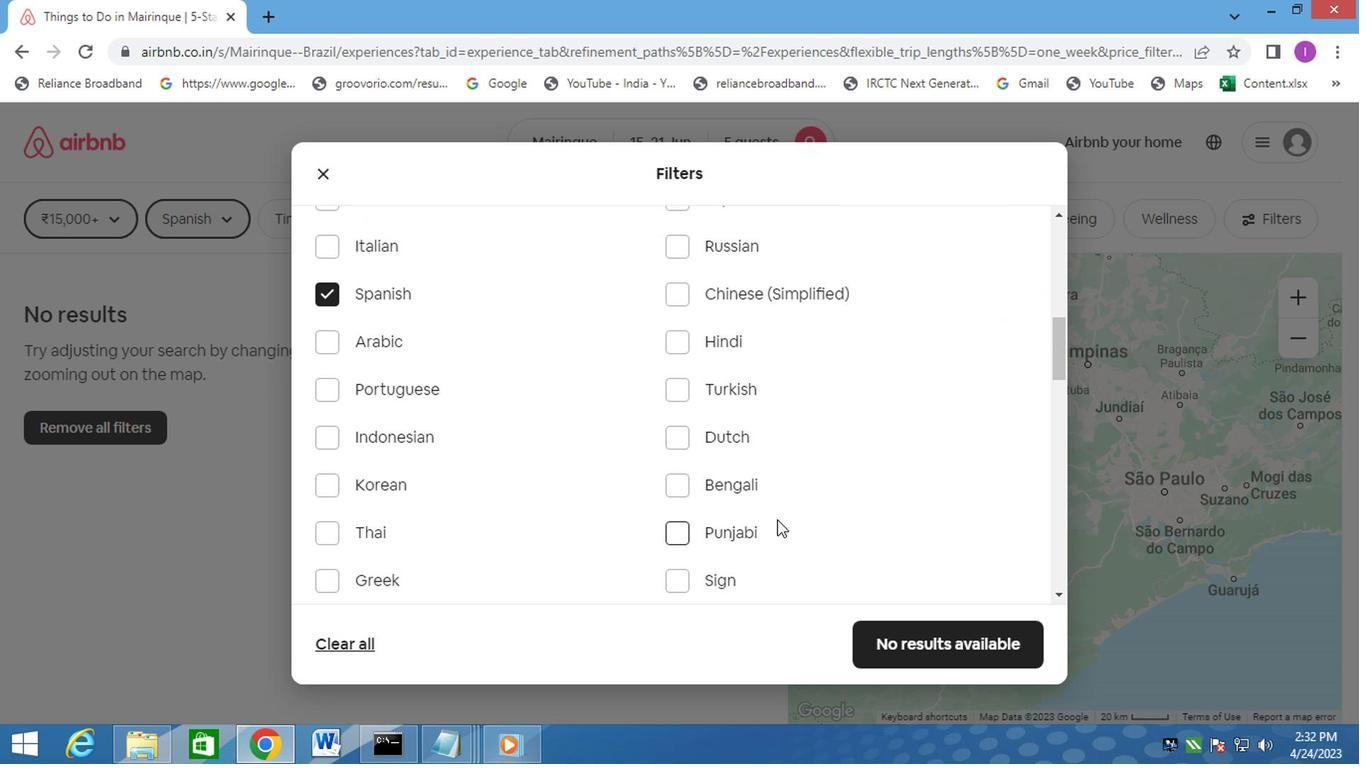 
Action: Mouse scrolled (772, 521) with delta (0, 1)
Screenshot: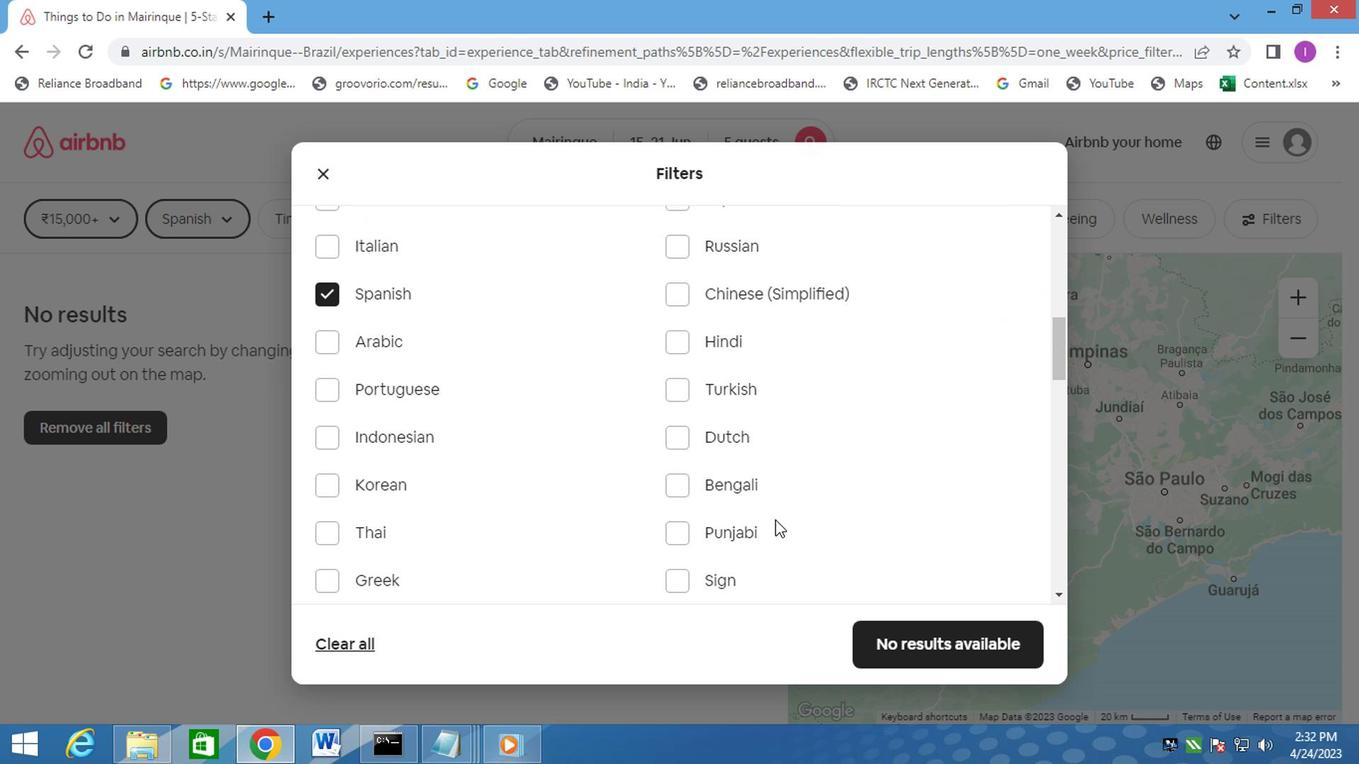 
Action: Mouse scrolled (772, 521) with delta (0, 1)
Screenshot: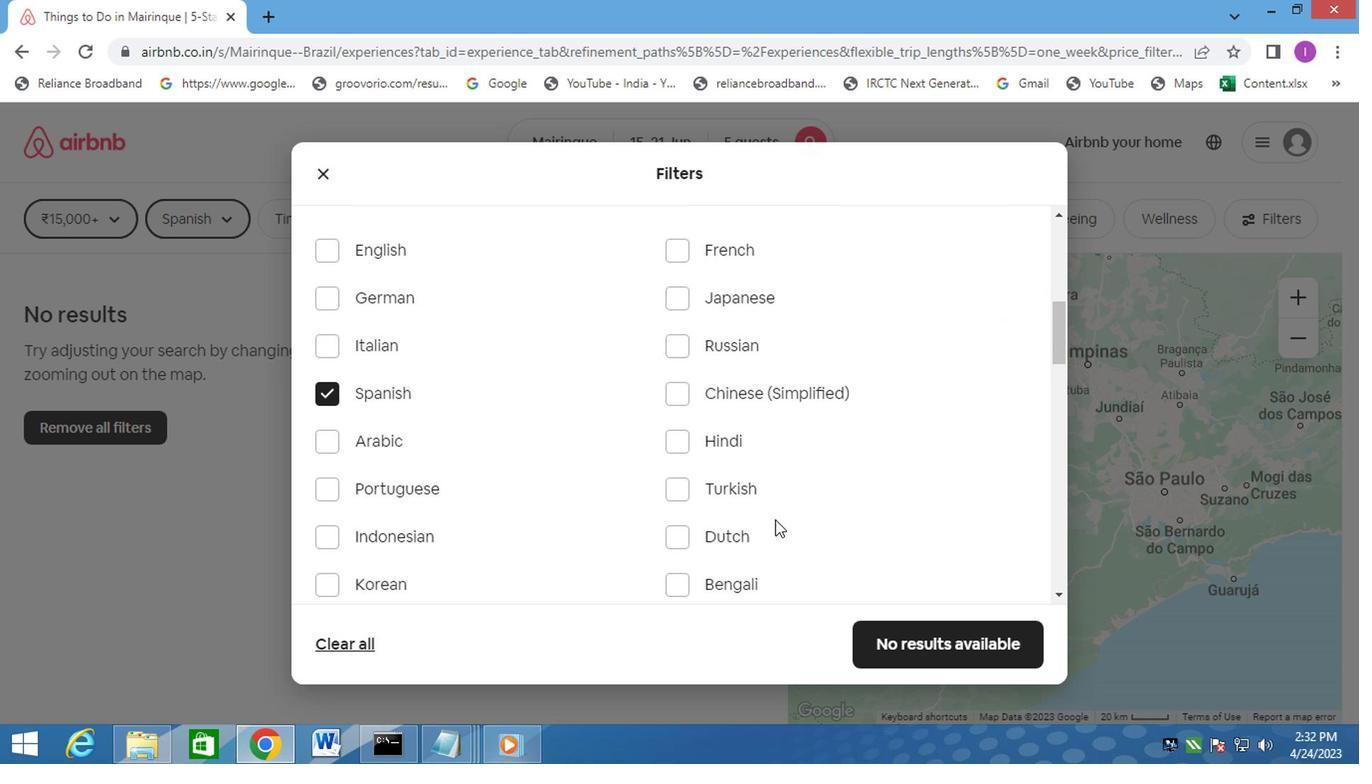 
Action: Mouse moved to (772, 517)
Screenshot: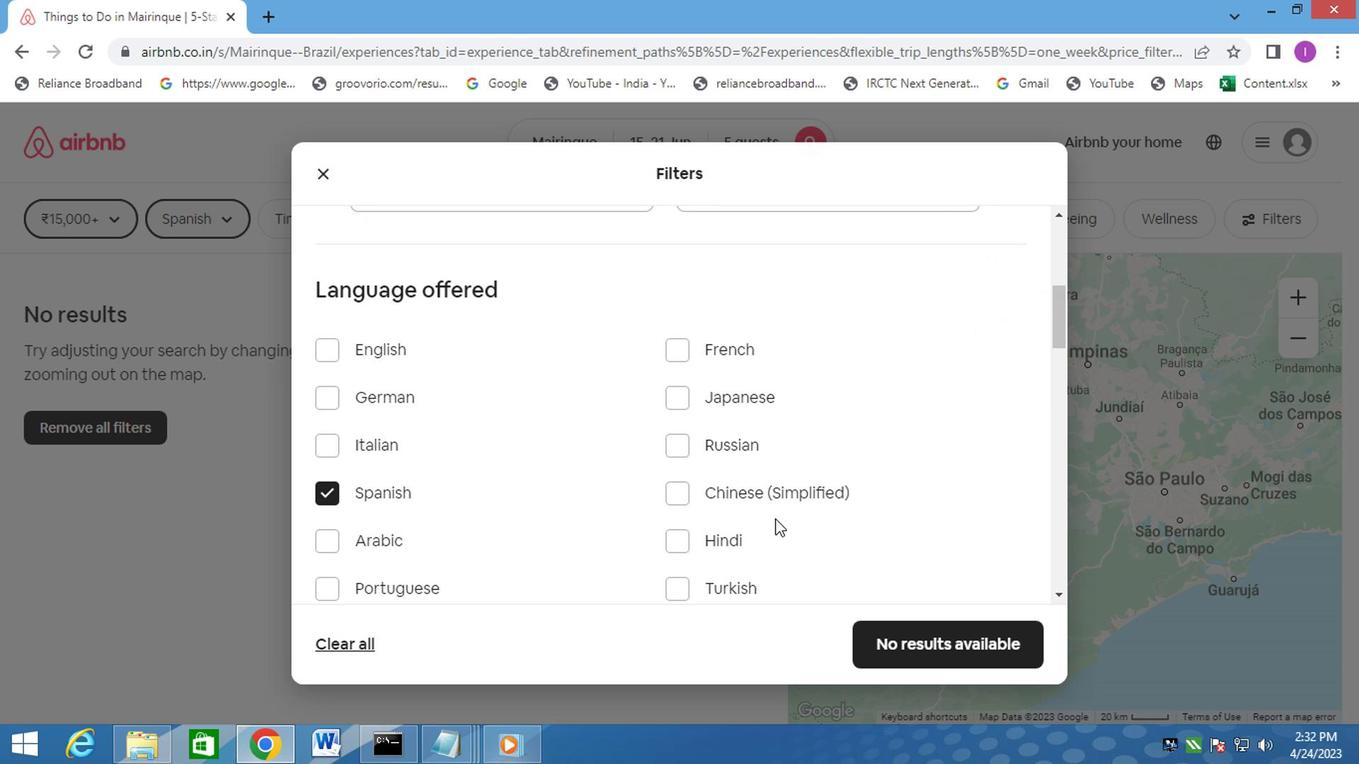 
Action: Mouse scrolled (772, 517) with delta (0, 0)
Screenshot: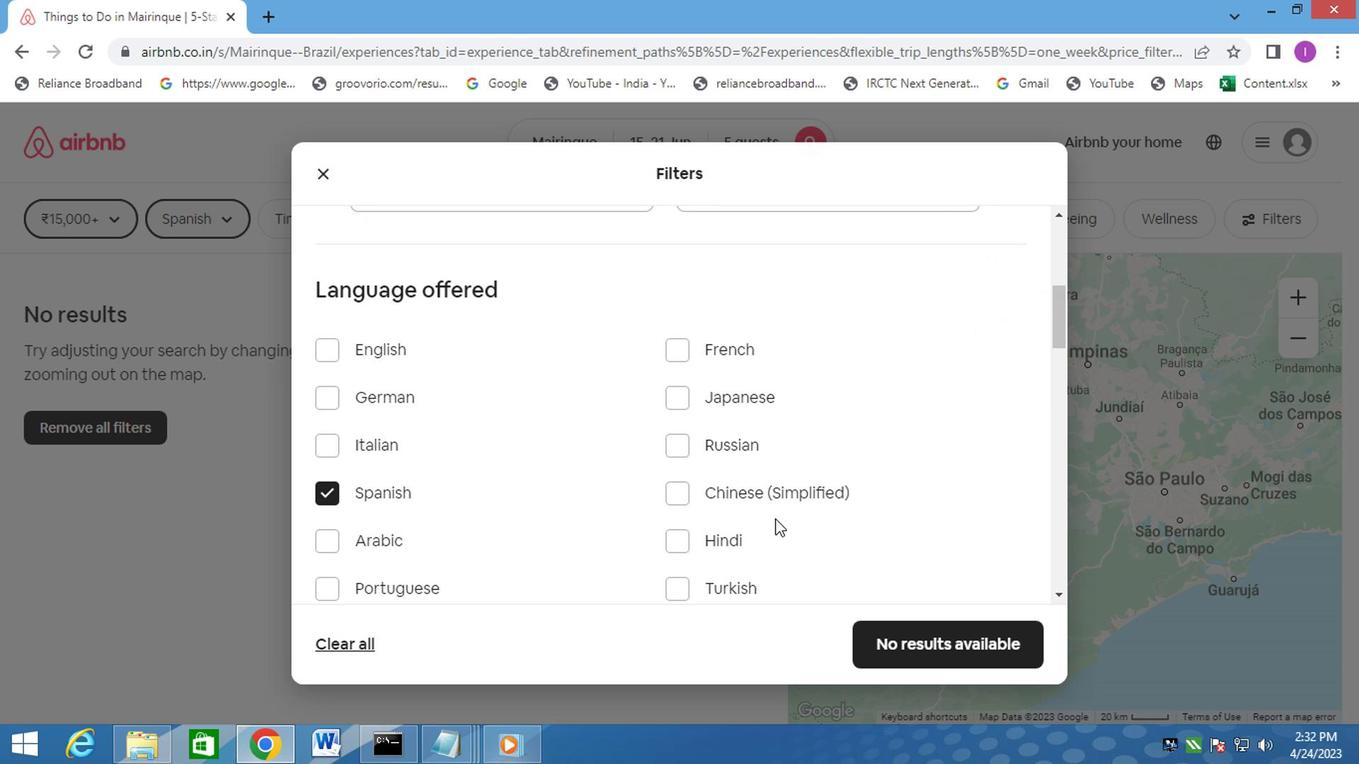 
Action: Mouse moved to (774, 517)
Screenshot: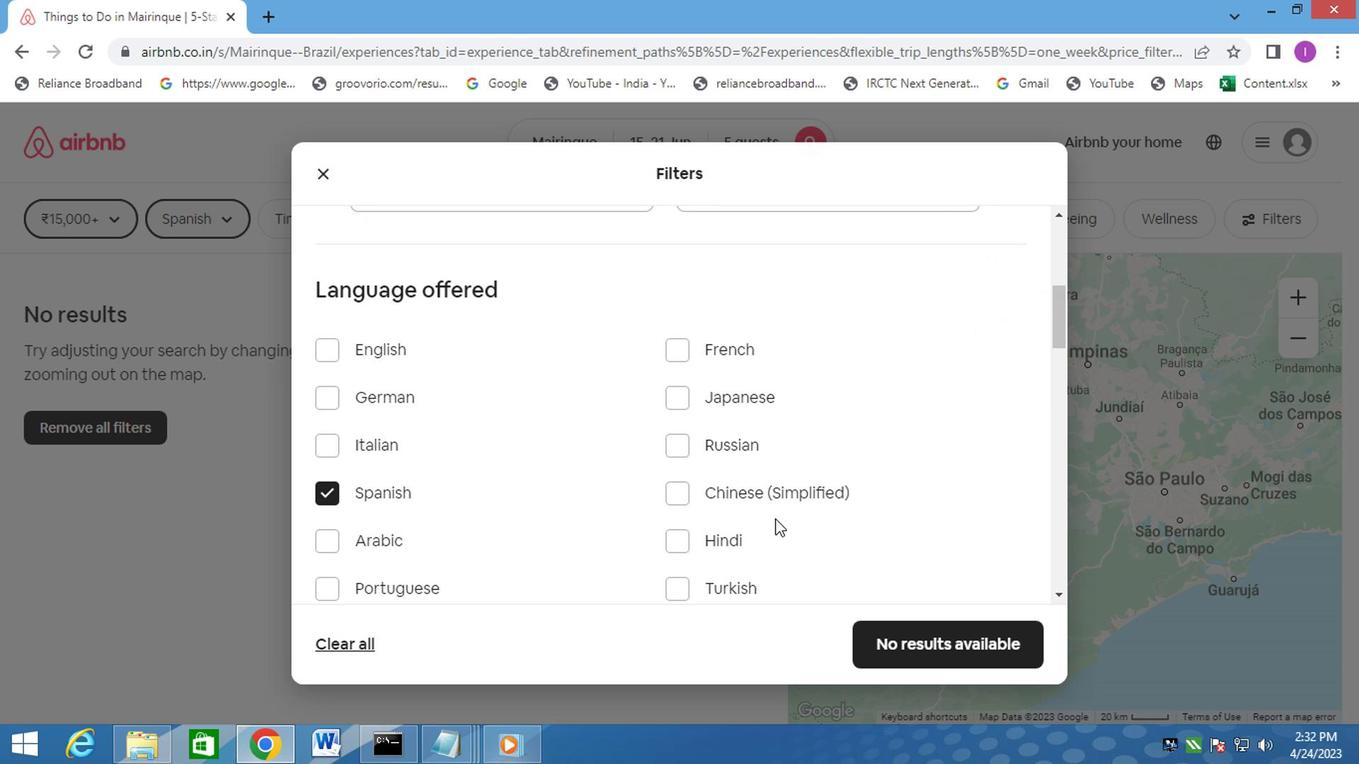 
Action: Mouse scrolled (774, 515) with delta (0, -1)
Screenshot: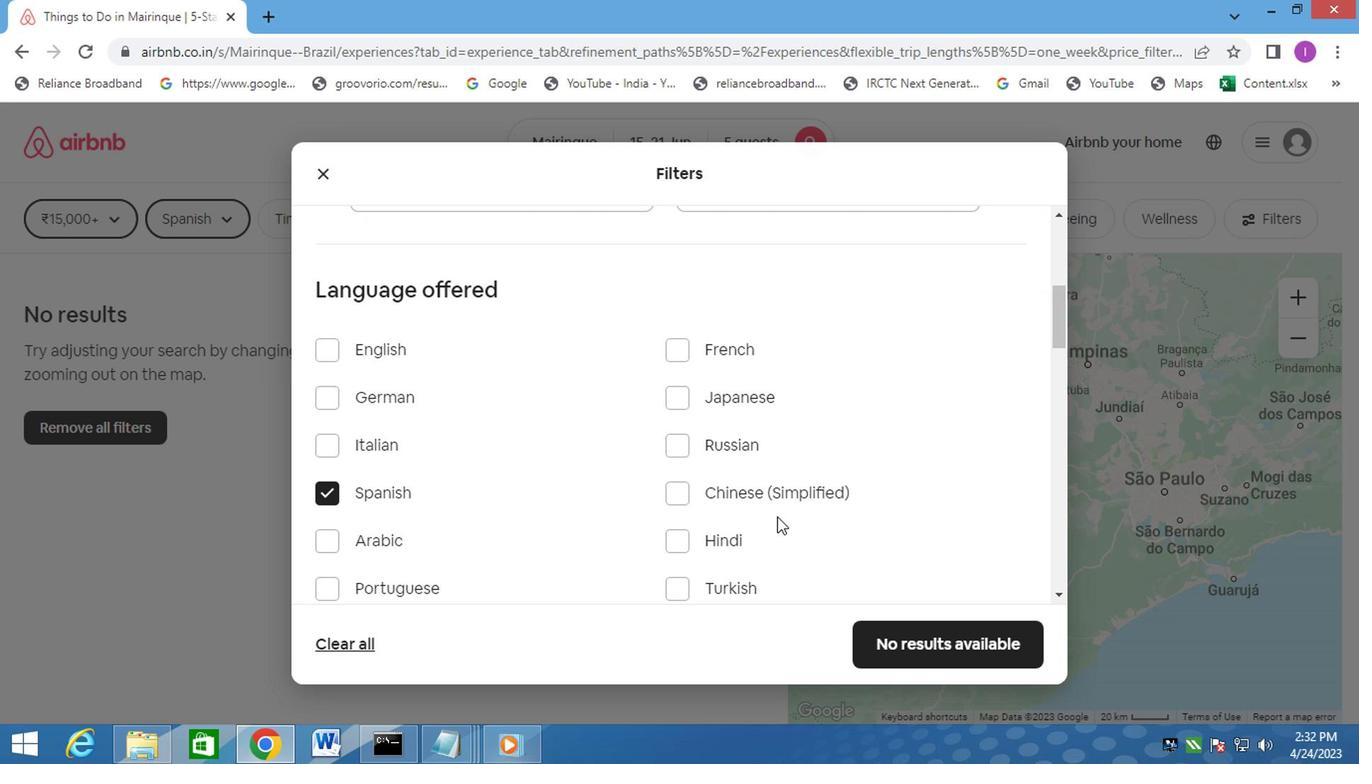 
Action: Mouse moved to (781, 510)
Screenshot: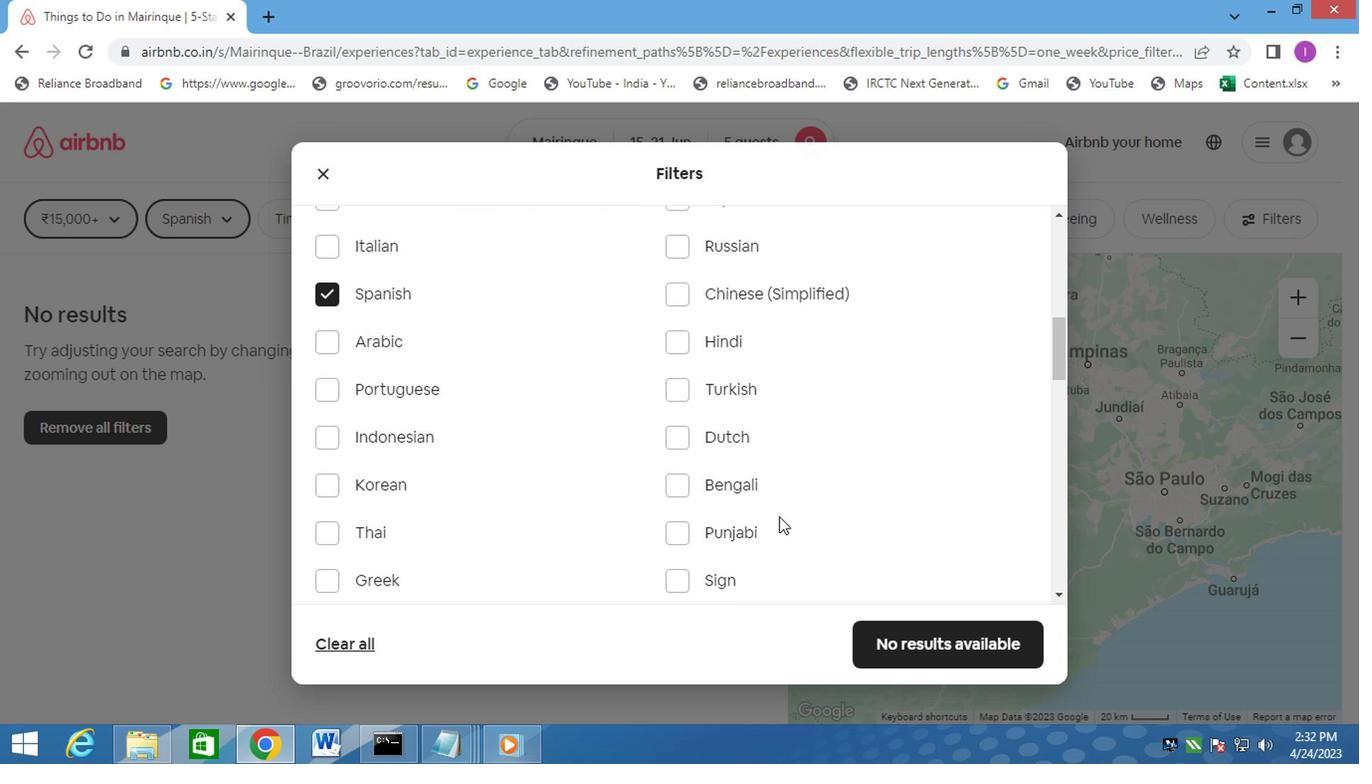 
Action: Mouse scrolled (781, 509) with delta (0, 0)
Screenshot: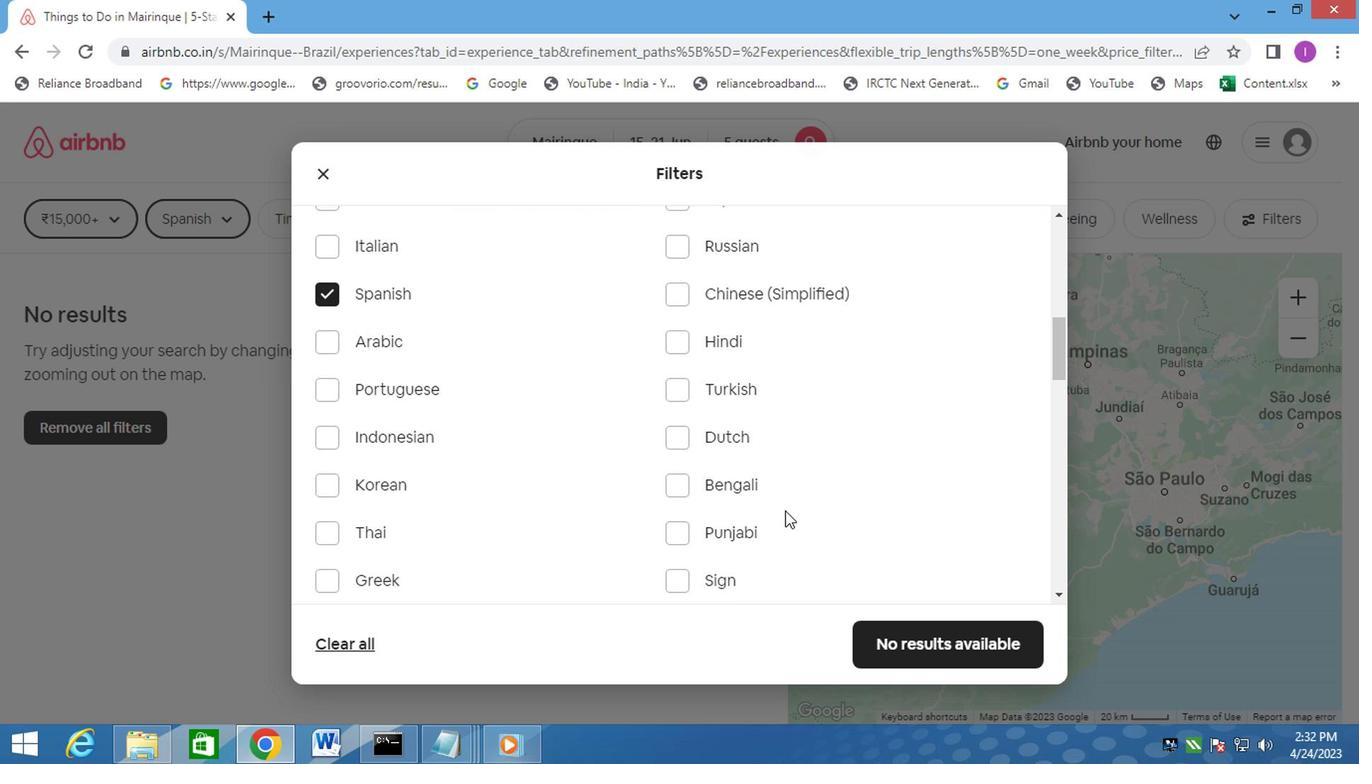 
Action: Mouse scrolled (781, 509) with delta (0, 0)
Screenshot: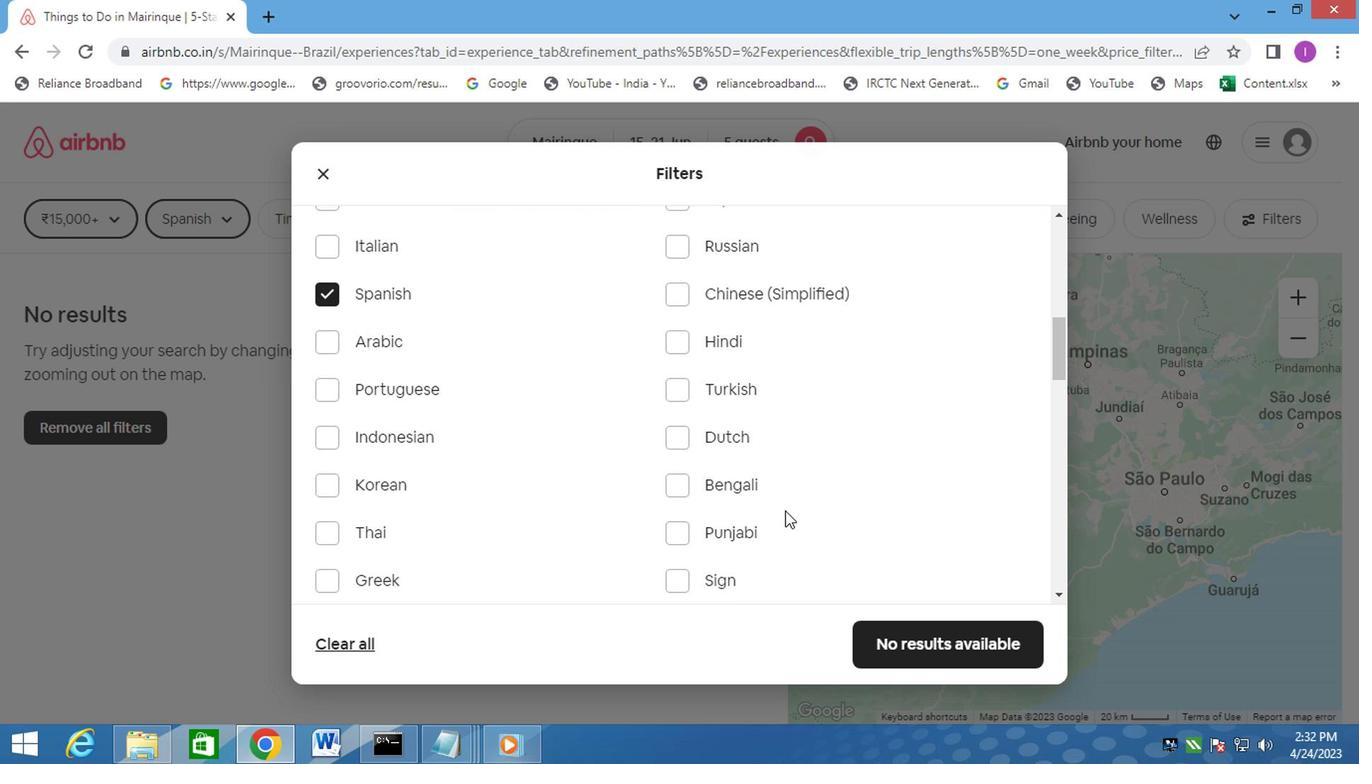 
Action: Mouse scrolled (781, 509) with delta (0, 0)
Screenshot: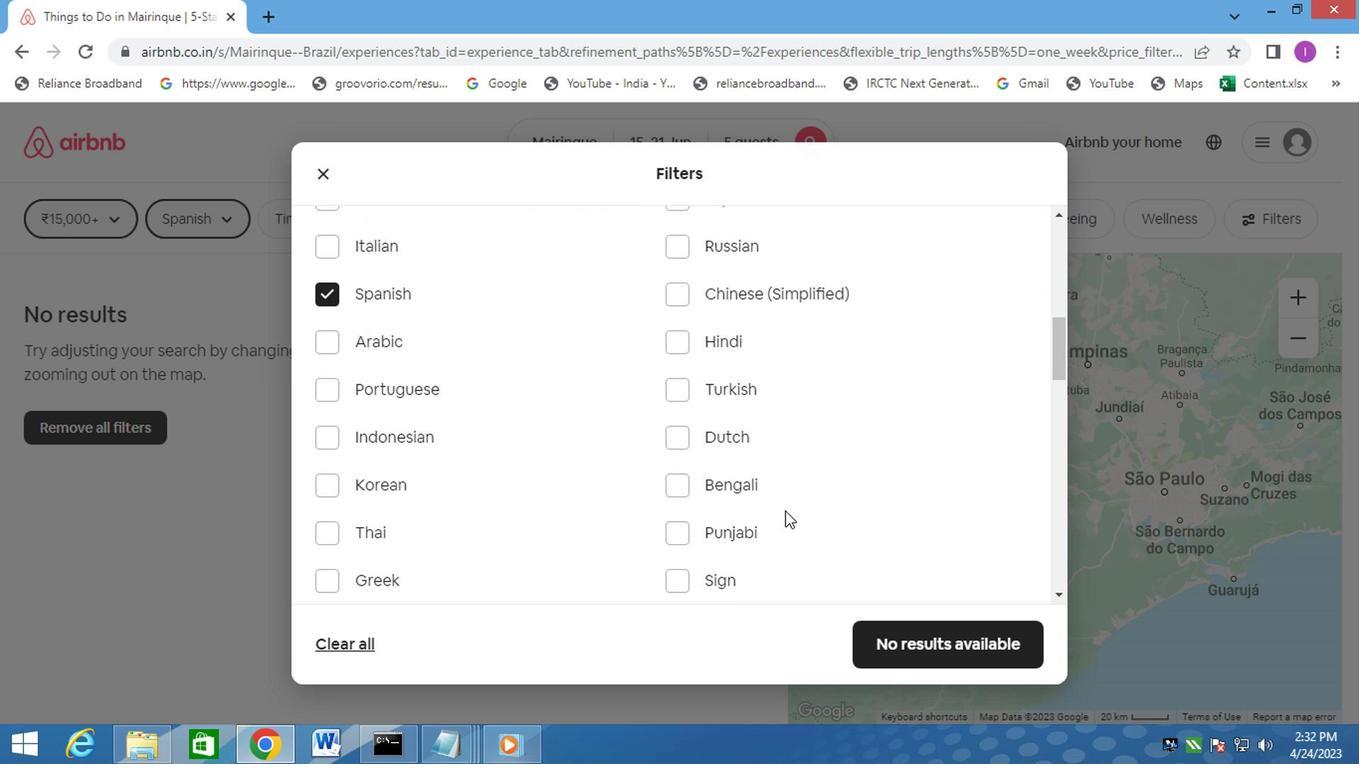 
Action: Mouse moved to (786, 507)
Screenshot: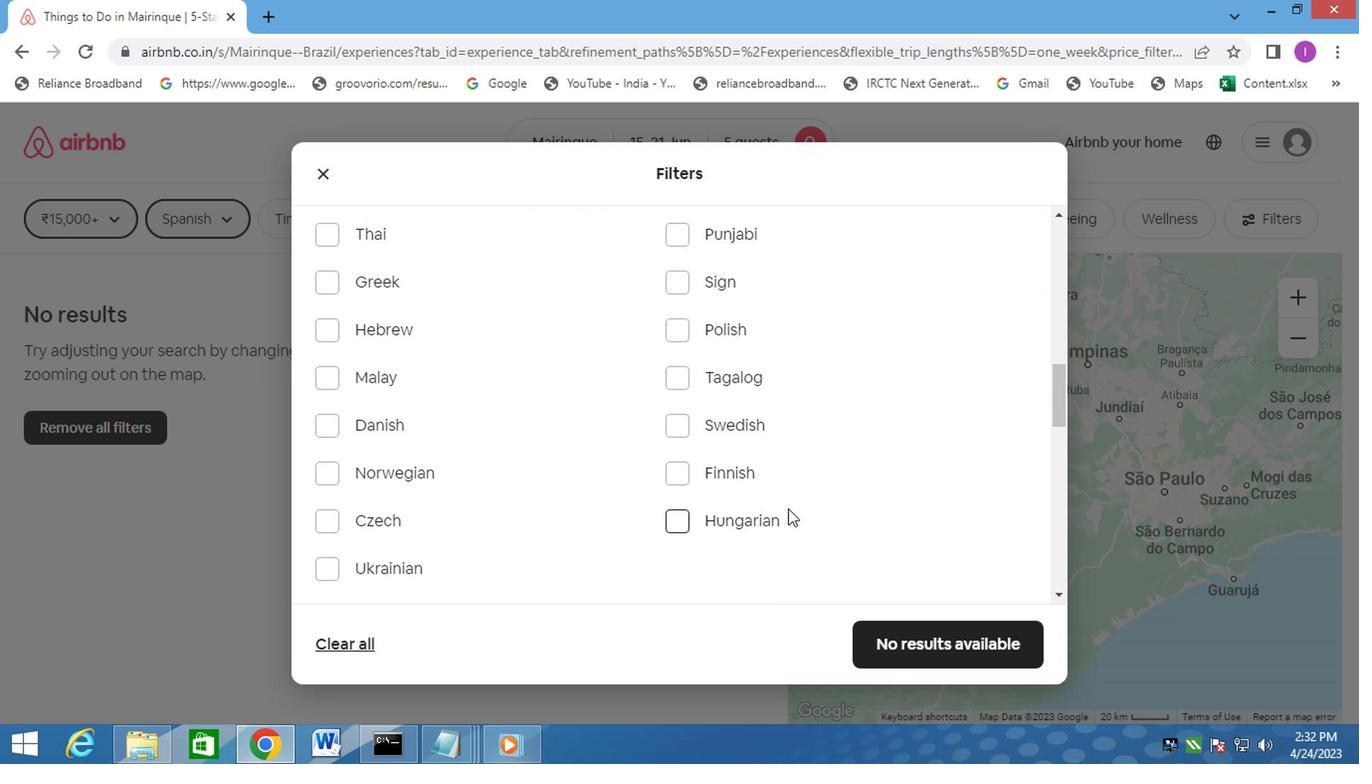 
Action: Mouse scrolled (786, 507) with delta (0, 0)
Screenshot: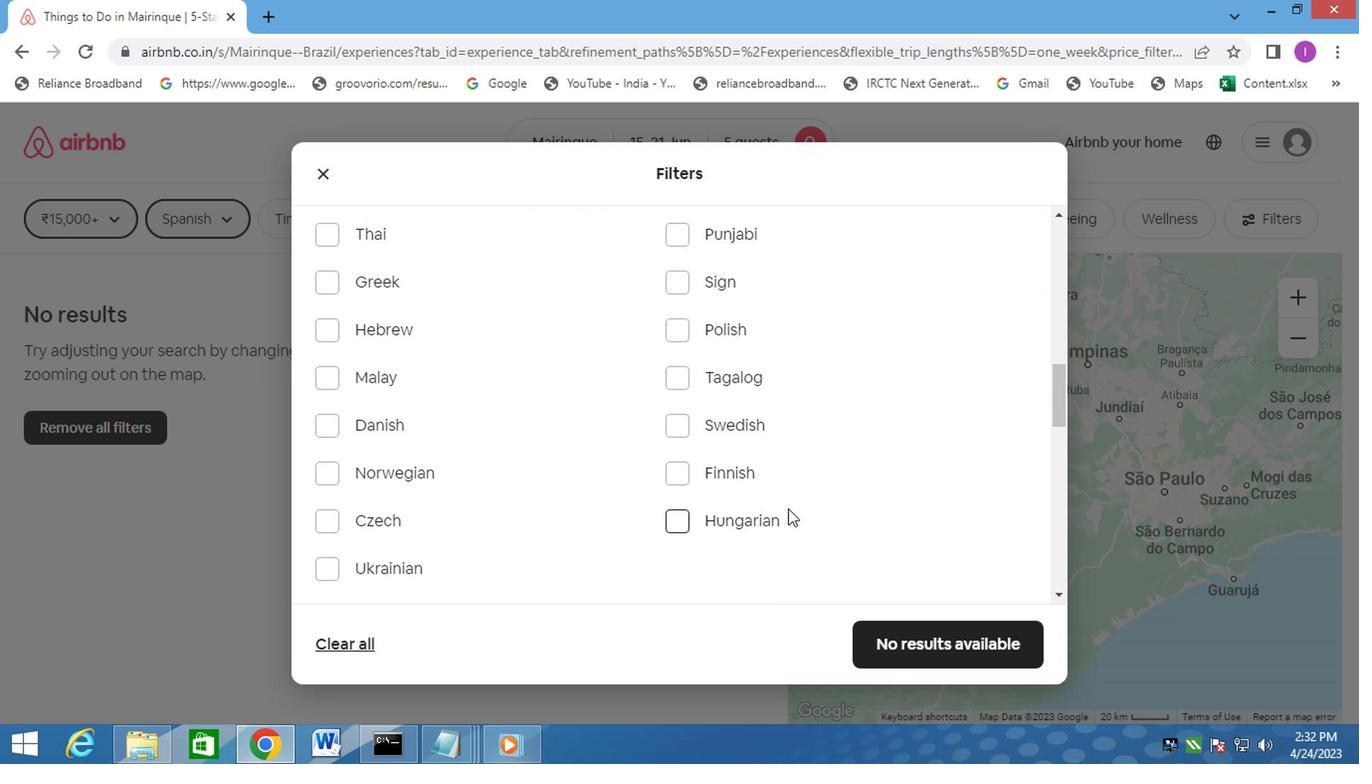 
Action: Mouse moved to (775, 502)
Screenshot: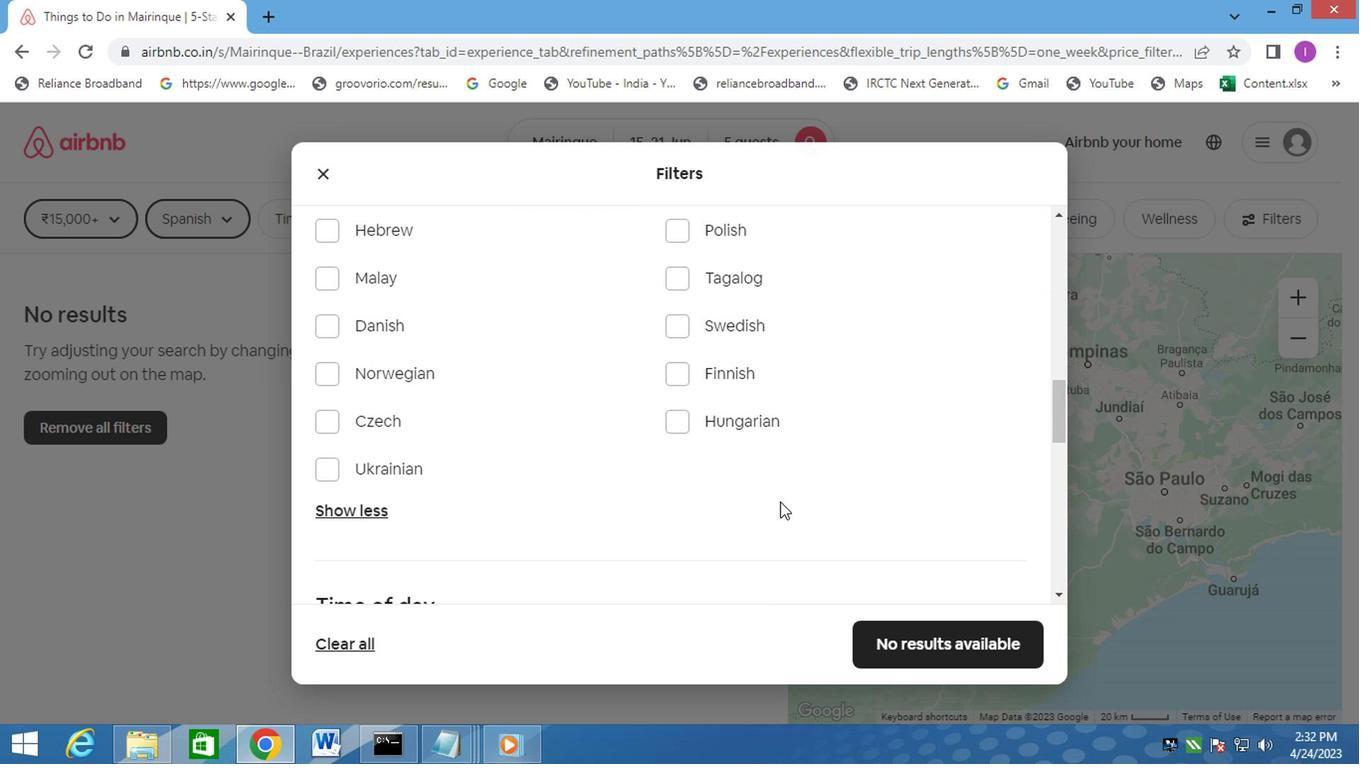 
Action: Mouse scrolled (775, 502) with delta (0, 0)
Screenshot: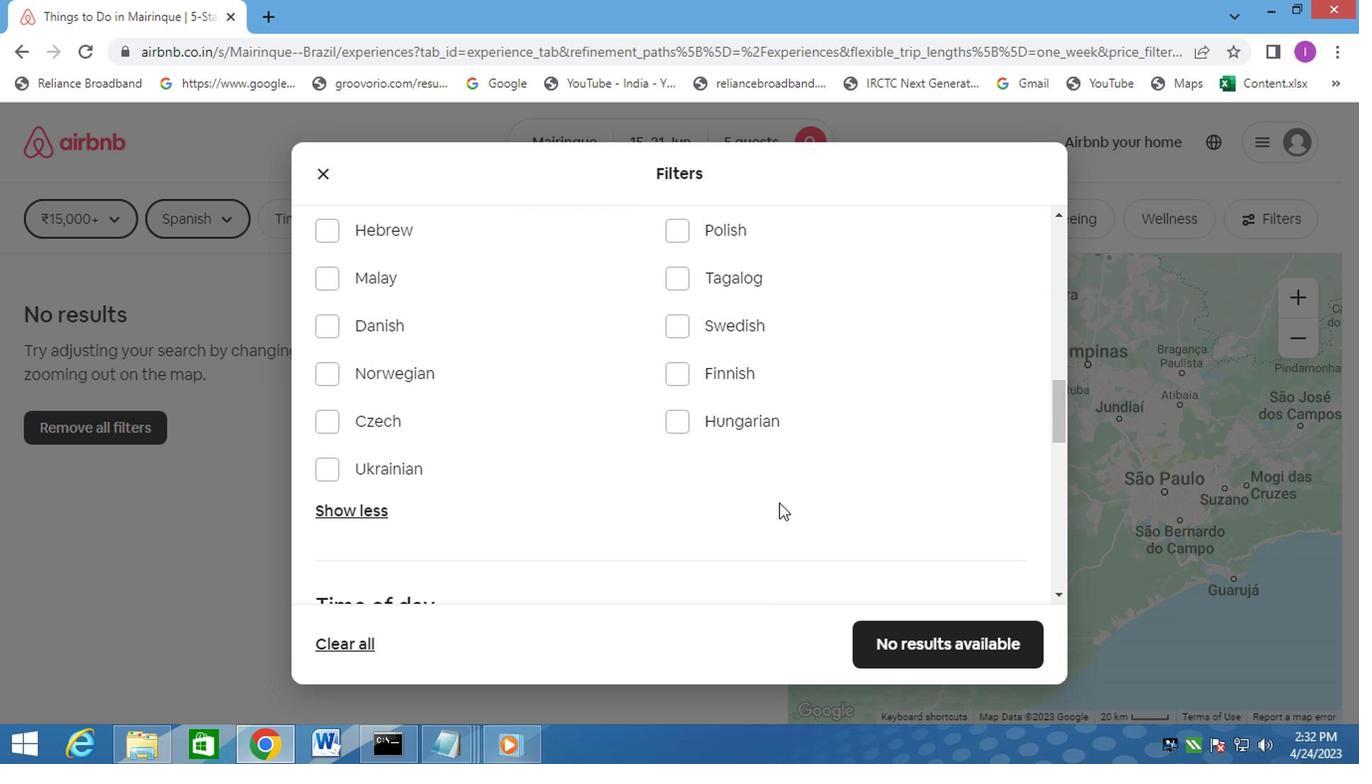 
Action: Mouse moved to (772, 507)
Screenshot: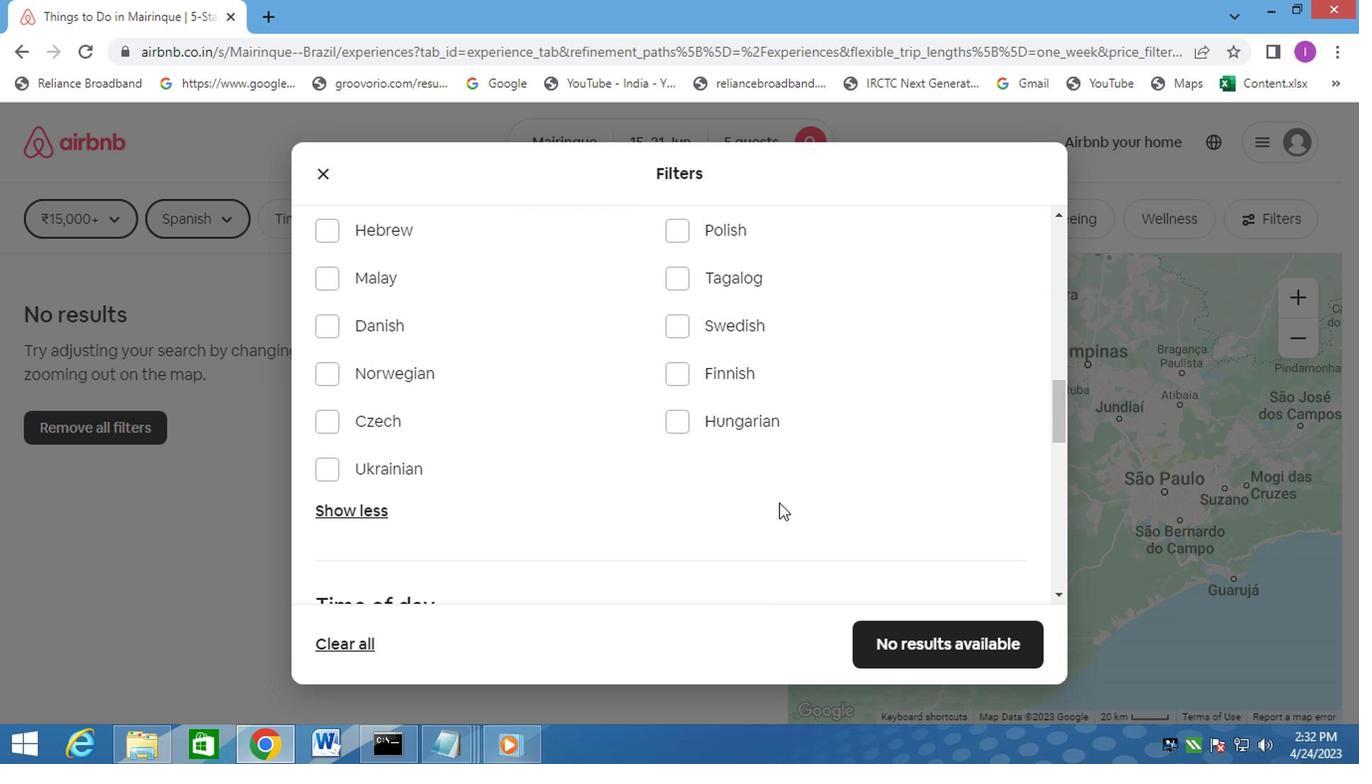 
Action: Mouse scrolled (772, 505) with delta (0, -1)
Screenshot: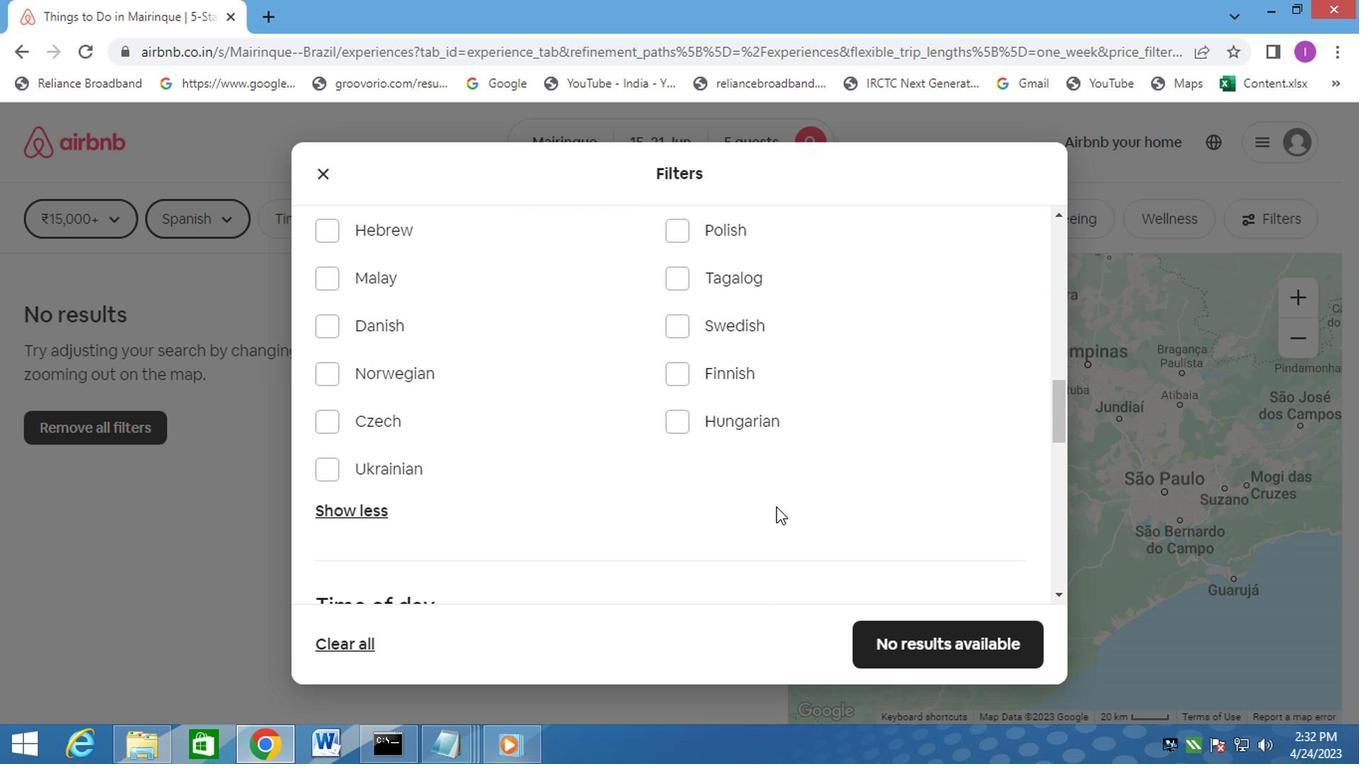 
Action: Mouse moved to (853, 472)
Screenshot: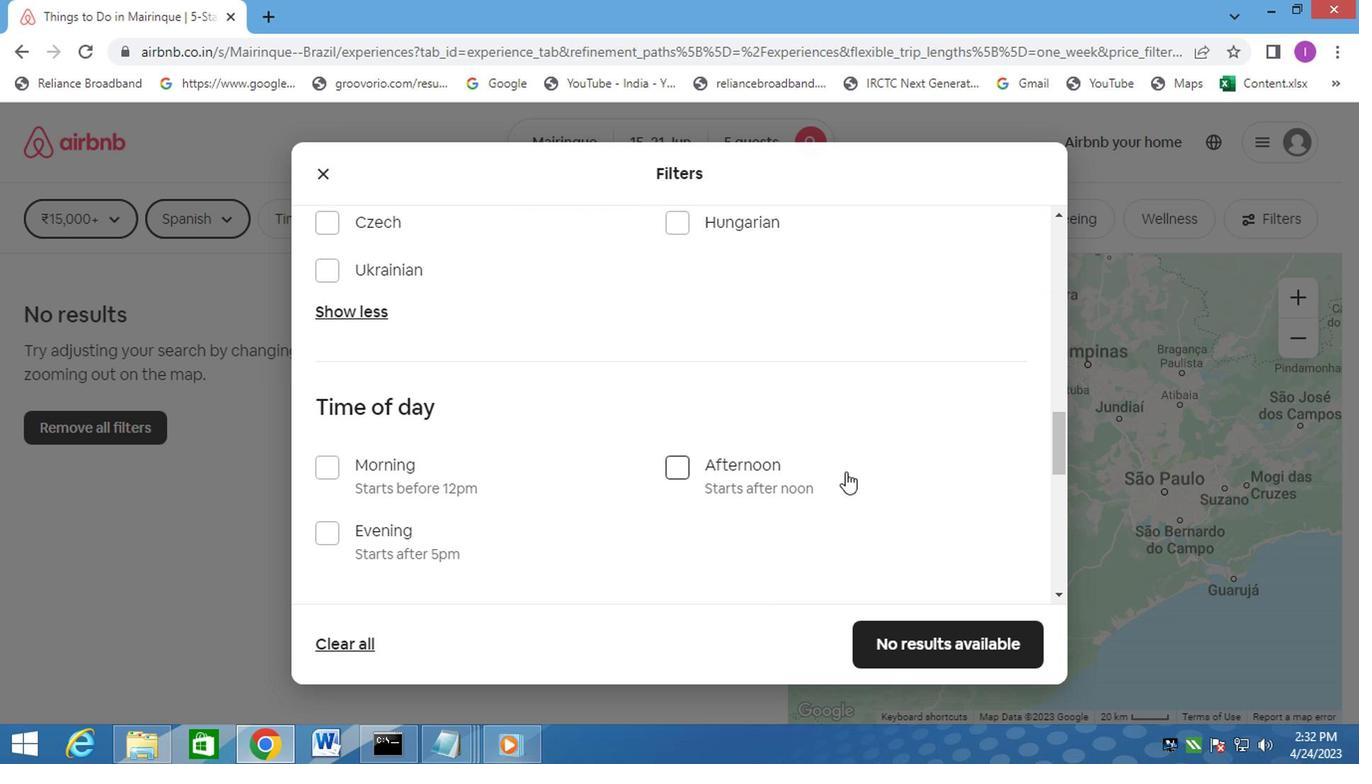 
Action: Mouse scrolled (853, 471) with delta (0, -1)
Screenshot: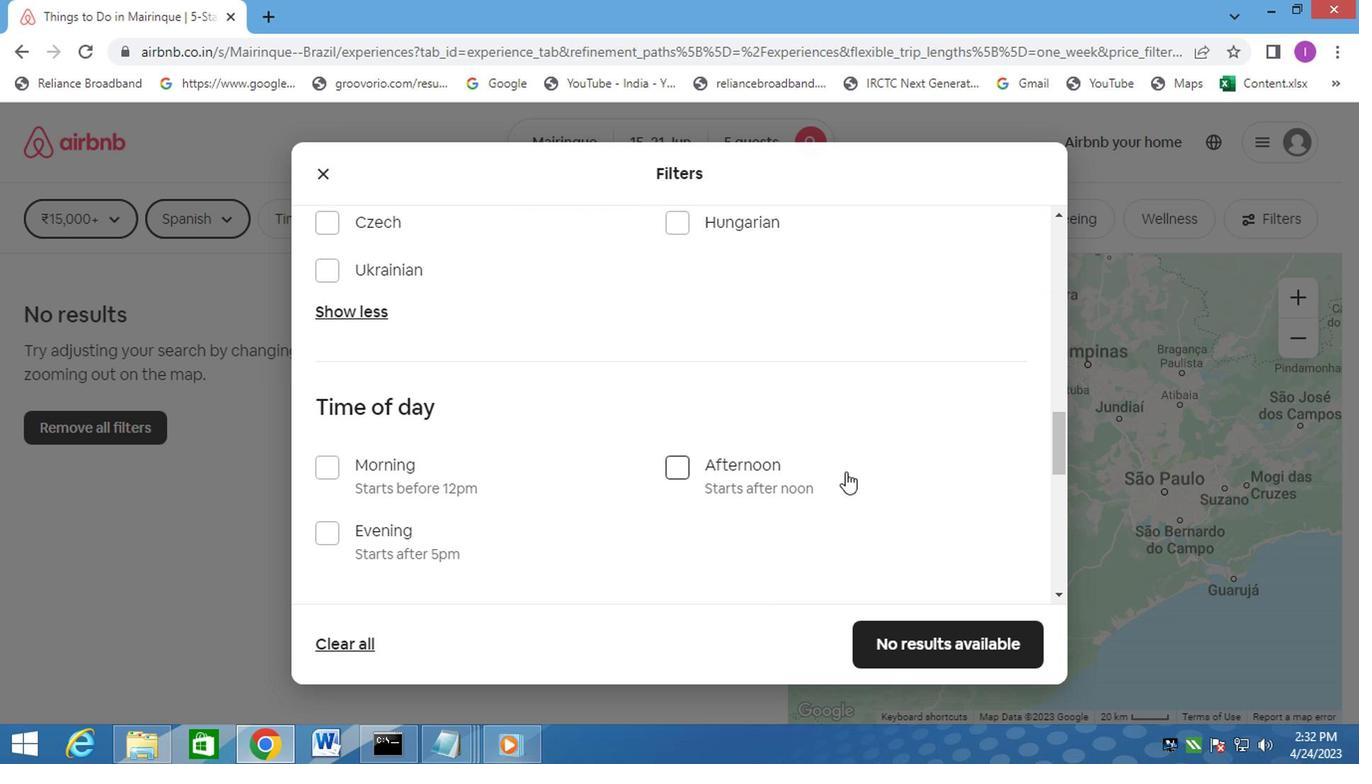 
Action: Mouse moved to (835, 495)
Screenshot: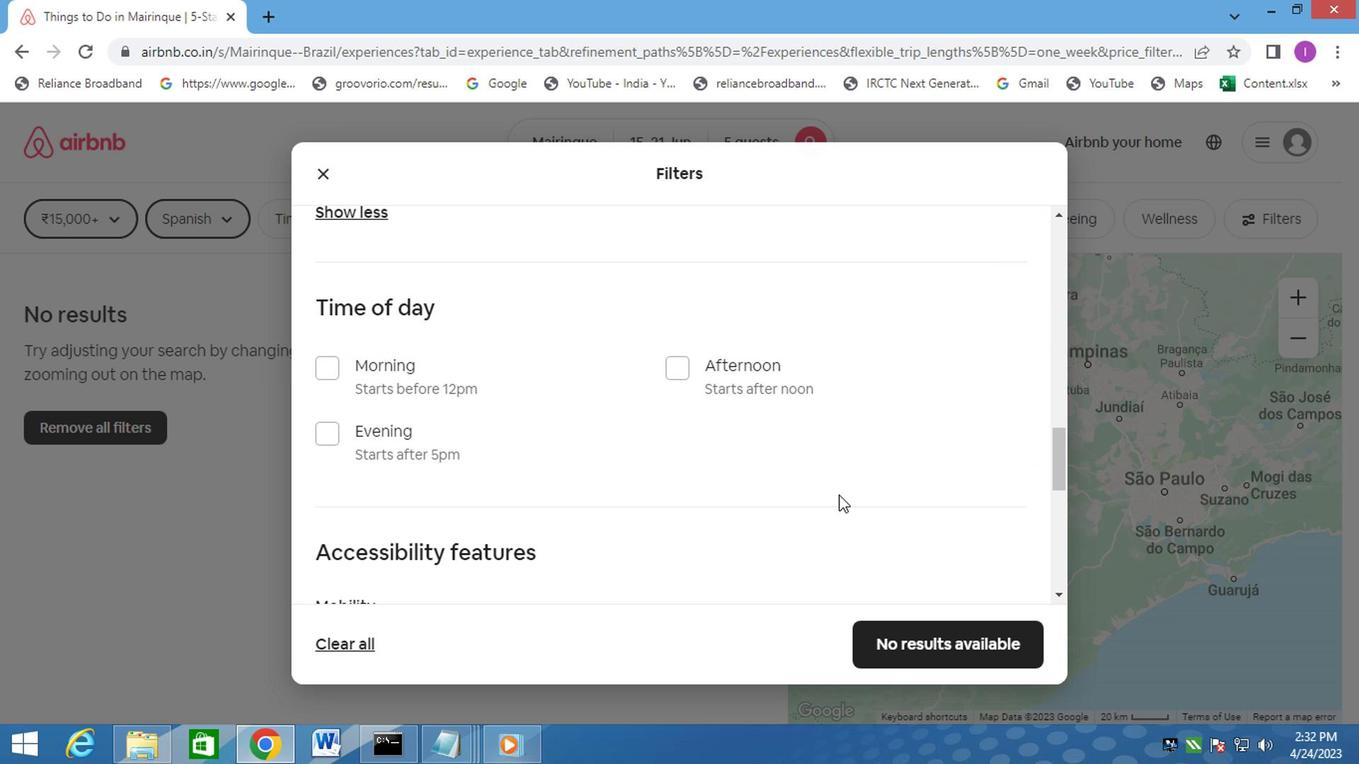 
Action: Mouse scrolled (835, 494) with delta (0, 0)
Screenshot: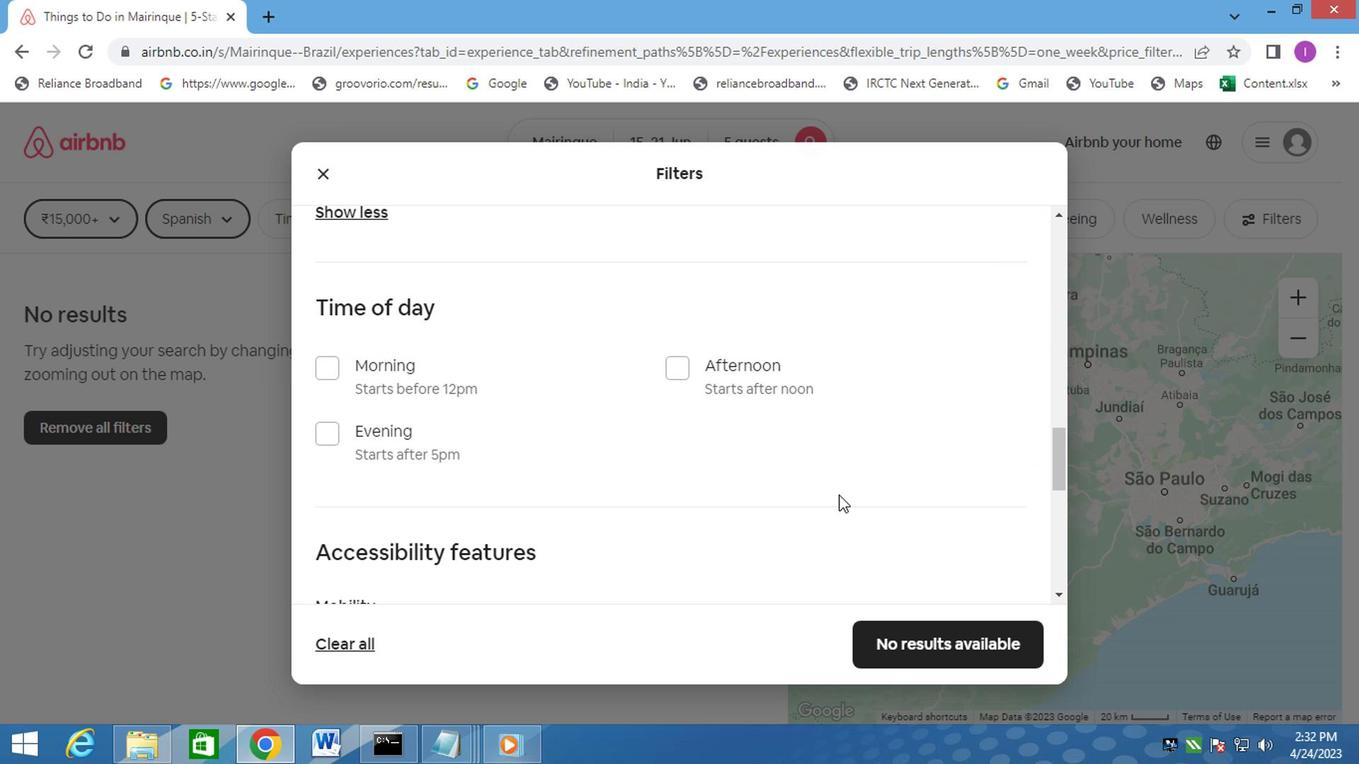 
Action: Mouse moved to (832, 495)
Screenshot: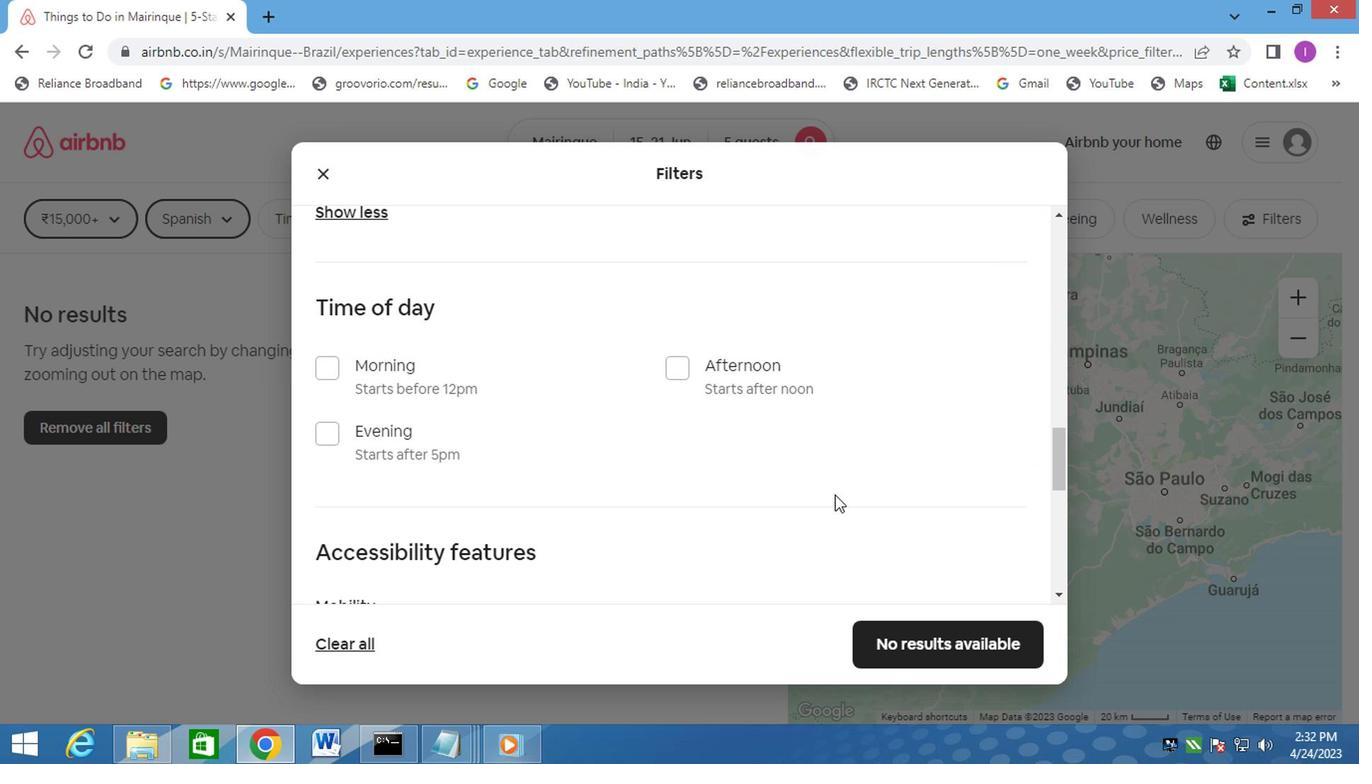 
Action: Mouse scrolled (832, 494) with delta (0, 0)
Screenshot: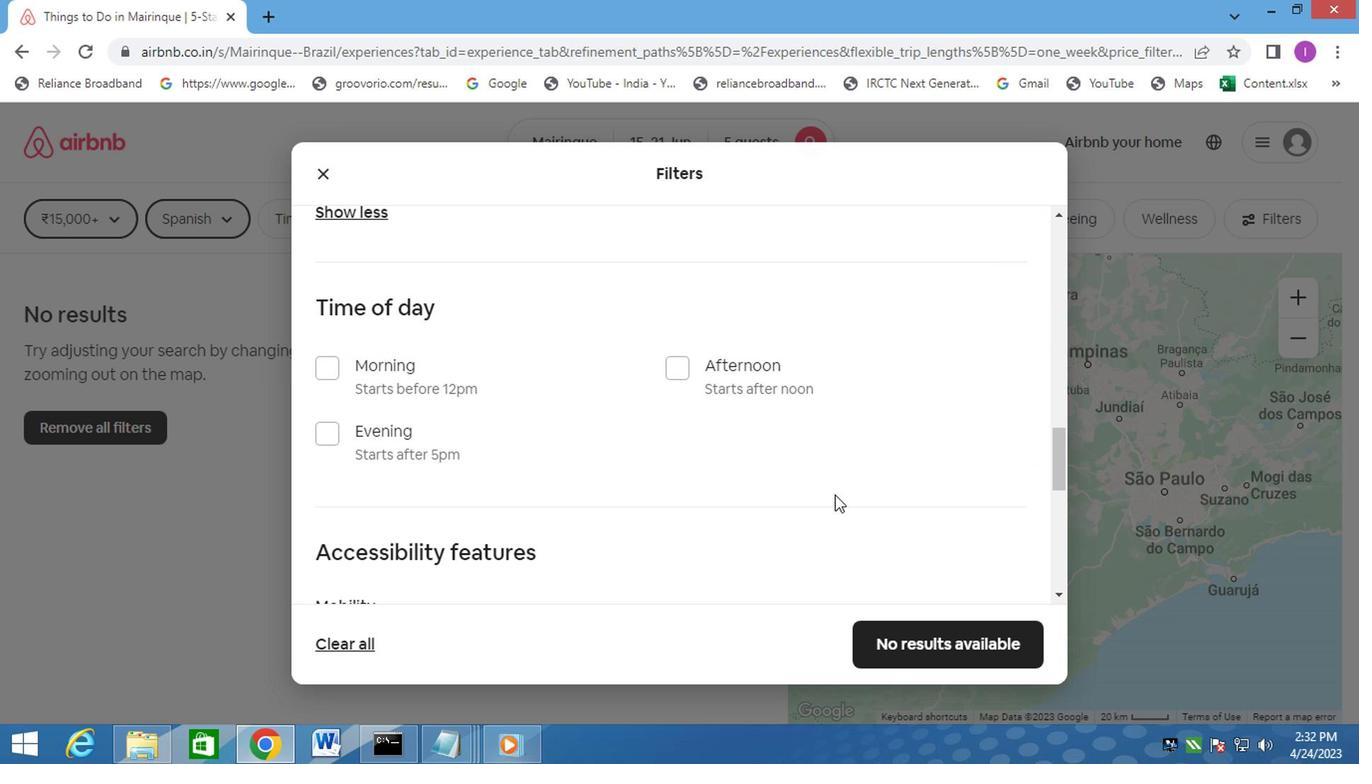 
Action: Mouse scrolled (832, 494) with delta (0, 0)
Screenshot: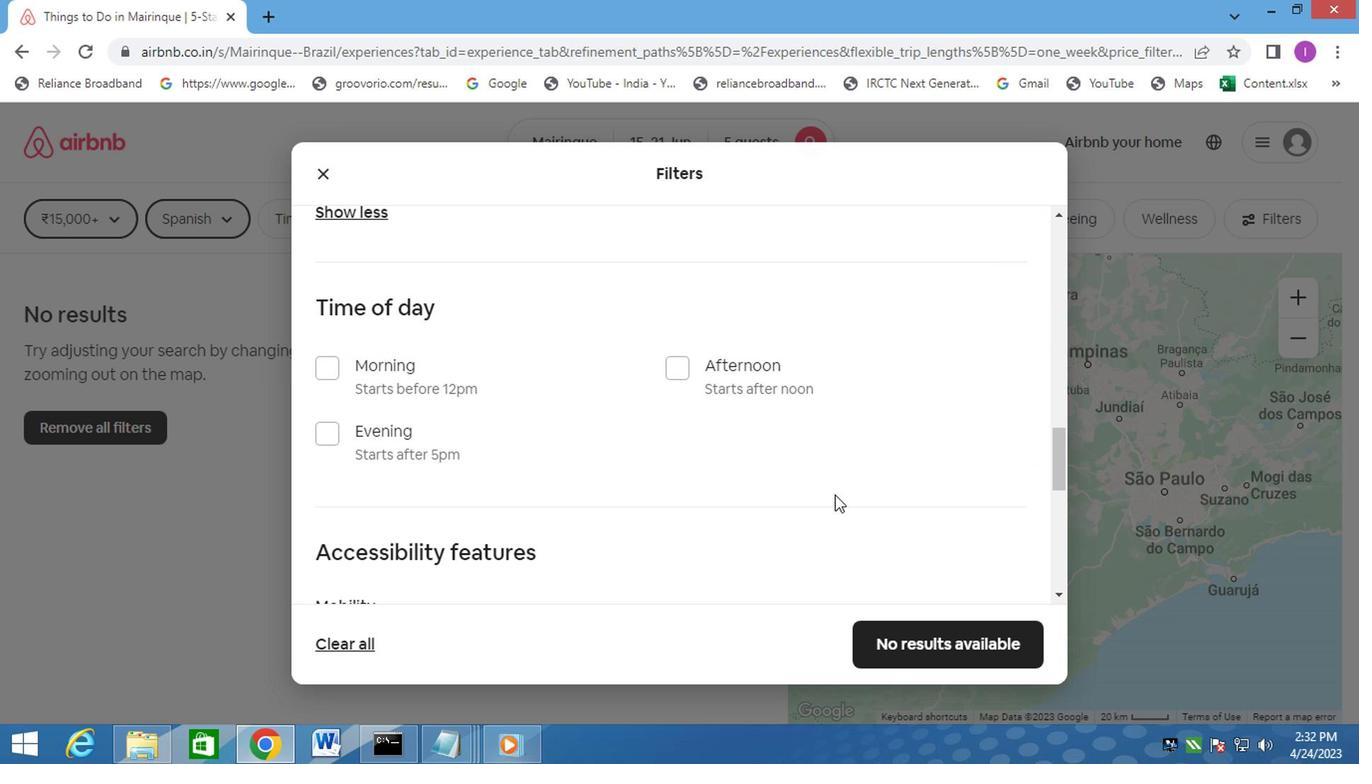 
Action: Mouse moved to (830, 495)
Screenshot: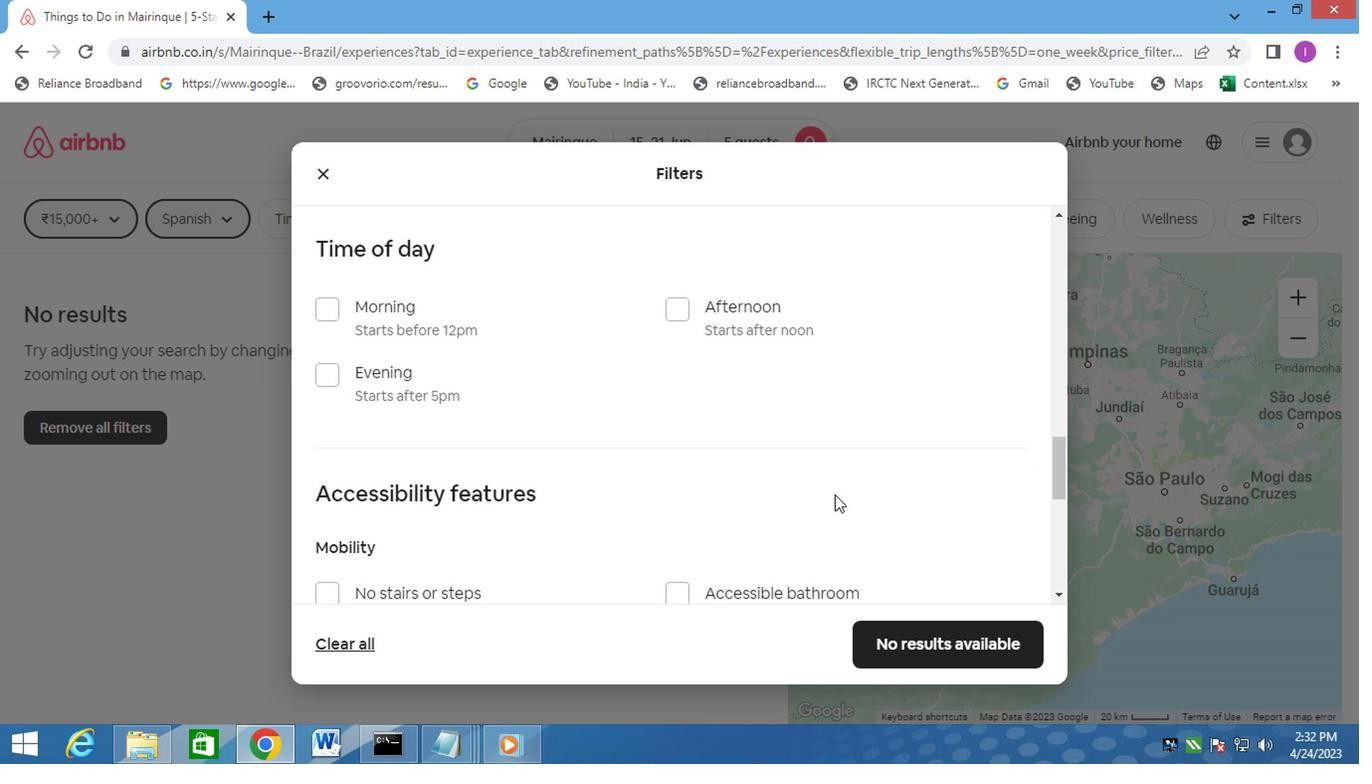
Action: Mouse scrolled (830, 494) with delta (0, 0)
Screenshot: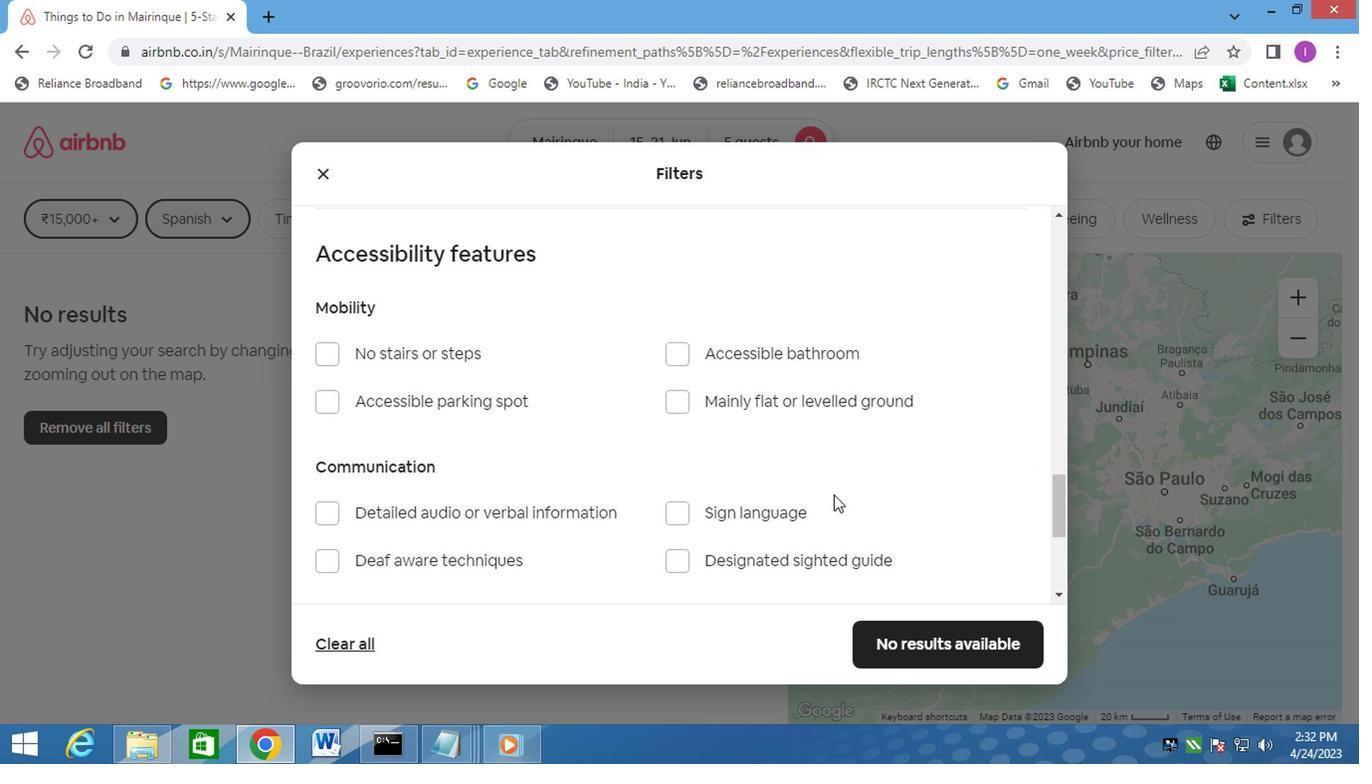 
Action: Mouse moved to (830, 492)
Screenshot: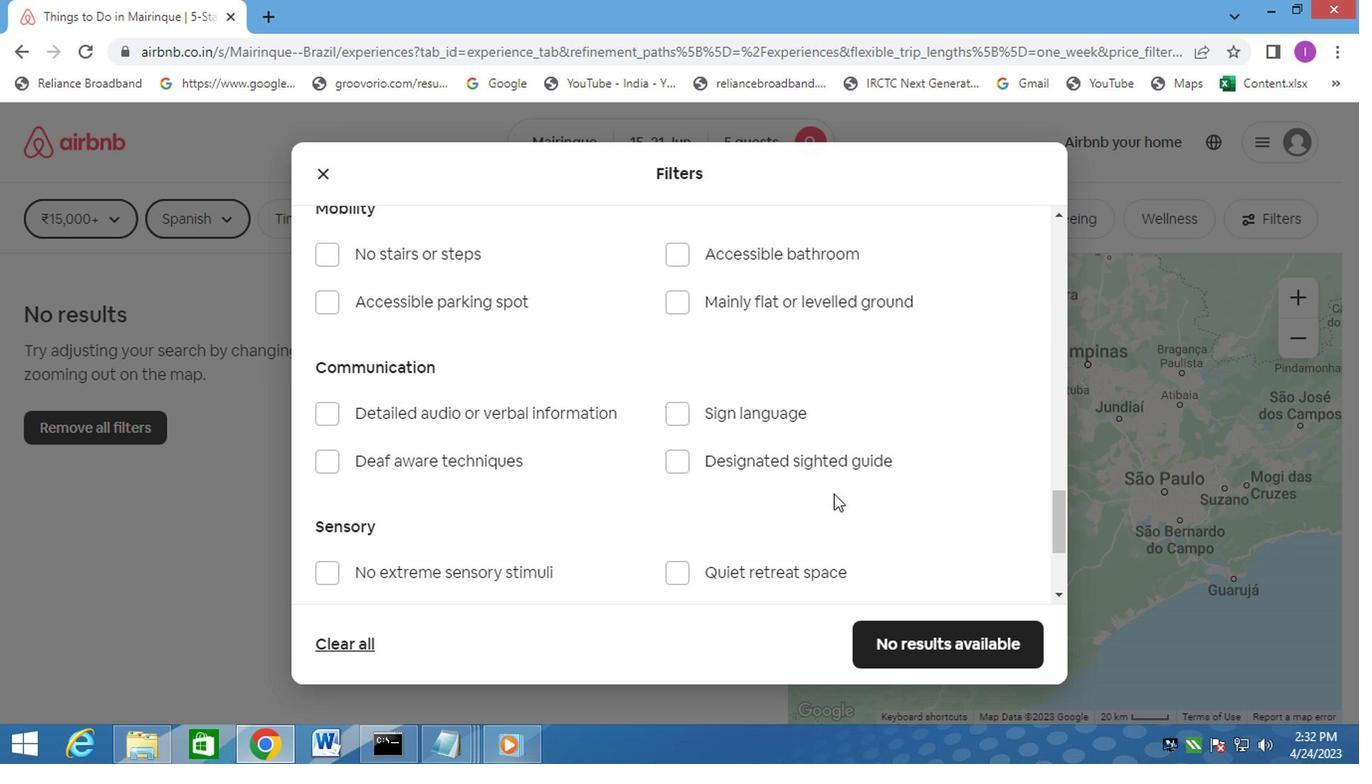 
Action: Mouse scrolled (830, 492) with delta (0, 0)
Screenshot: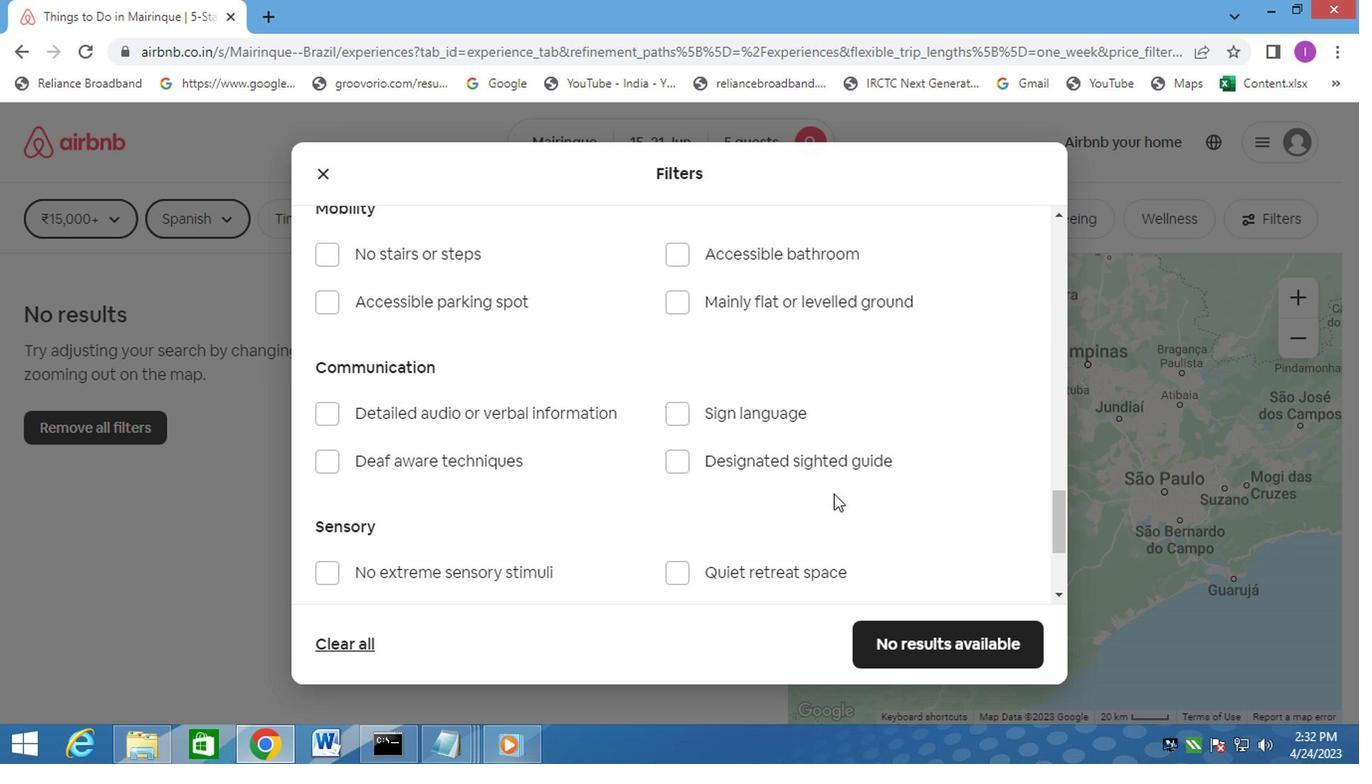 
Action: Mouse scrolled (830, 492) with delta (0, 0)
Screenshot: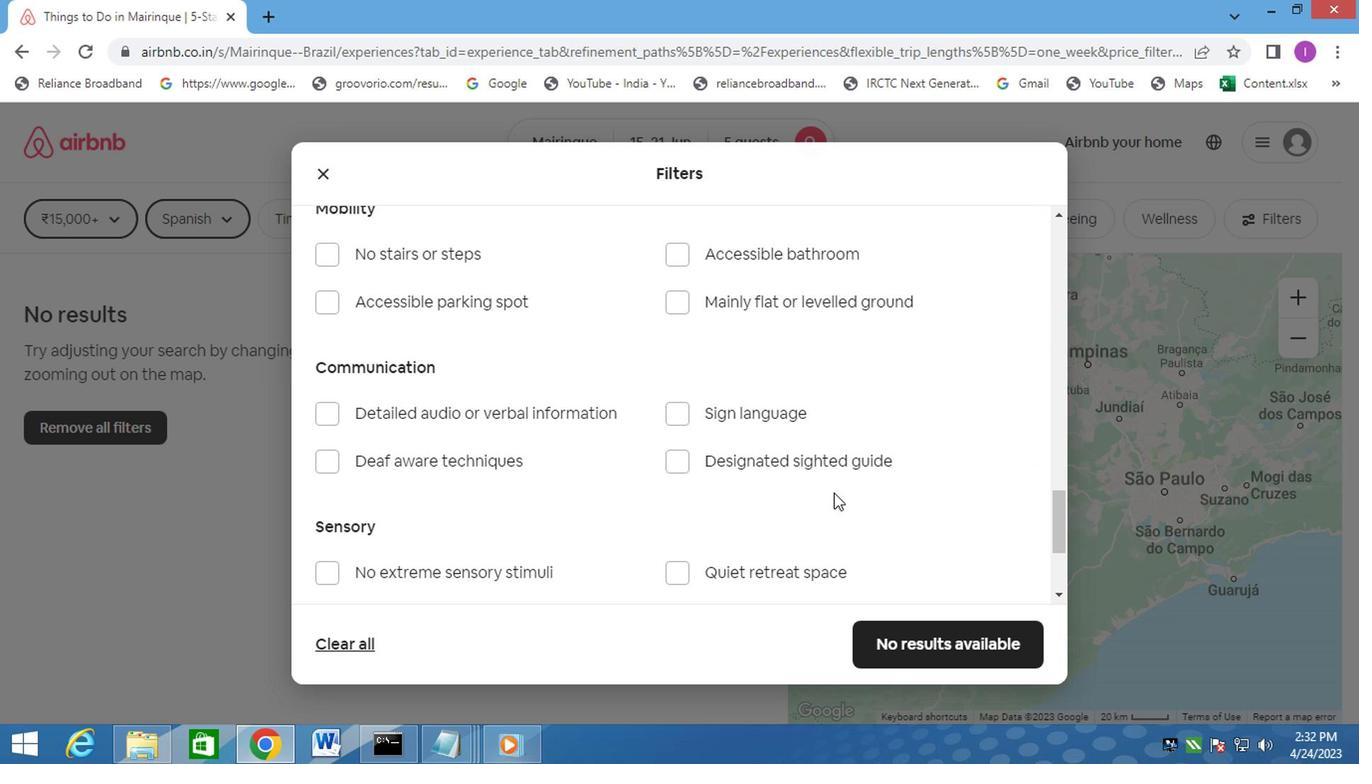 
Action: Mouse moved to (830, 492)
Screenshot: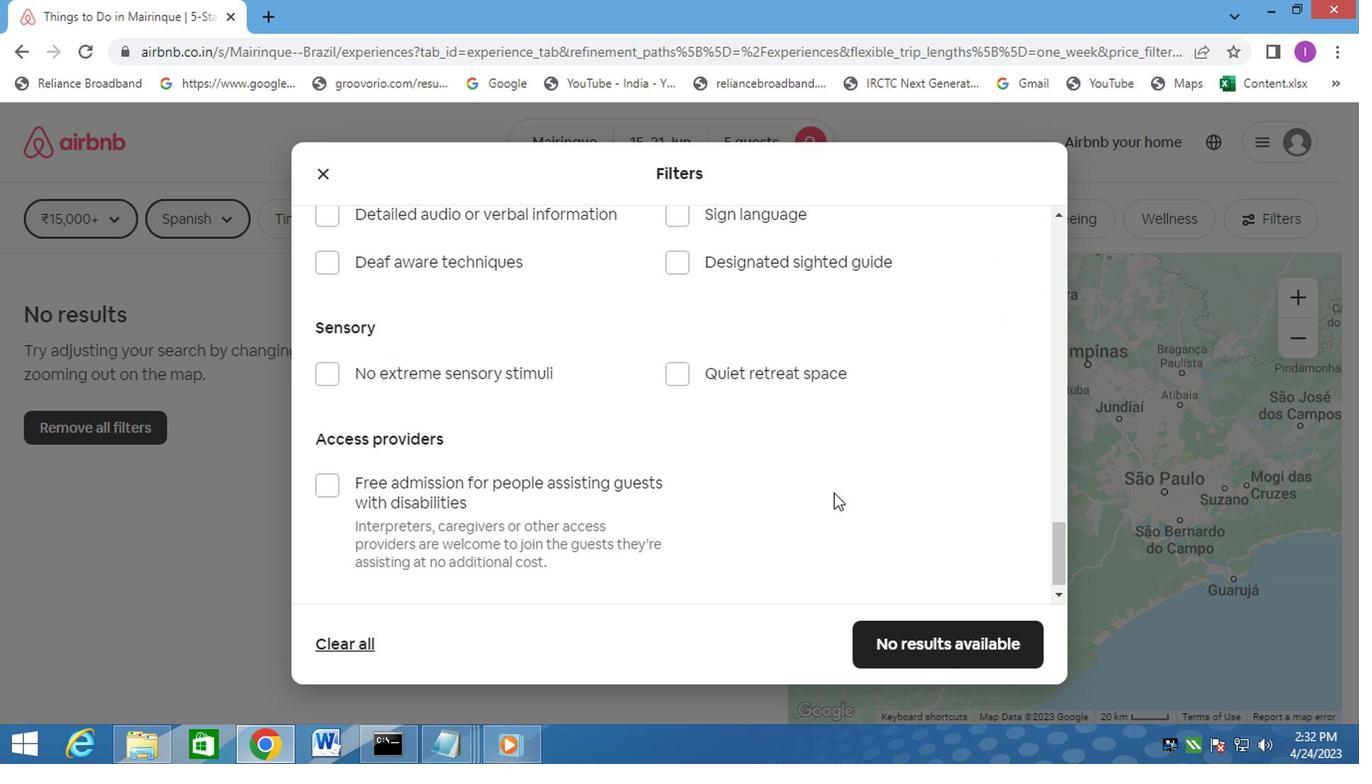 
Action: Mouse scrolled (830, 492) with delta (0, 0)
Screenshot: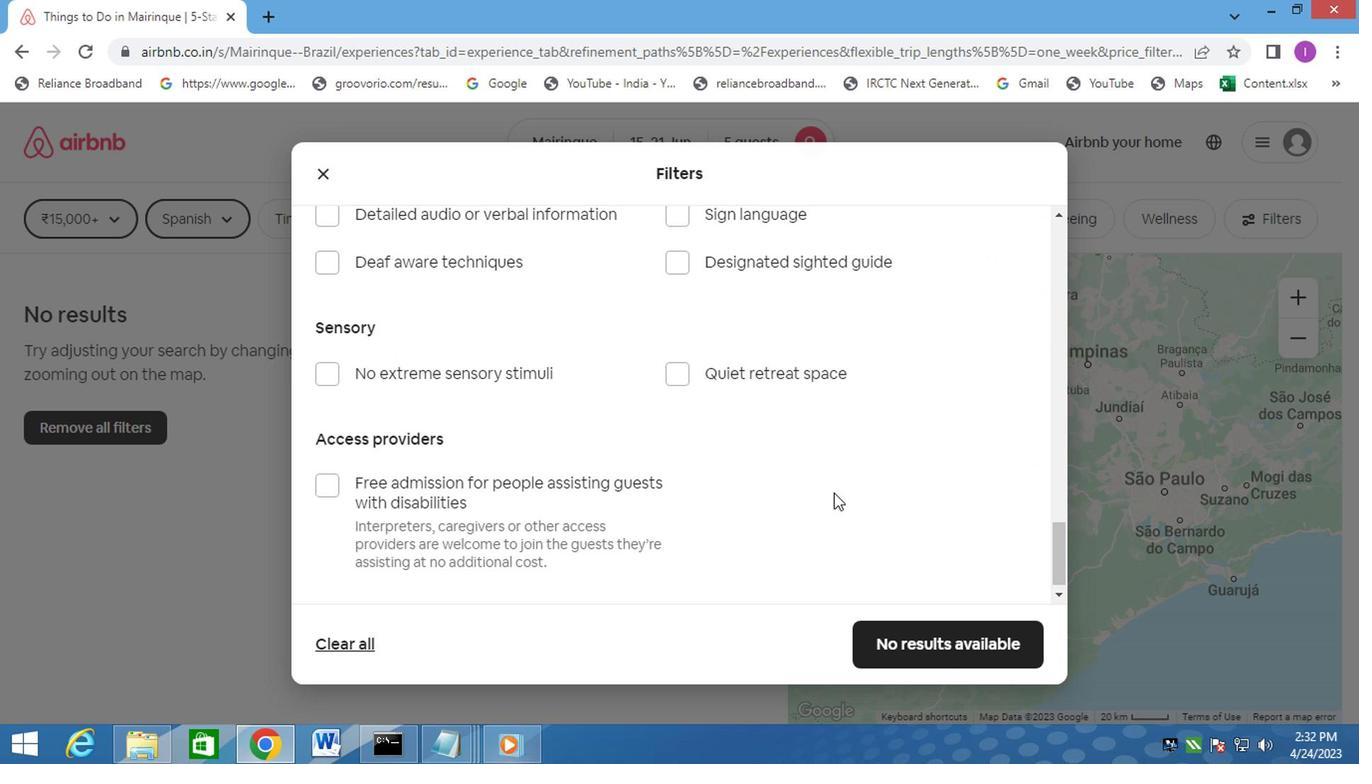 
Action: Mouse scrolled (830, 492) with delta (0, 0)
Screenshot: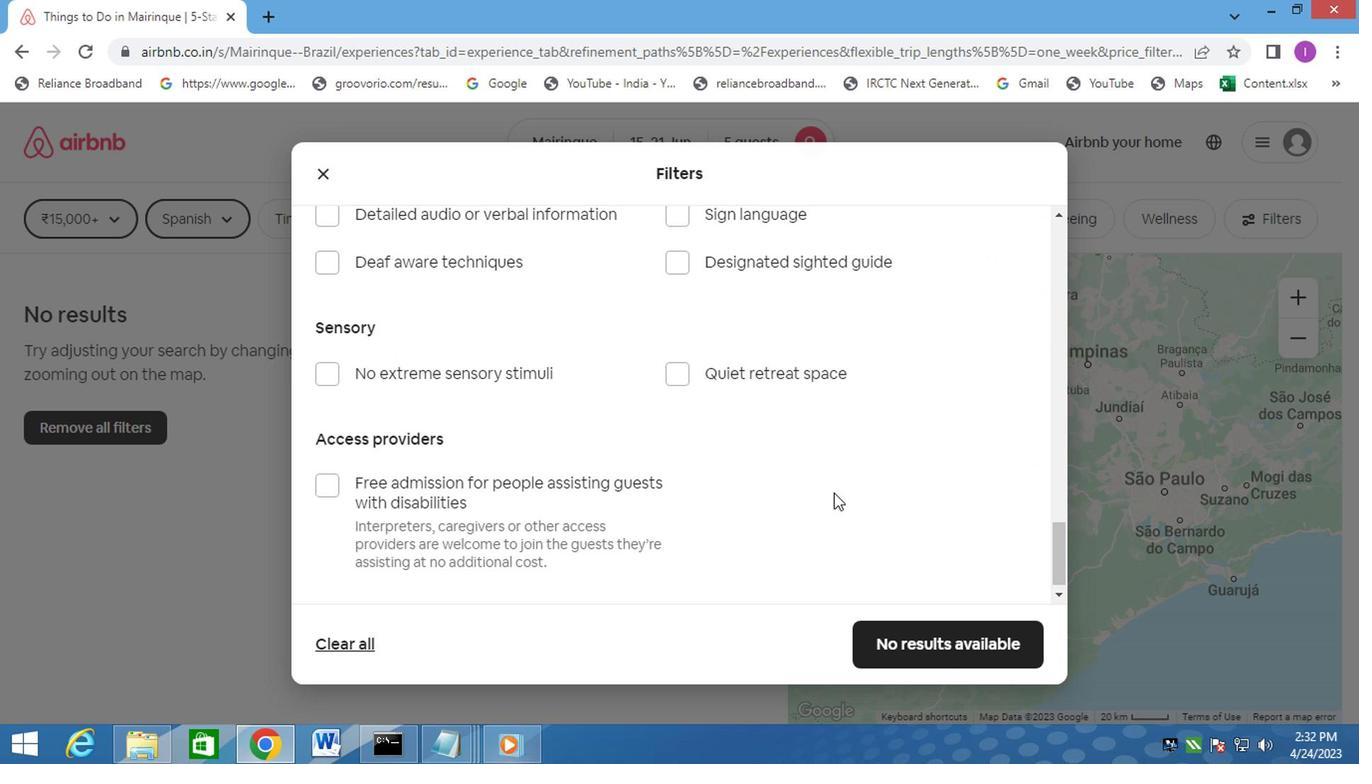 
Action: Mouse moved to (832, 485)
Screenshot: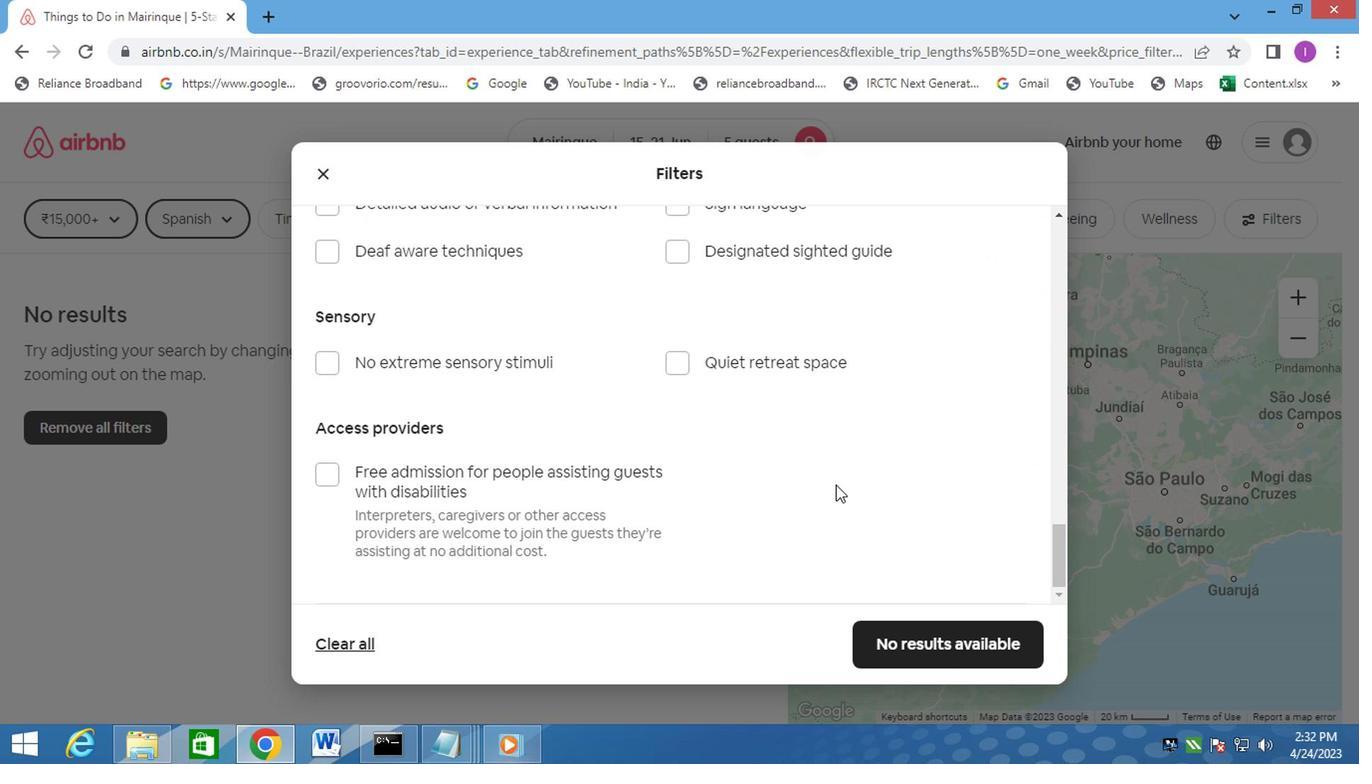
Action: Mouse scrolled (832, 484) with delta (0, 0)
Screenshot: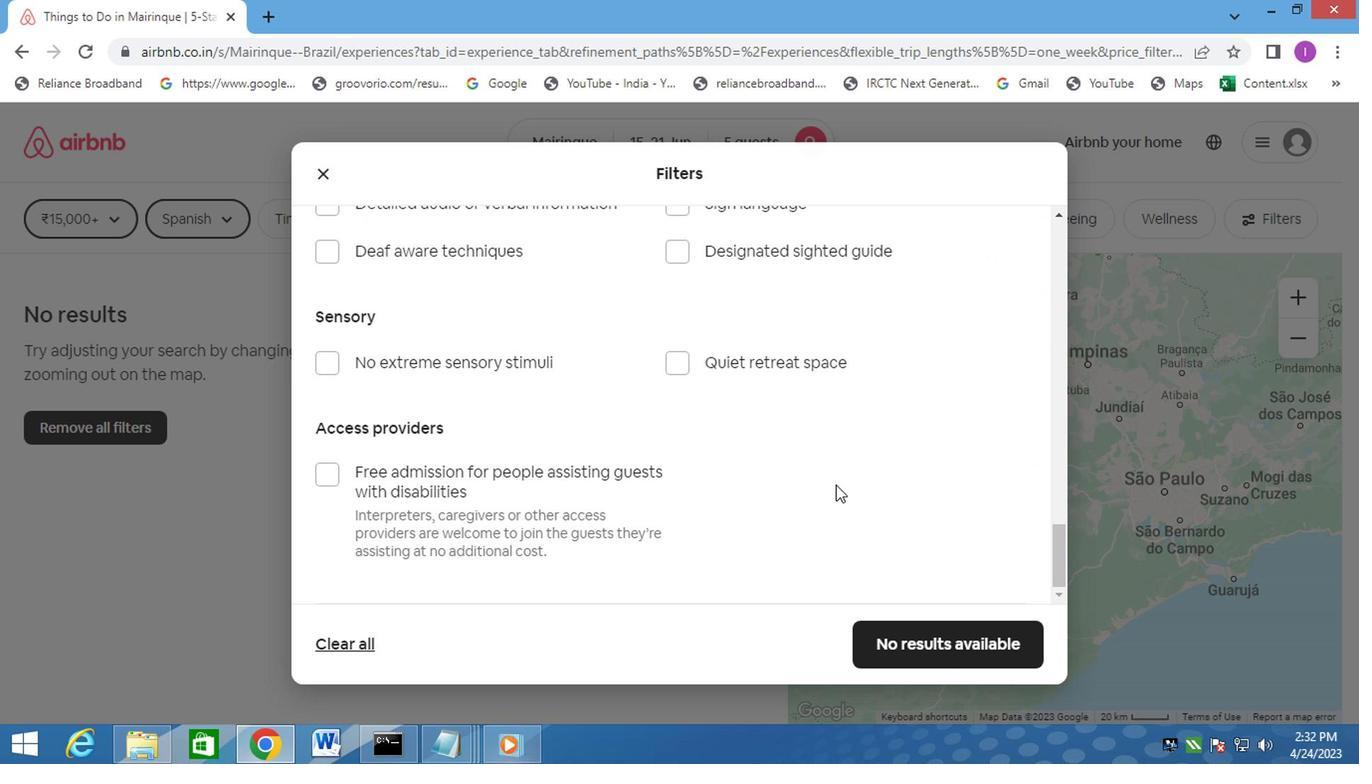 
Action: Mouse scrolled (832, 484) with delta (0, 0)
Screenshot: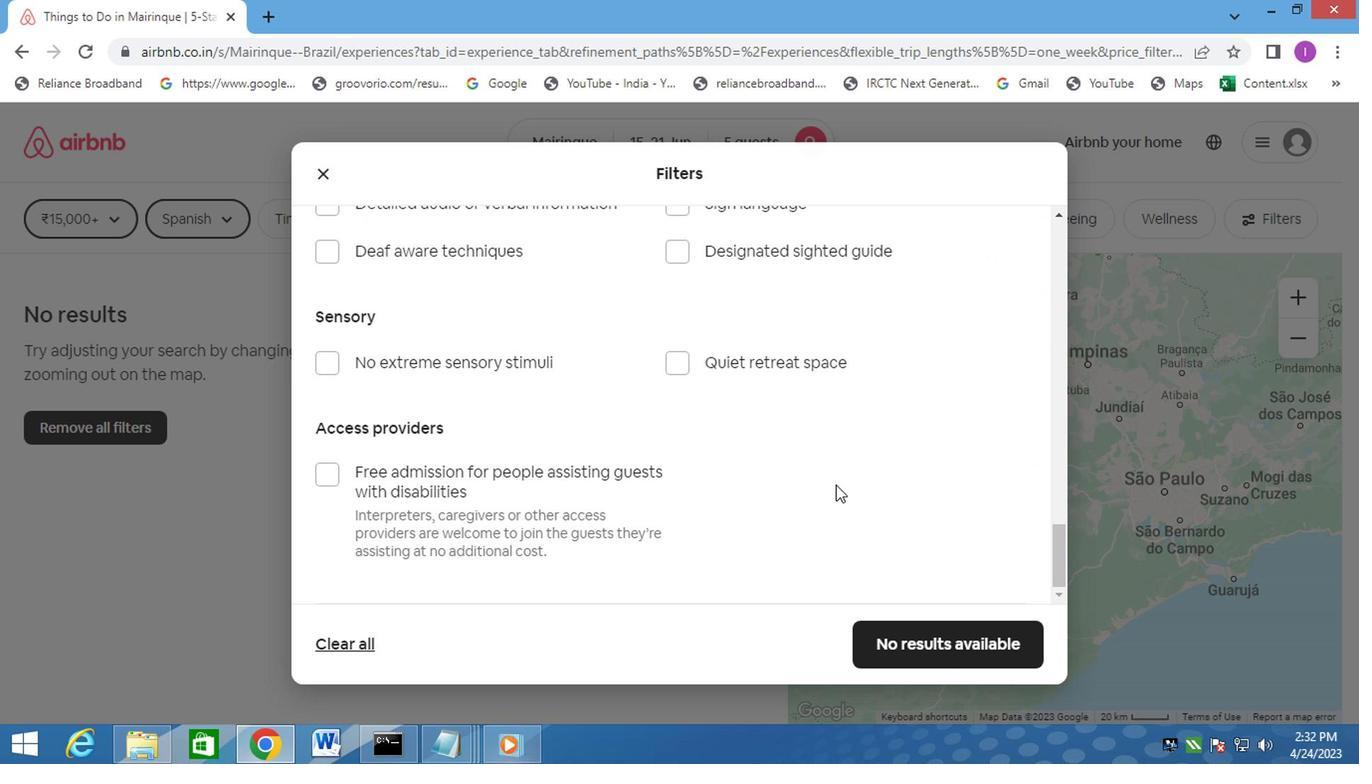 
Action: Mouse scrolled (832, 484) with delta (0, 0)
Screenshot: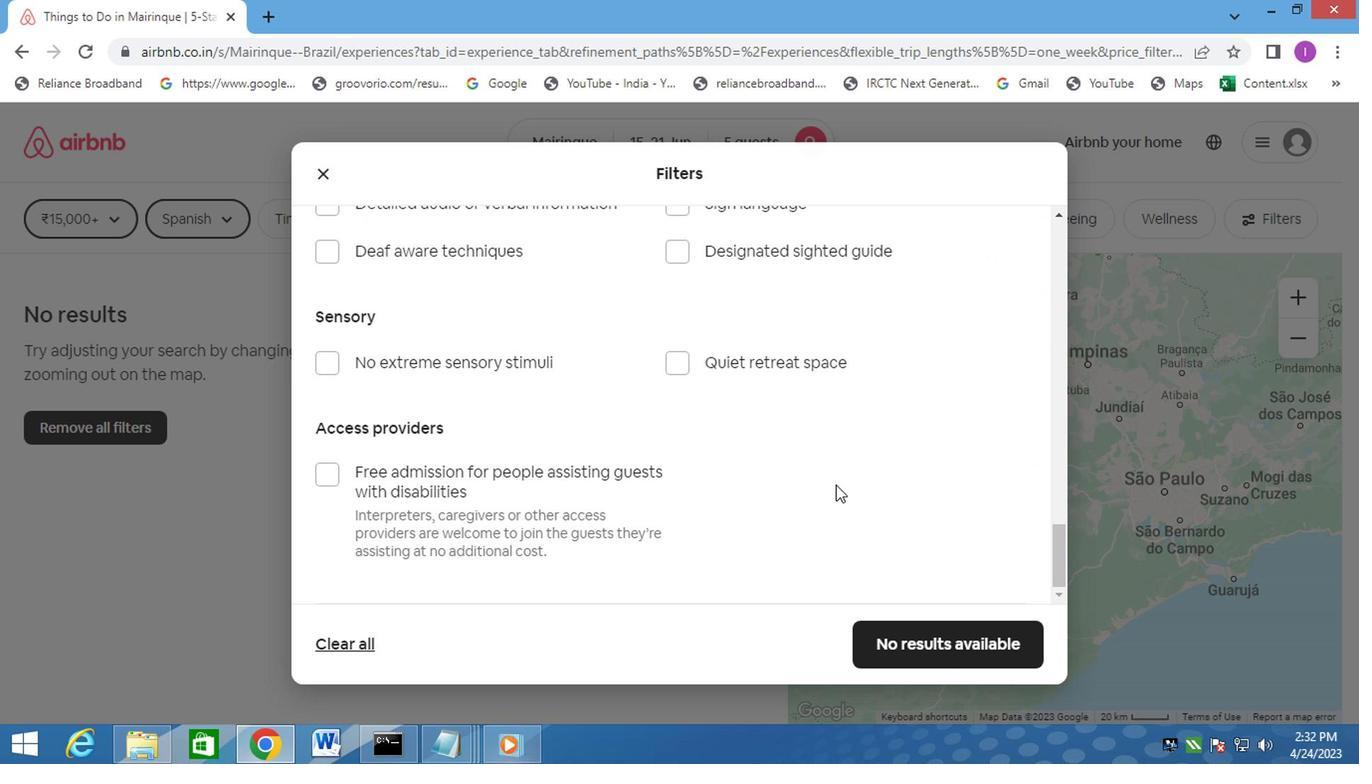 
Action: Mouse moved to (895, 655)
Screenshot: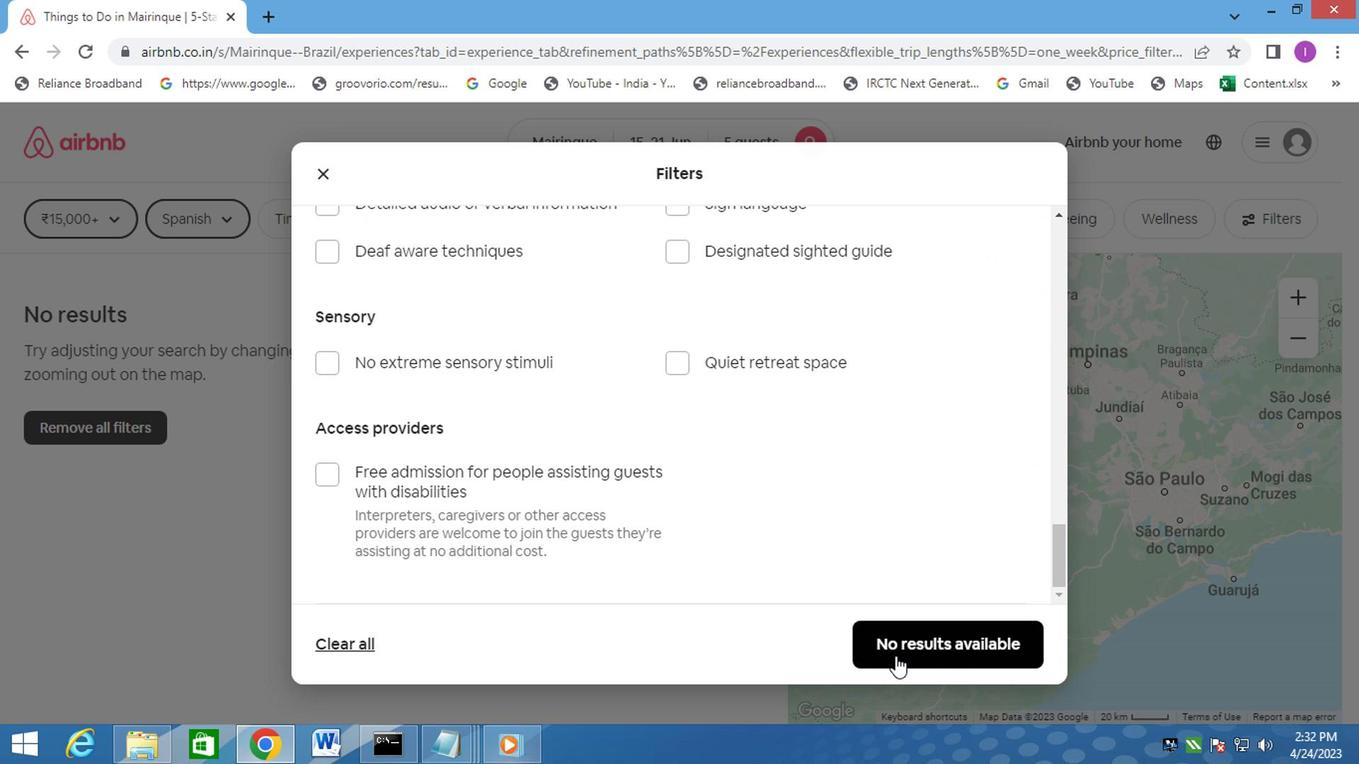 
Action: Mouse pressed left at (895, 655)
Screenshot: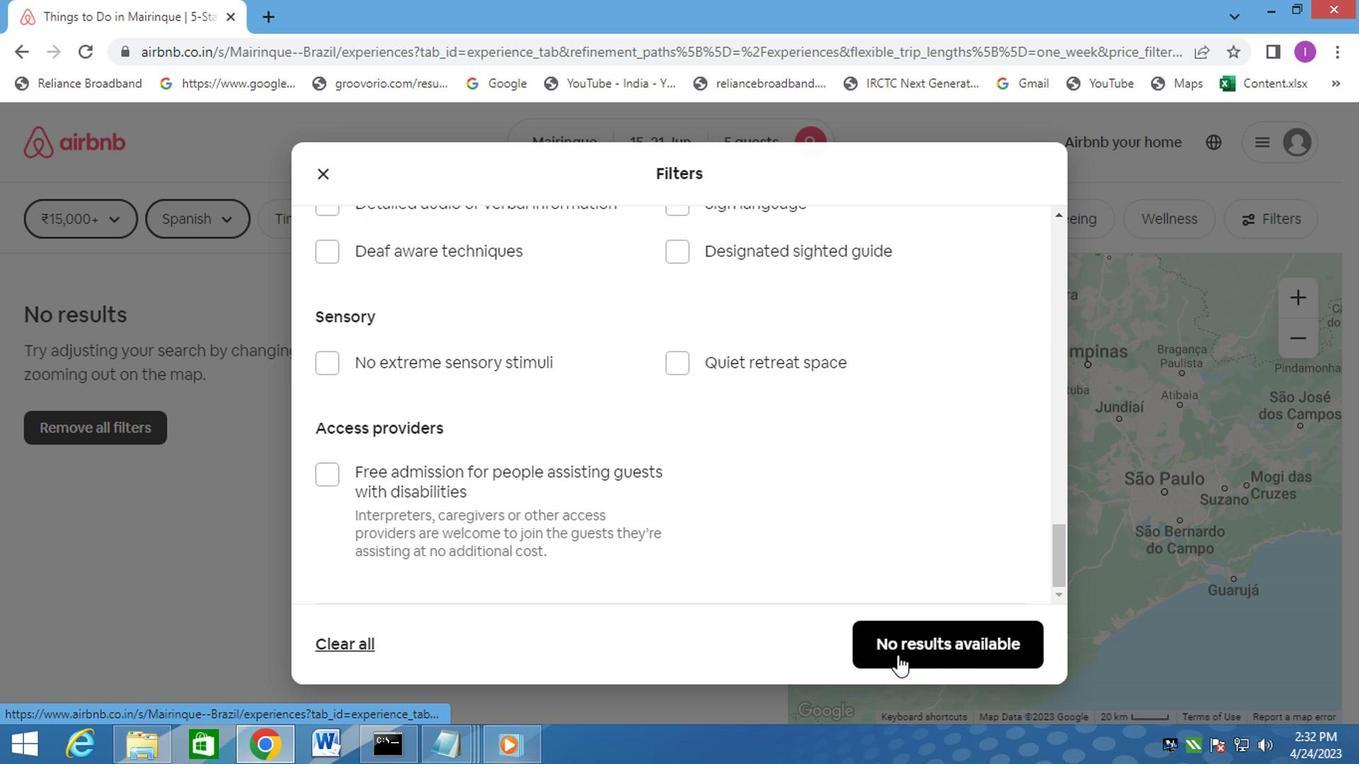 
Action: Mouse moved to (777, 262)
Screenshot: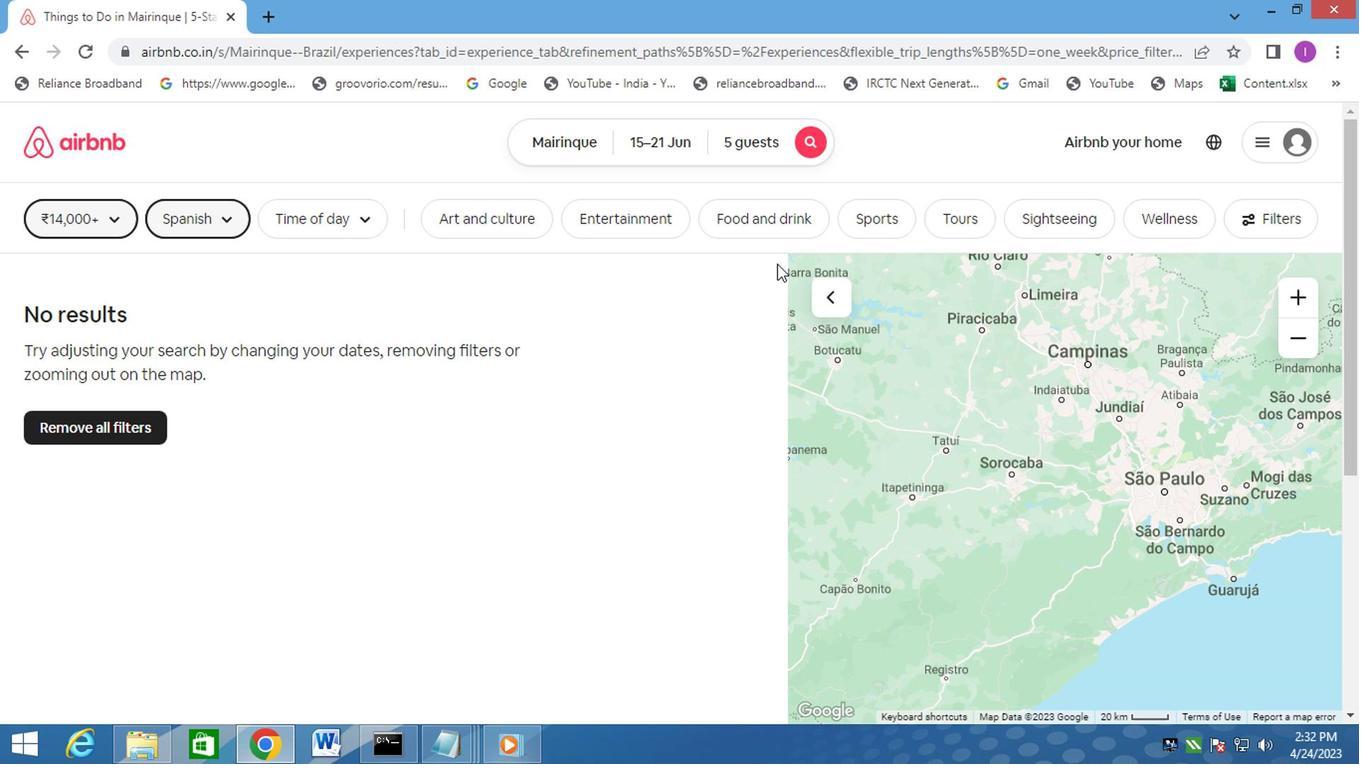 
Action: Key pressed <Key.f8>
Screenshot: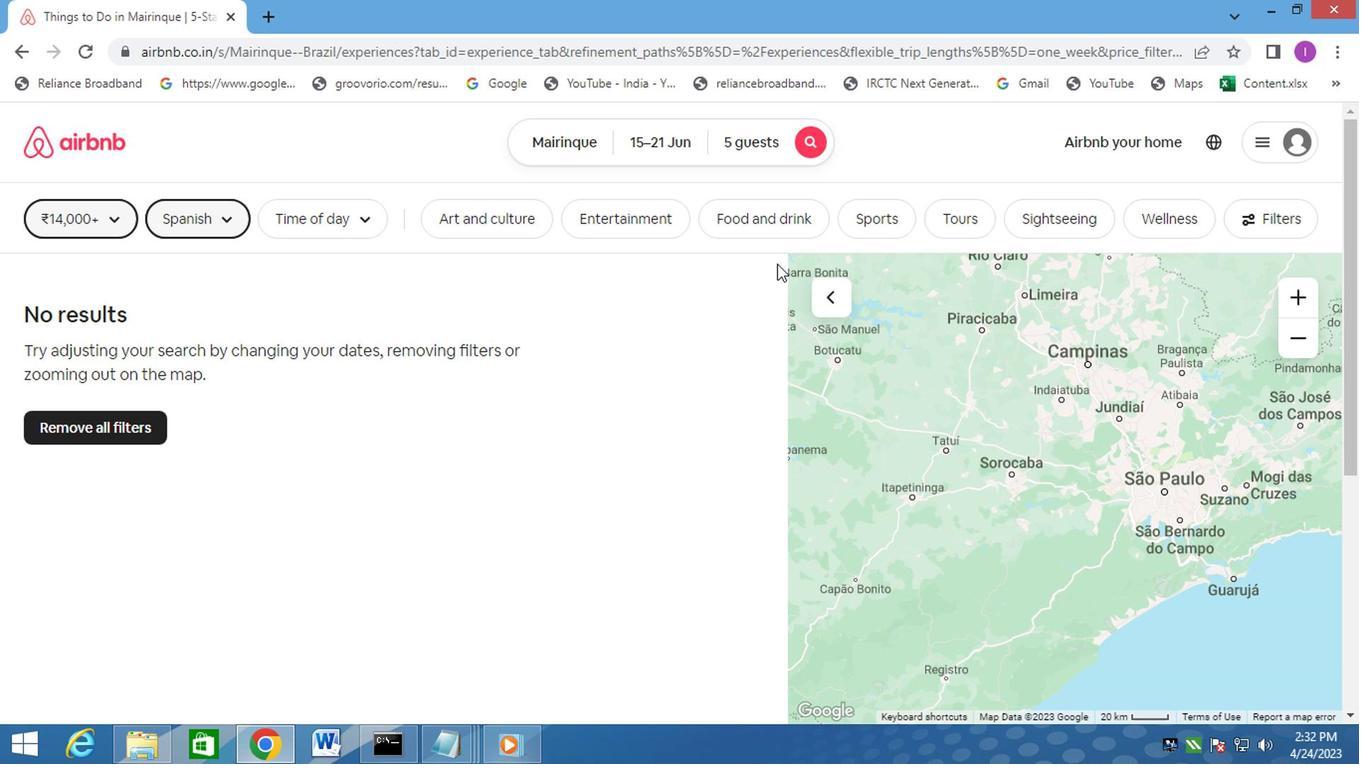 
